 Task: Search one way flight ticket for 1 adult, 1 child, 1 infant in seat in premium economy from Jackson: Jackson-medgar Wiley Evers International Airport to Riverton: Central Wyoming Regional Airport (was Riverton Regional) on 5-4-2023. Choice of flights is Alaska. Number of bags: 2 checked bags. Price is upto 105000. Outbound departure time preference is 9:30.
Action: Mouse moved to (346, 132)
Screenshot: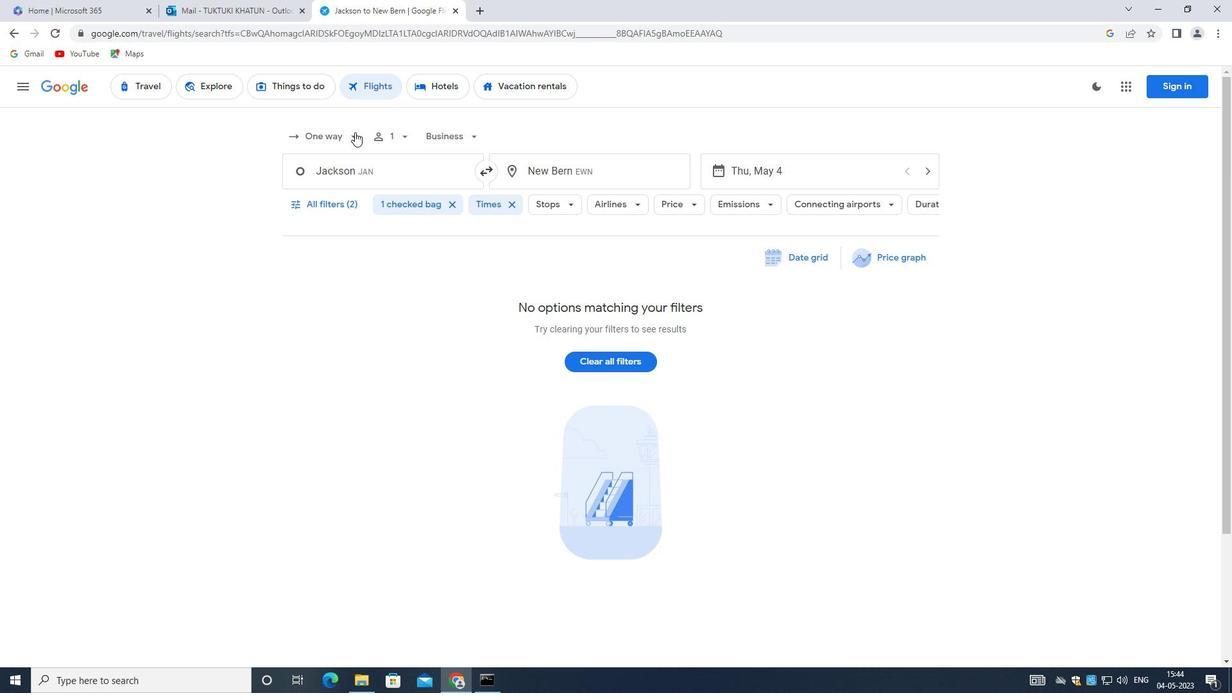 
Action: Mouse pressed left at (346, 132)
Screenshot: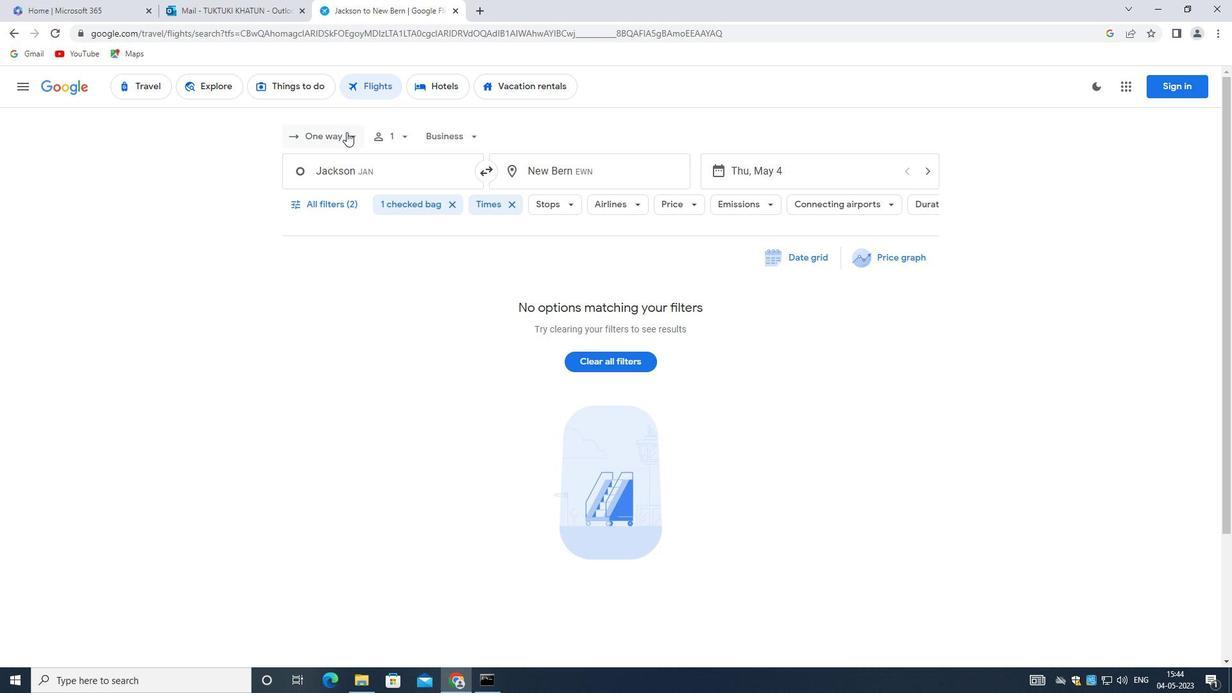 
Action: Mouse moved to (350, 193)
Screenshot: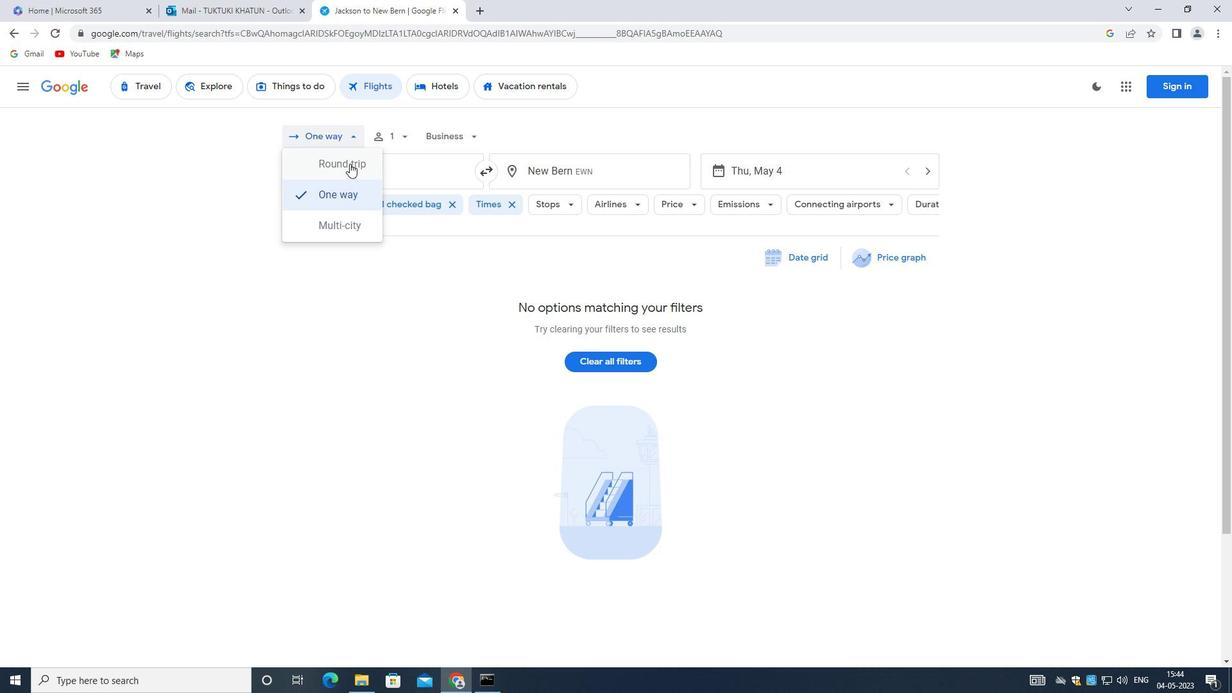 
Action: Mouse pressed left at (350, 193)
Screenshot: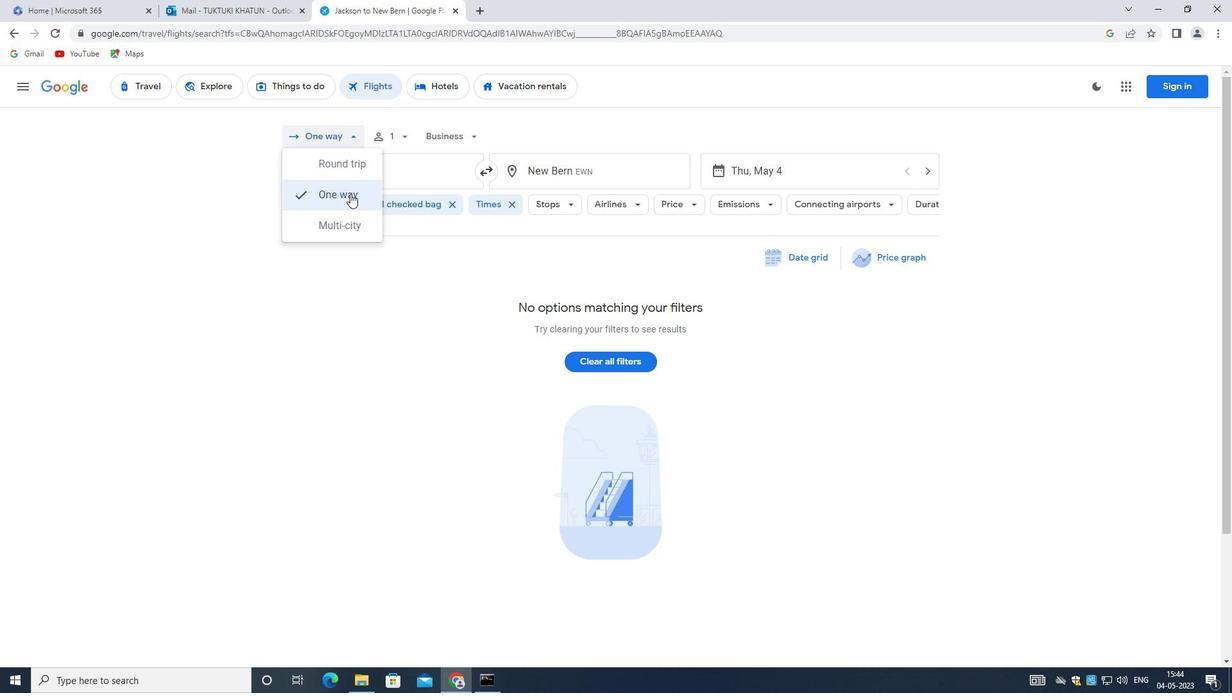 
Action: Mouse moved to (402, 132)
Screenshot: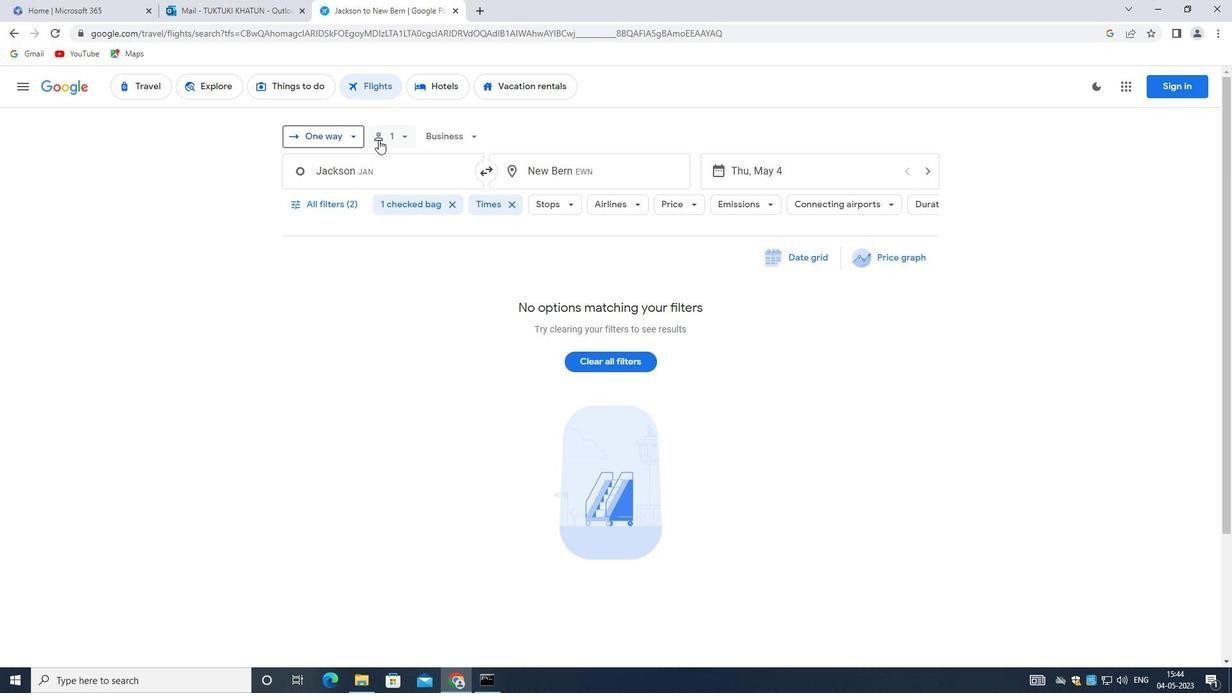 
Action: Mouse pressed left at (402, 132)
Screenshot: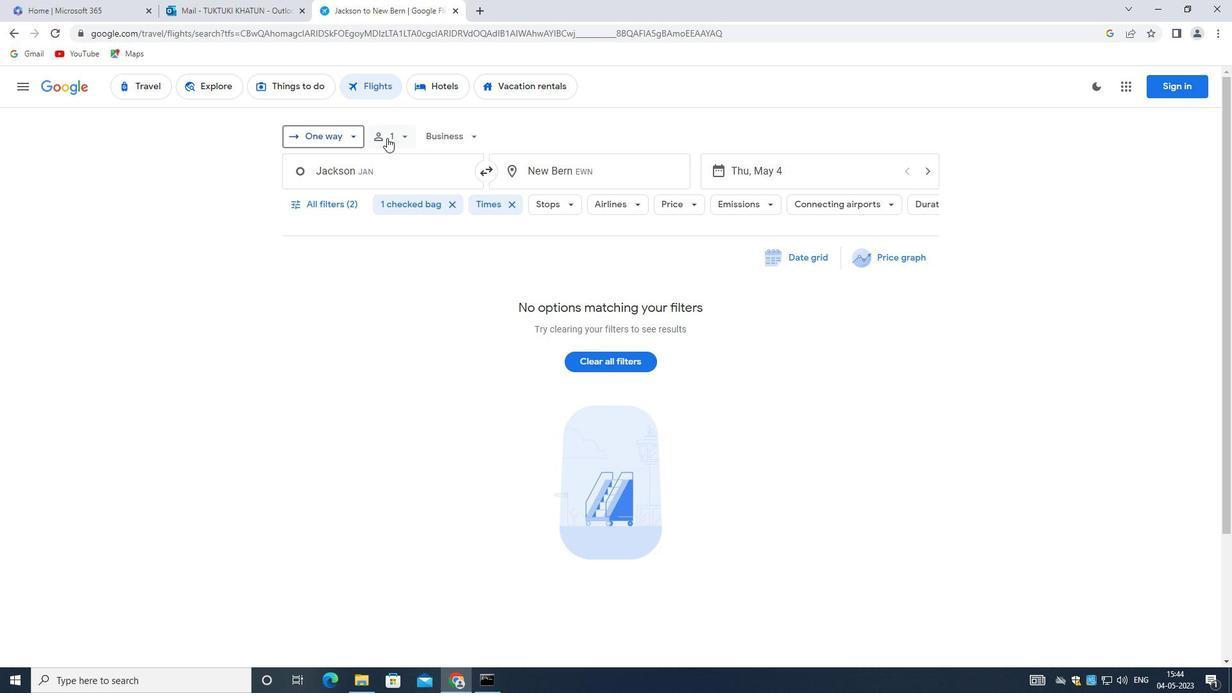 
Action: Mouse moved to (504, 206)
Screenshot: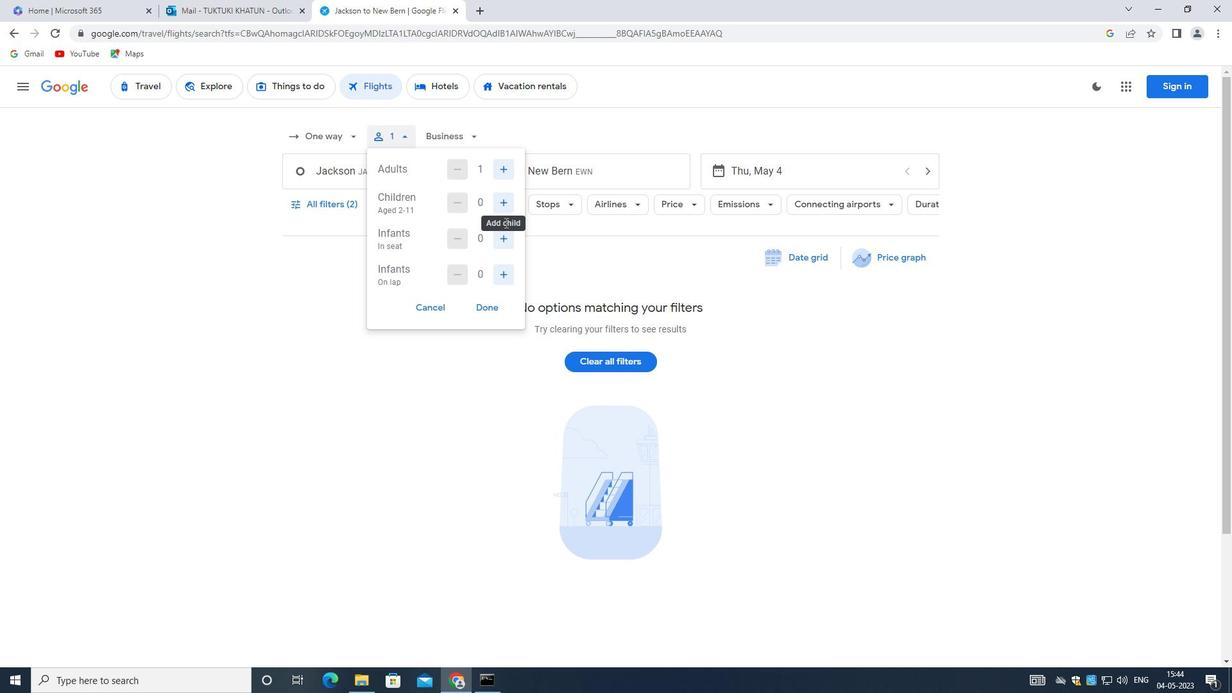 
Action: Mouse pressed left at (504, 206)
Screenshot: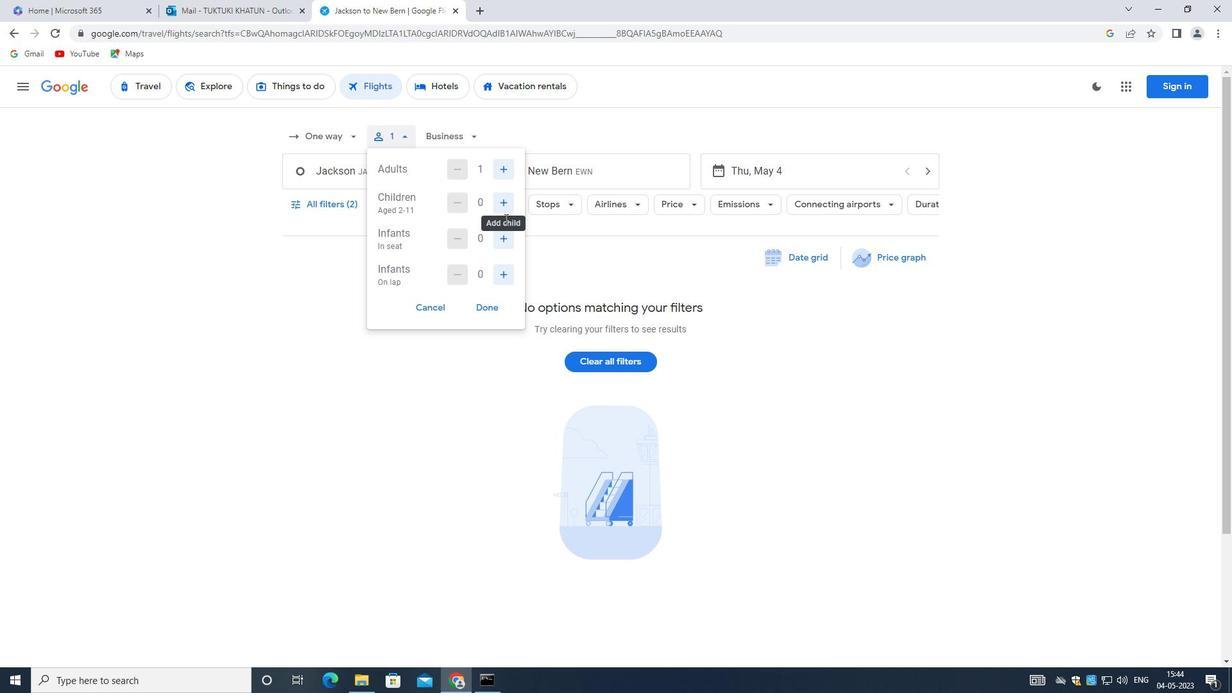 
Action: Mouse moved to (505, 234)
Screenshot: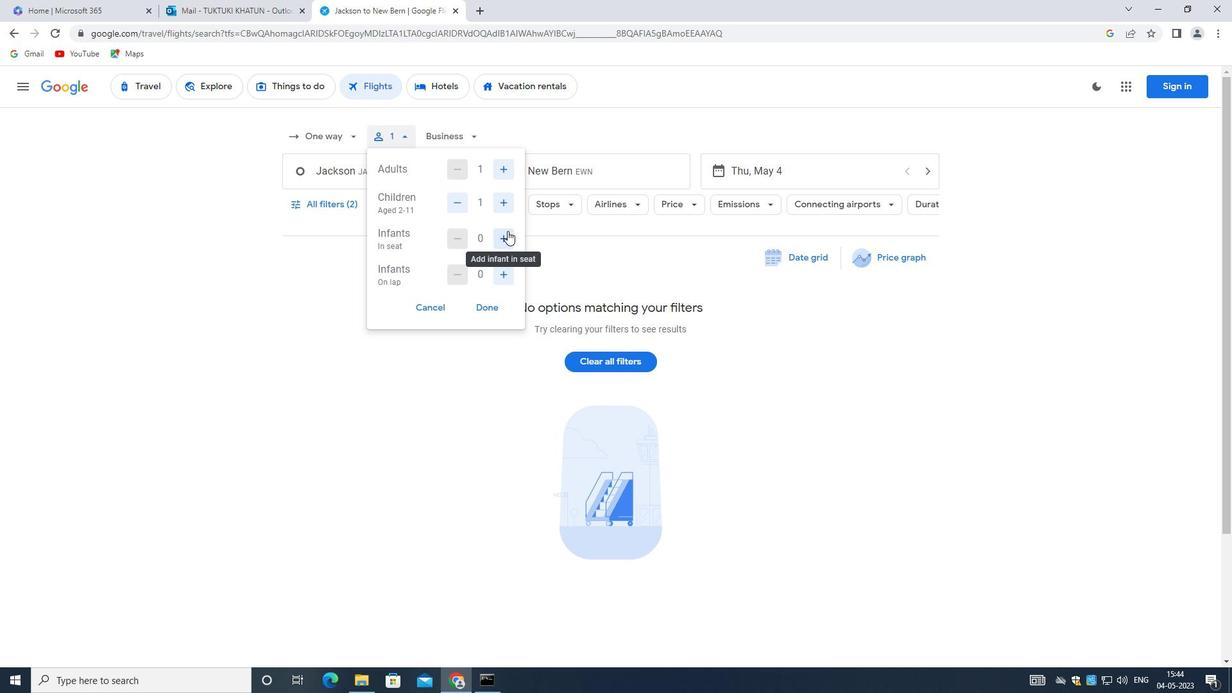 
Action: Mouse pressed left at (505, 234)
Screenshot: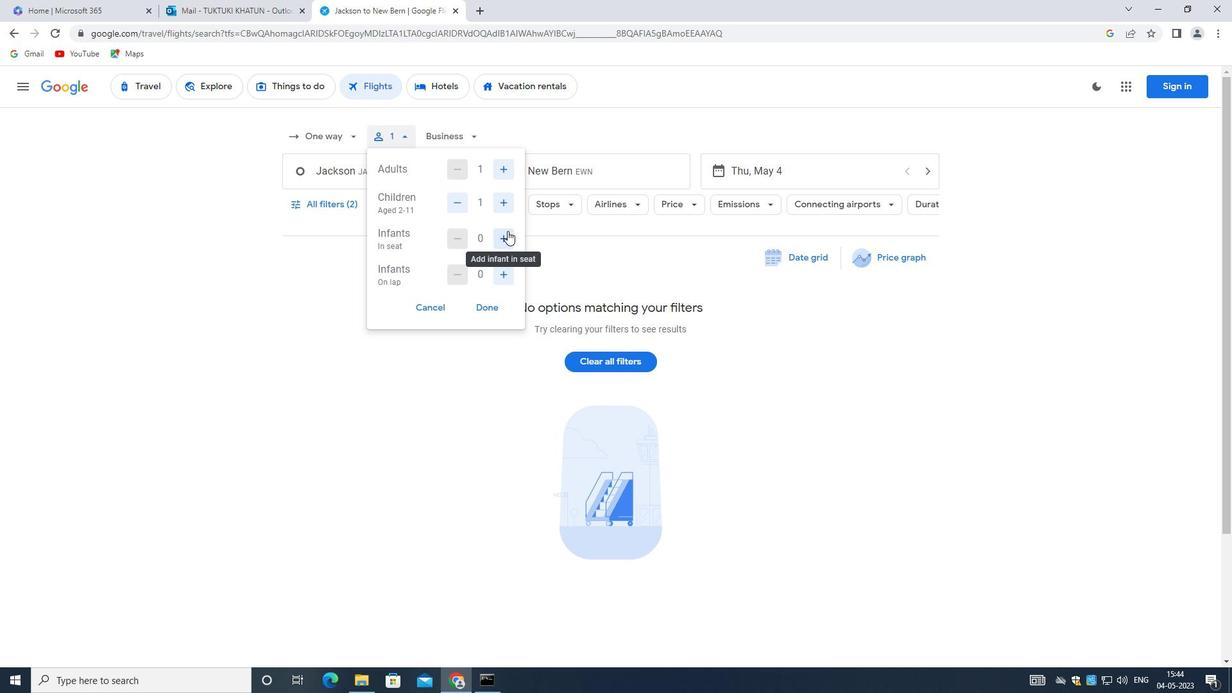 
Action: Mouse moved to (498, 304)
Screenshot: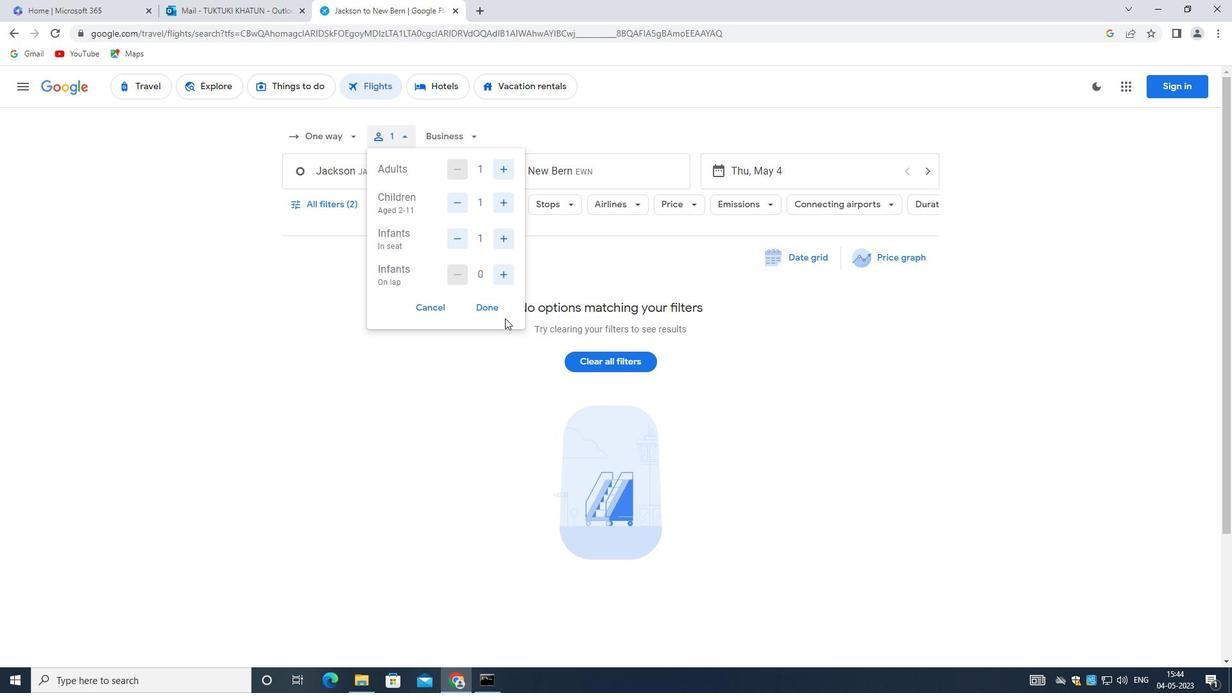 
Action: Mouse pressed left at (498, 304)
Screenshot: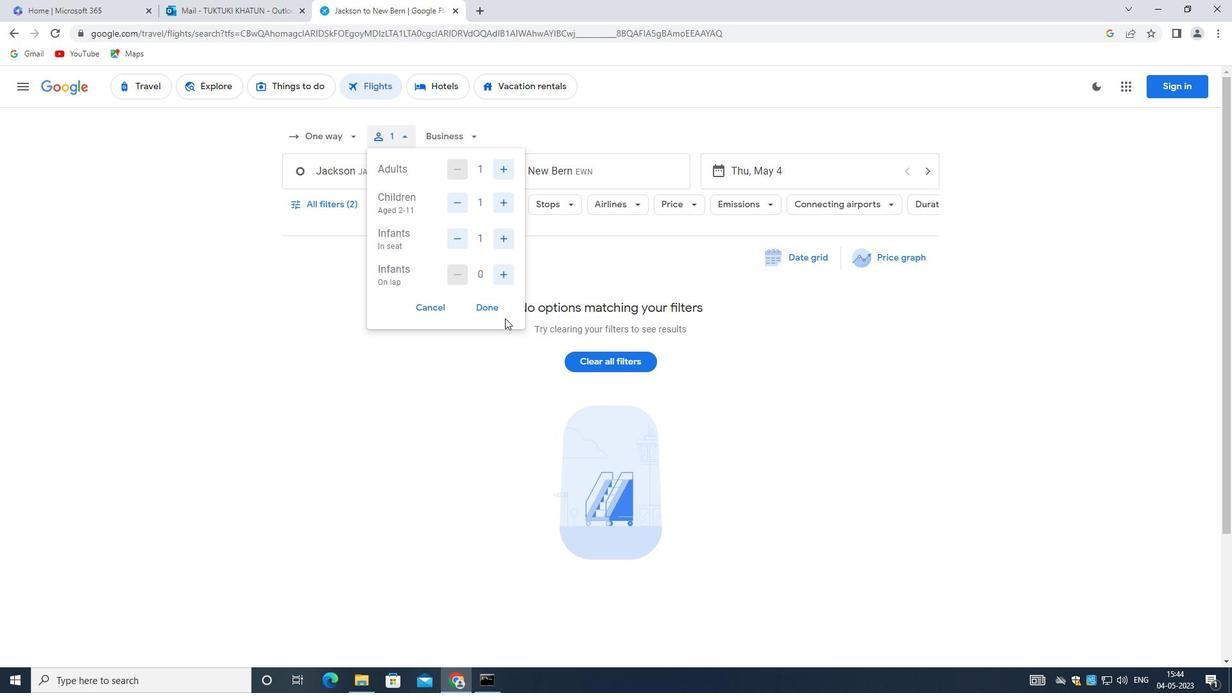 
Action: Mouse moved to (462, 136)
Screenshot: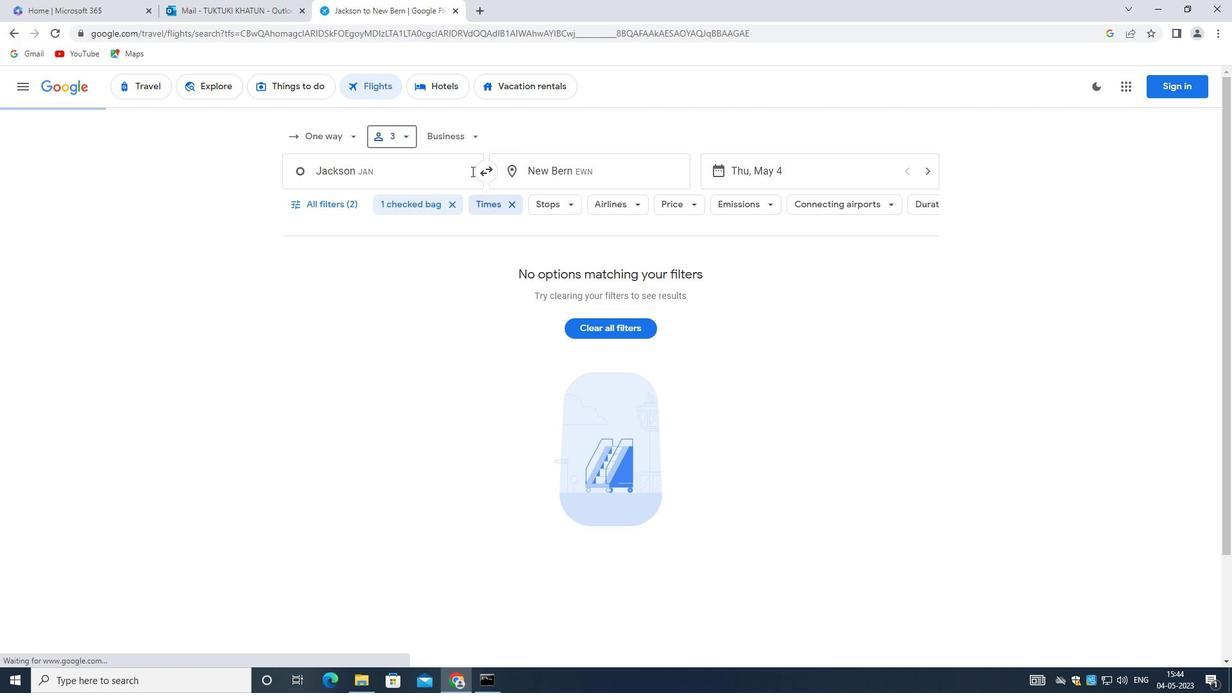 
Action: Mouse pressed left at (462, 136)
Screenshot: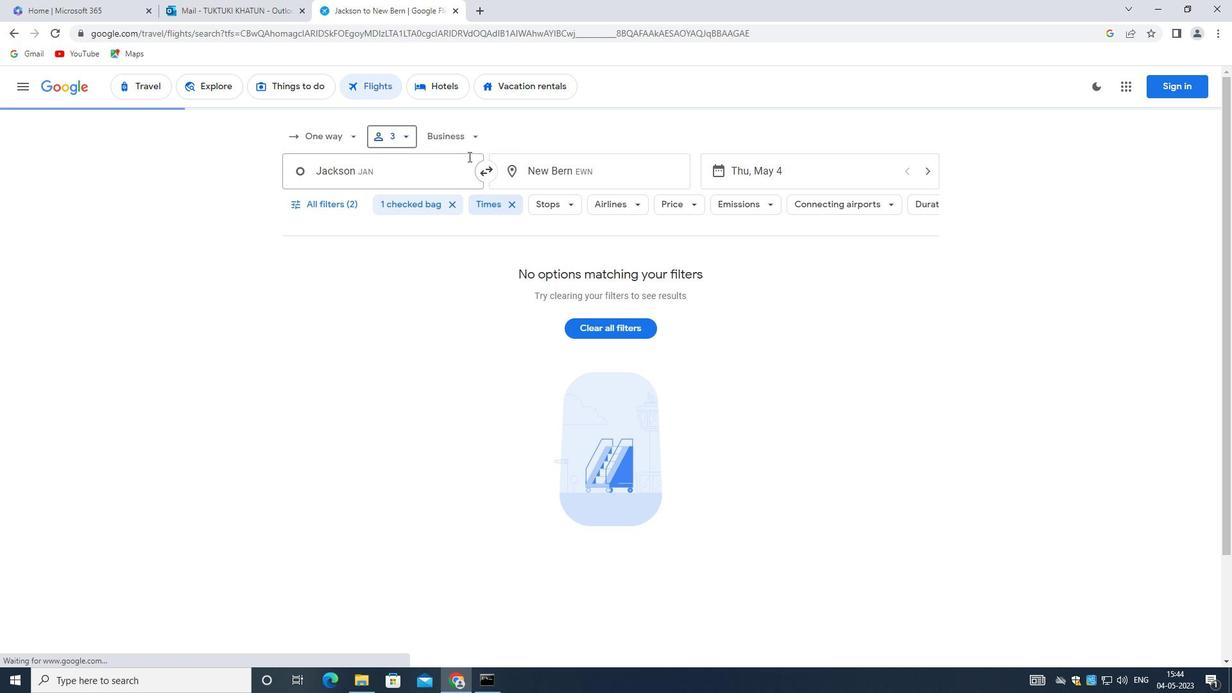 
Action: Mouse moved to (498, 200)
Screenshot: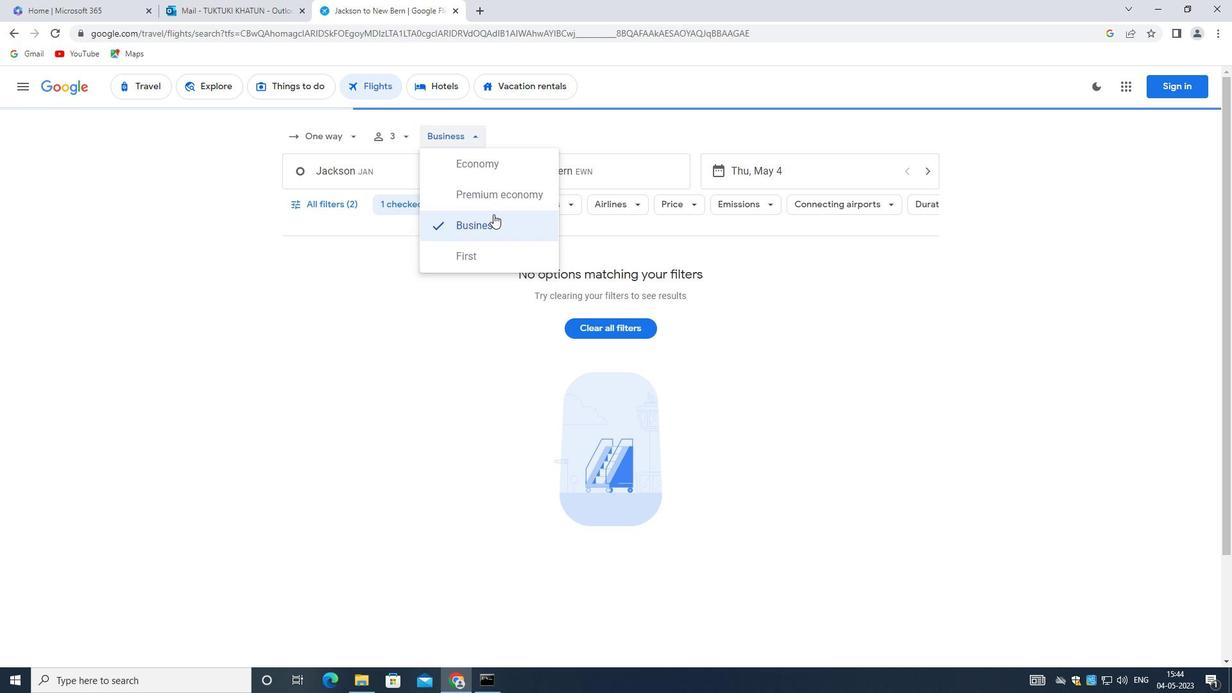 
Action: Mouse pressed left at (498, 200)
Screenshot: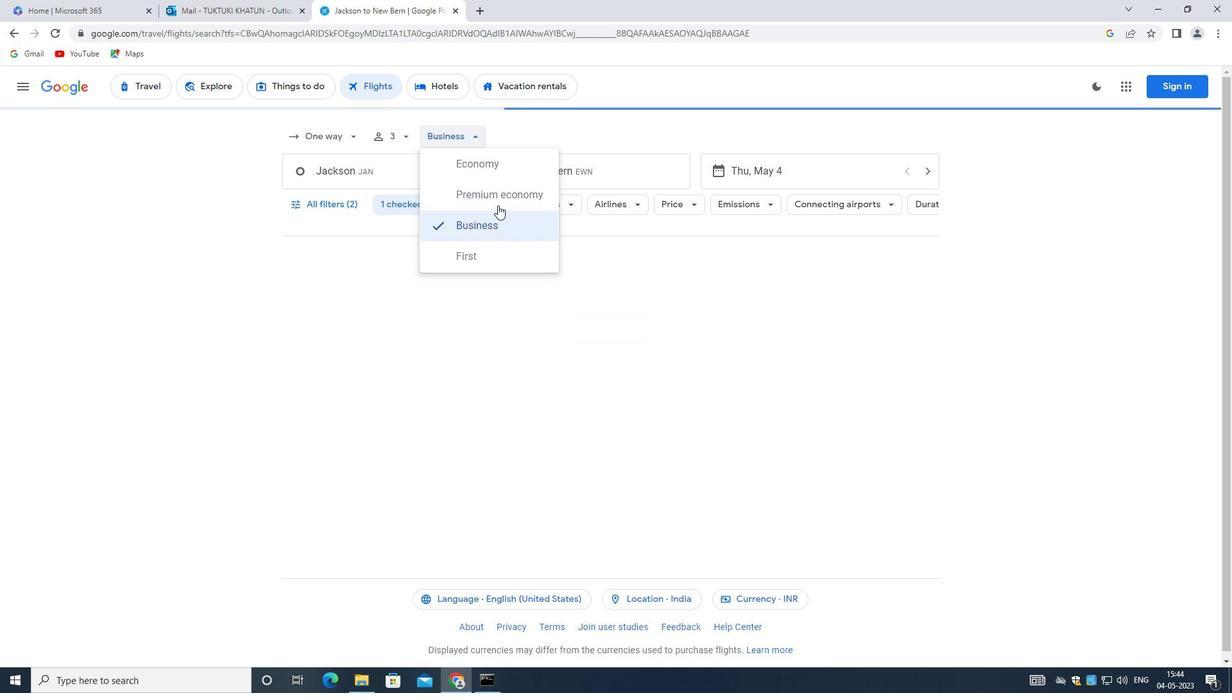 
Action: Mouse moved to (319, 137)
Screenshot: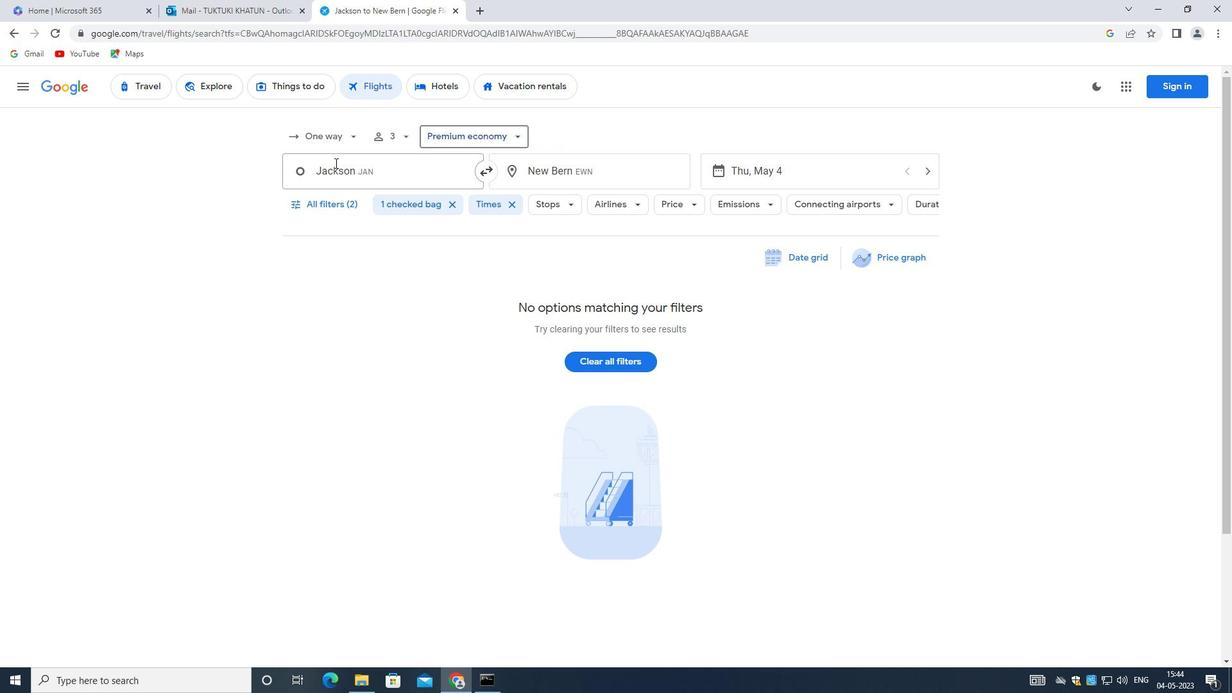 
Action: Mouse pressed left at (319, 137)
Screenshot: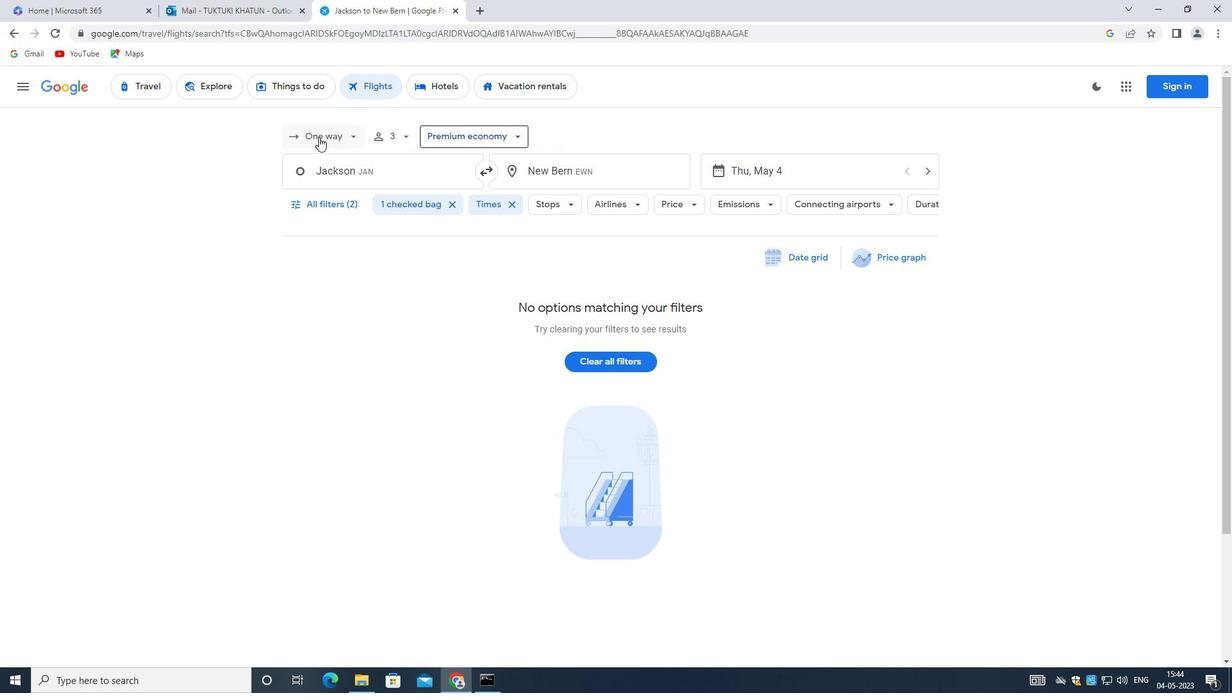 
Action: Mouse moved to (332, 260)
Screenshot: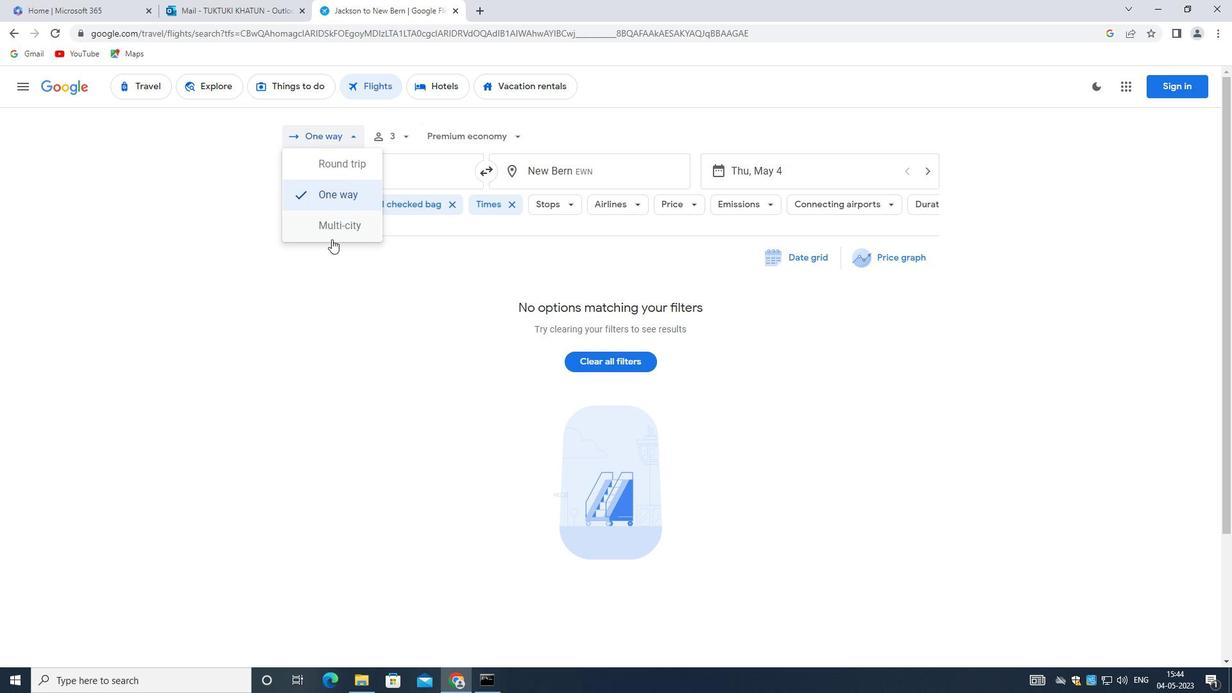 
Action: Mouse pressed left at (332, 260)
Screenshot: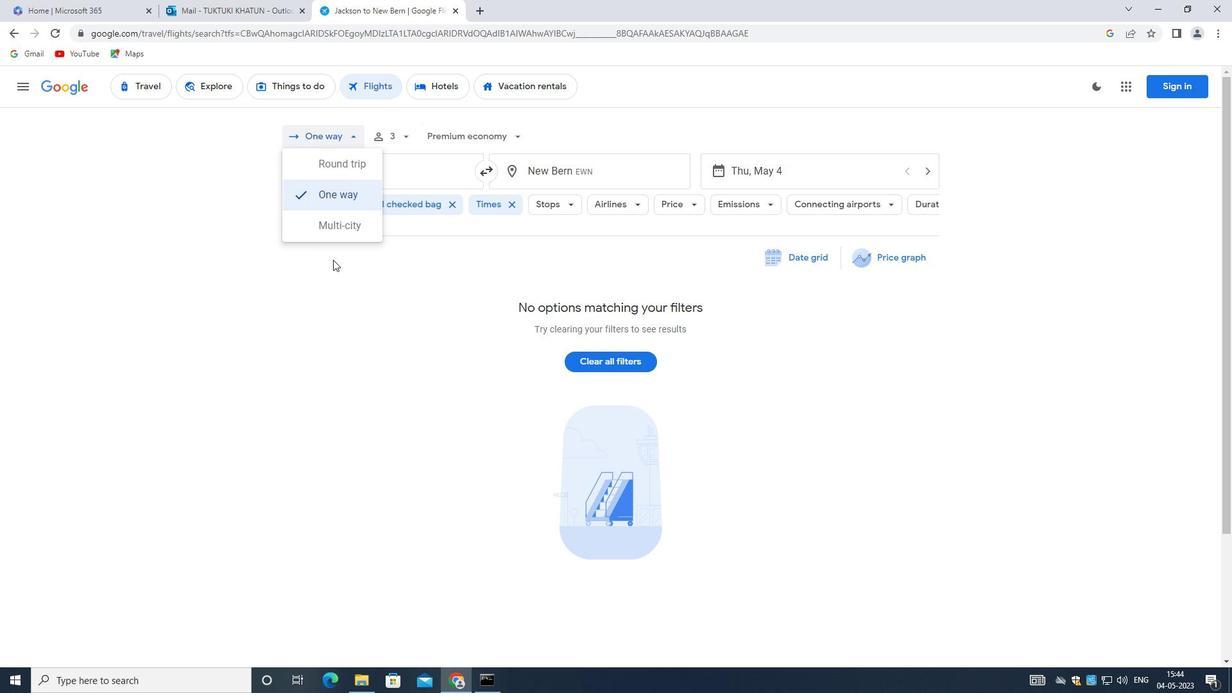 
Action: Mouse moved to (322, 209)
Screenshot: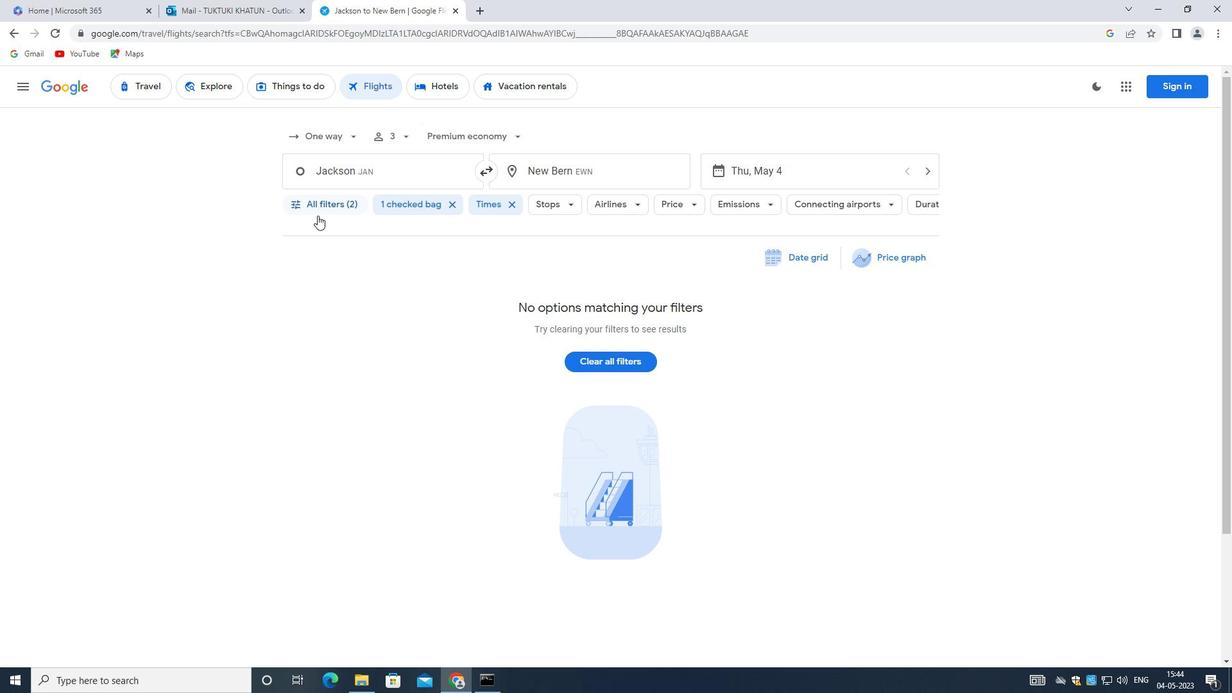 
Action: Mouse pressed left at (322, 209)
Screenshot: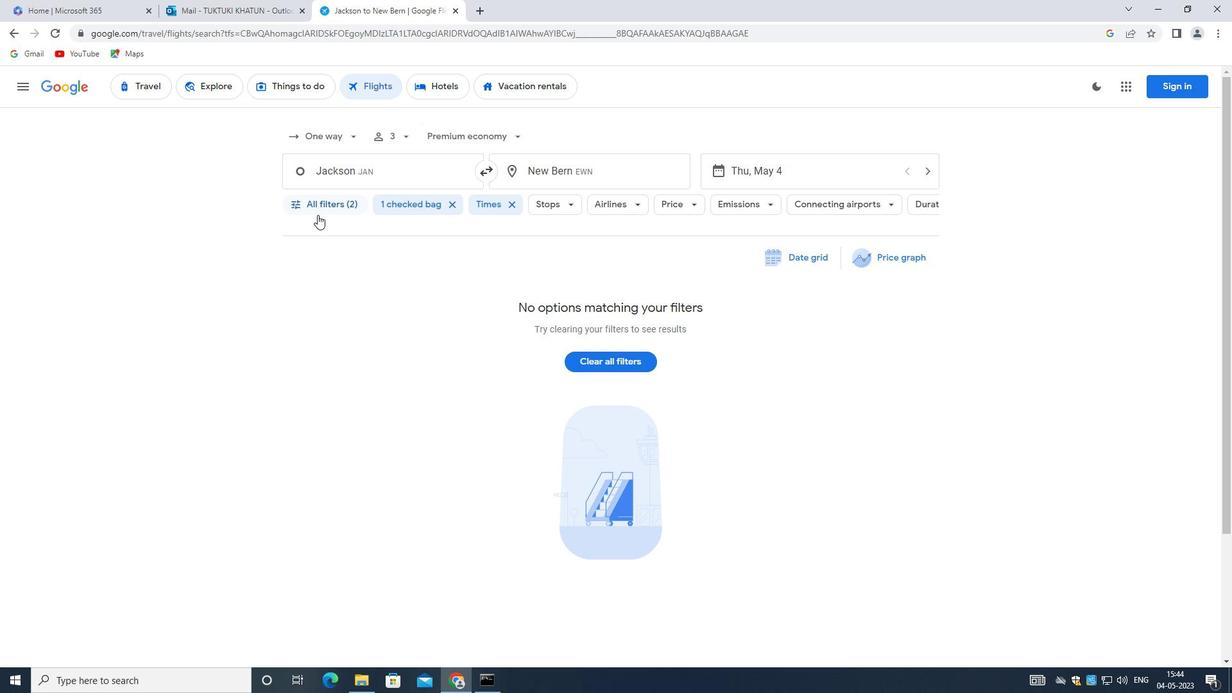 
Action: Mouse moved to (336, 164)
Screenshot: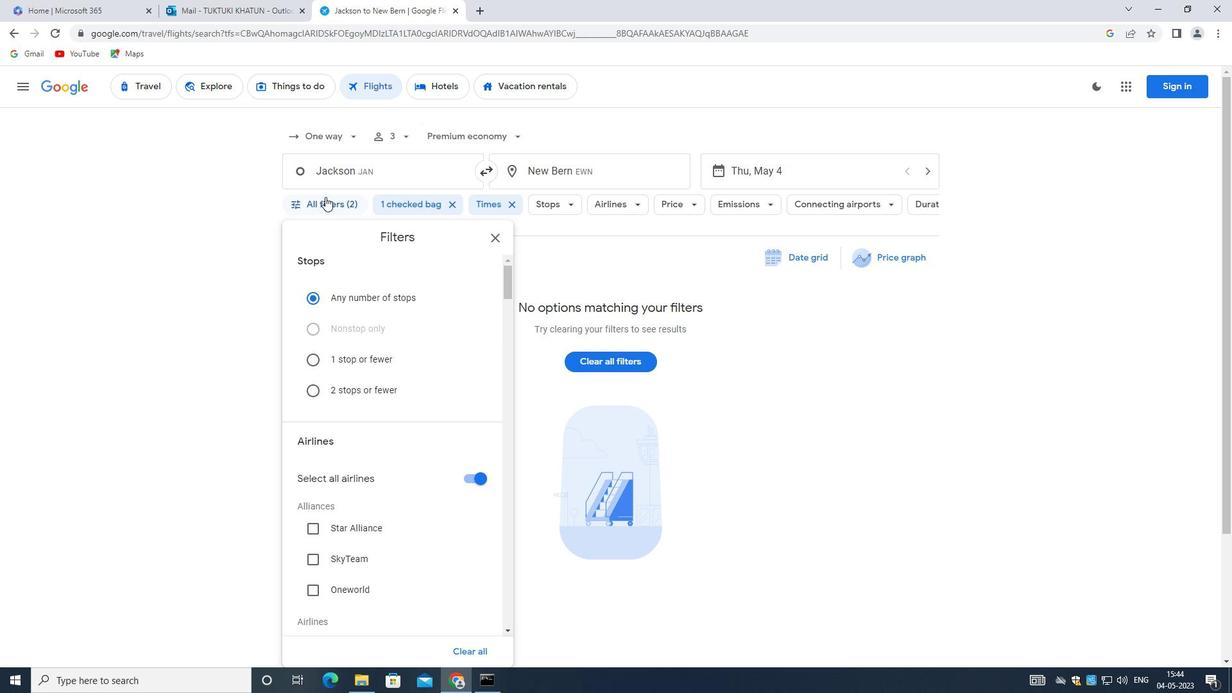 
Action: Mouse pressed left at (336, 164)
Screenshot: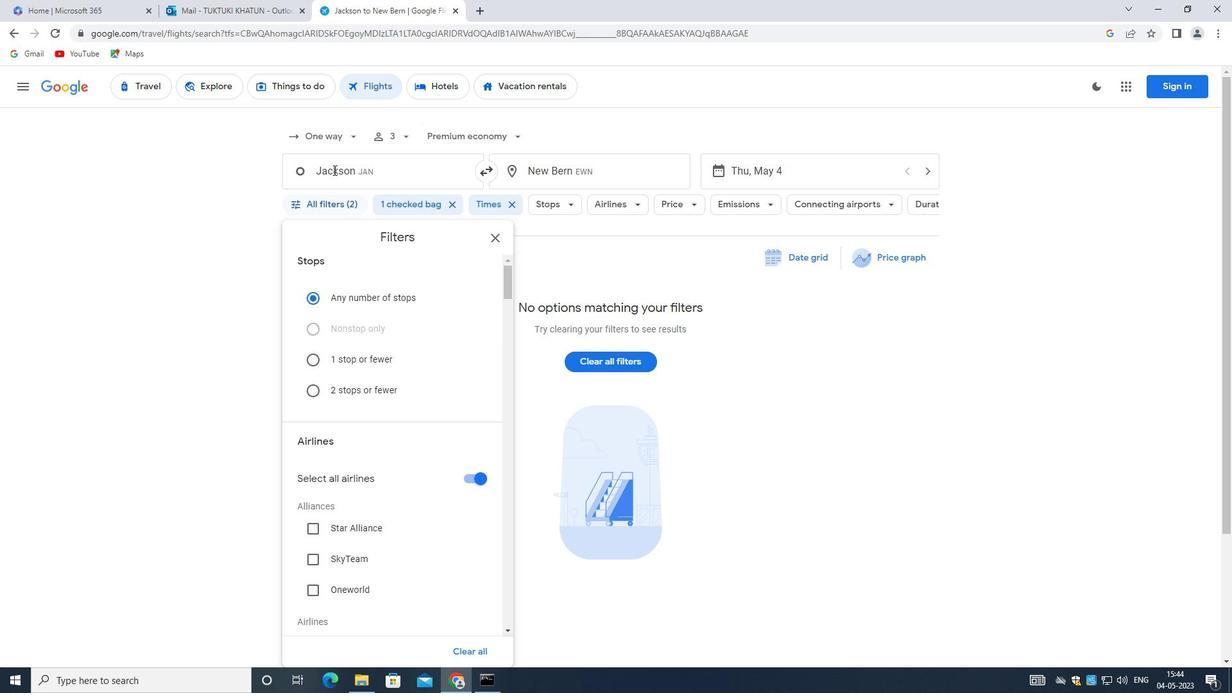 
Action: Mouse moved to (387, 391)
Screenshot: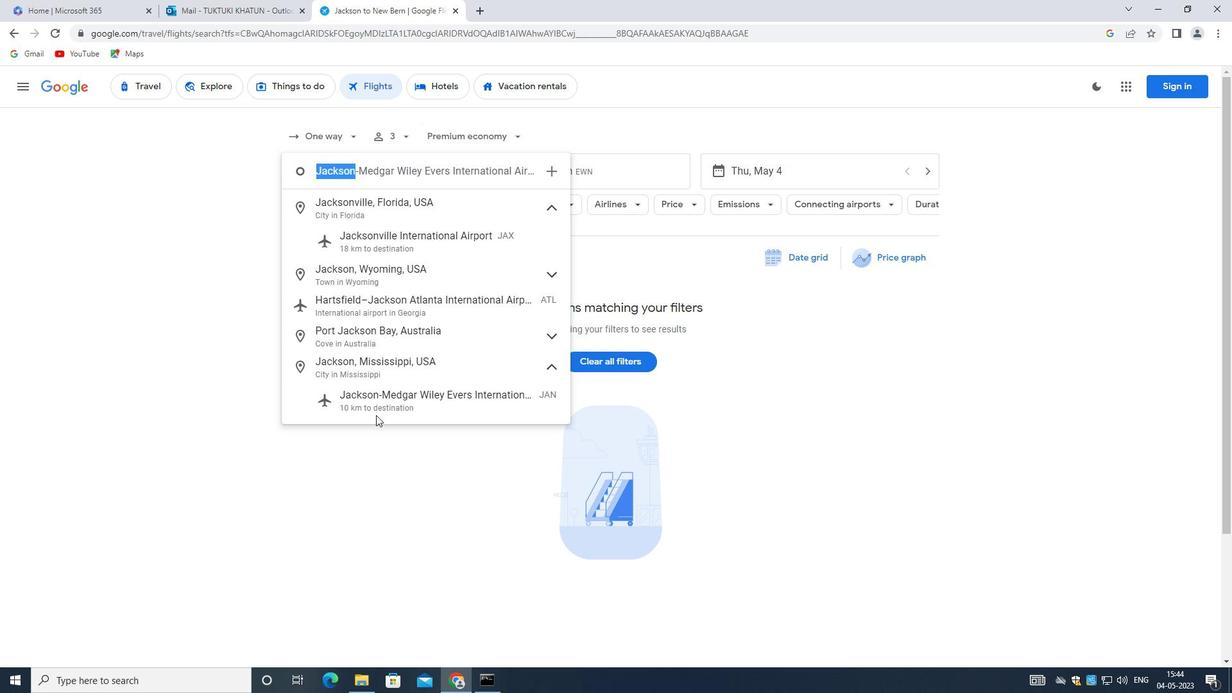 
Action: Mouse pressed left at (387, 391)
Screenshot: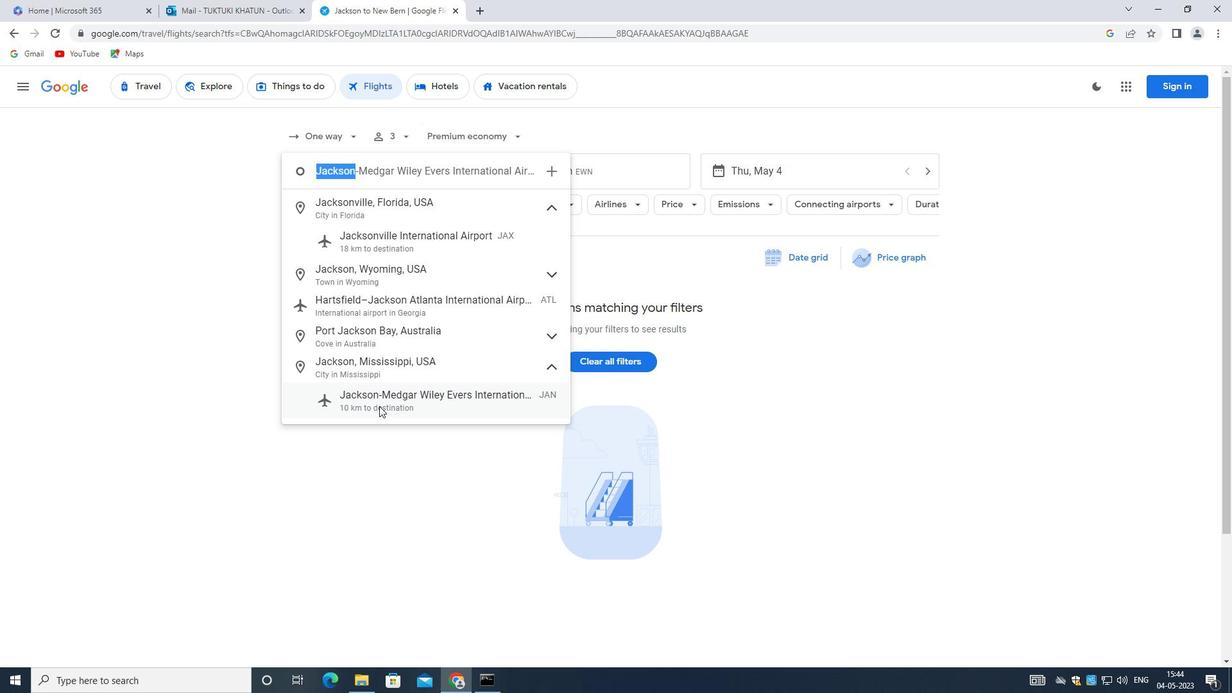 
Action: Mouse moved to (613, 159)
Screenshot: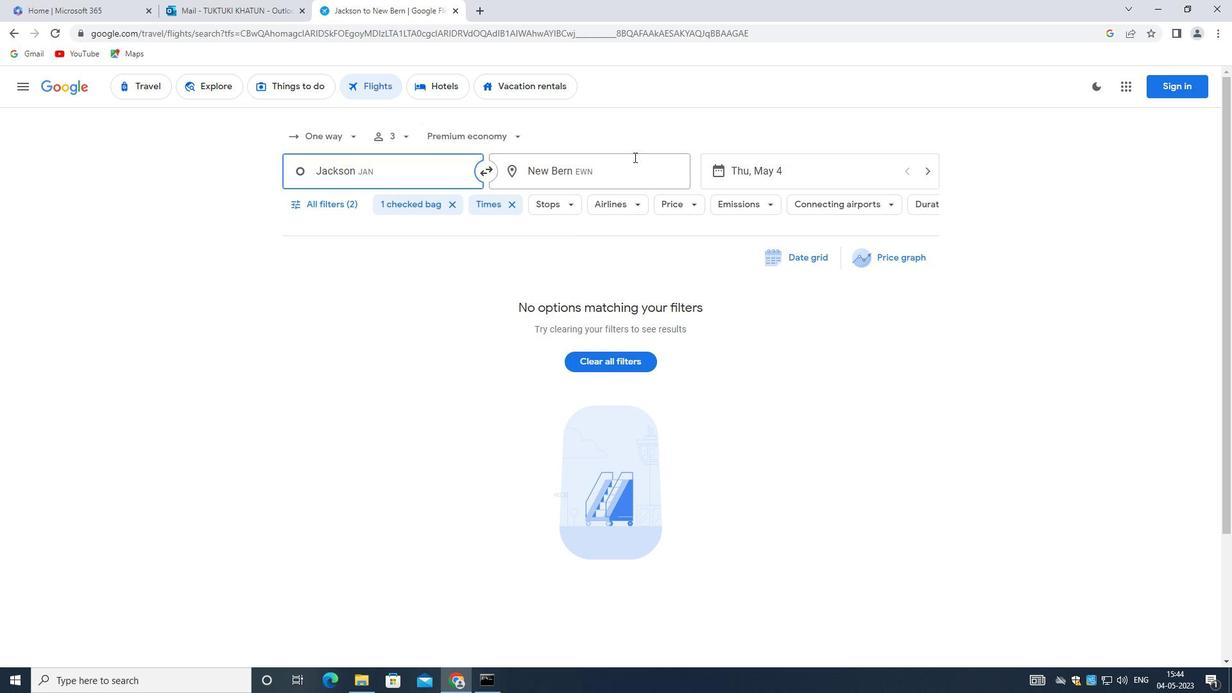 
Action: Mouse pressed left at (613, 159)
Screenshot: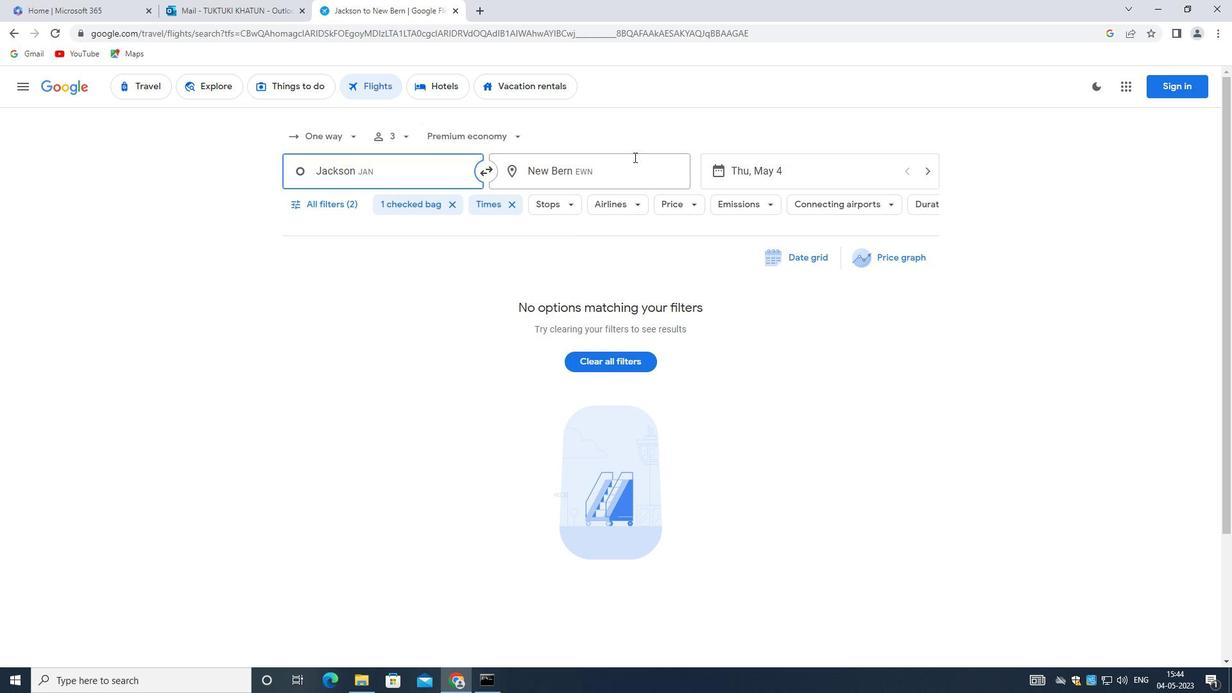 
Action: Key pressed <Key.backspace><Key.shift><Key.shift><Key.shift><Key.shift>CW<Key.backspace>ENTRAL<Key.space><Key.shift>WYOMING
Screenshot: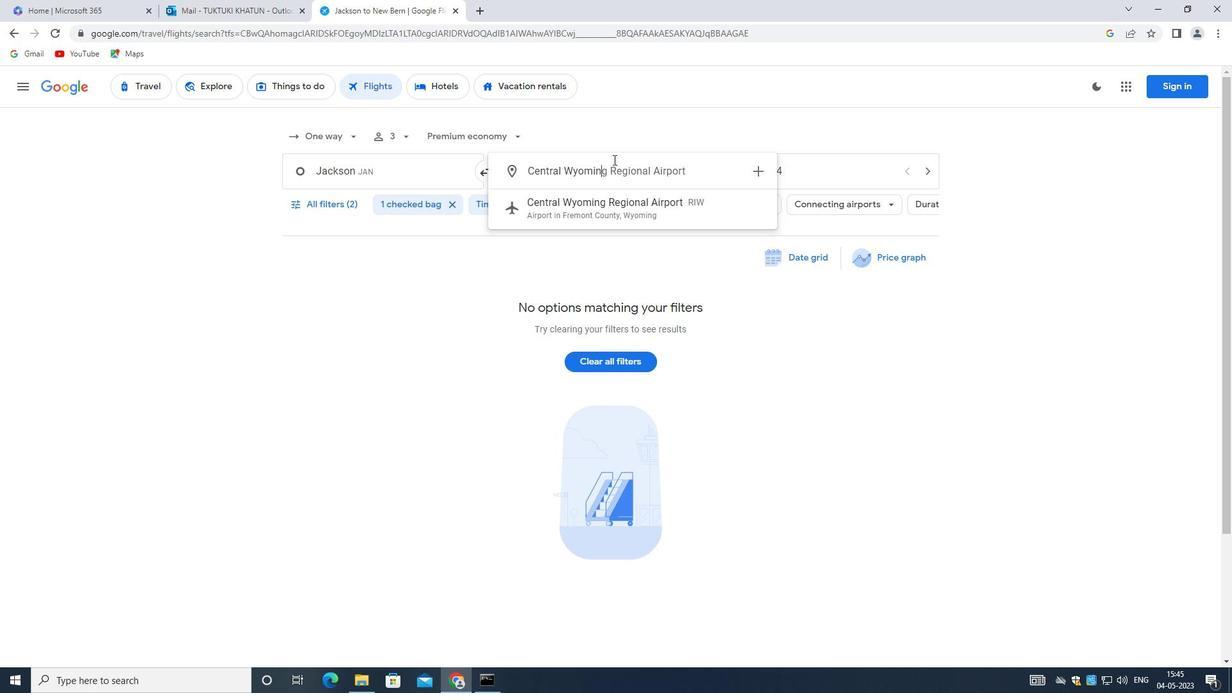 
Action: Mouse moved to (621, 197)
Screenshot: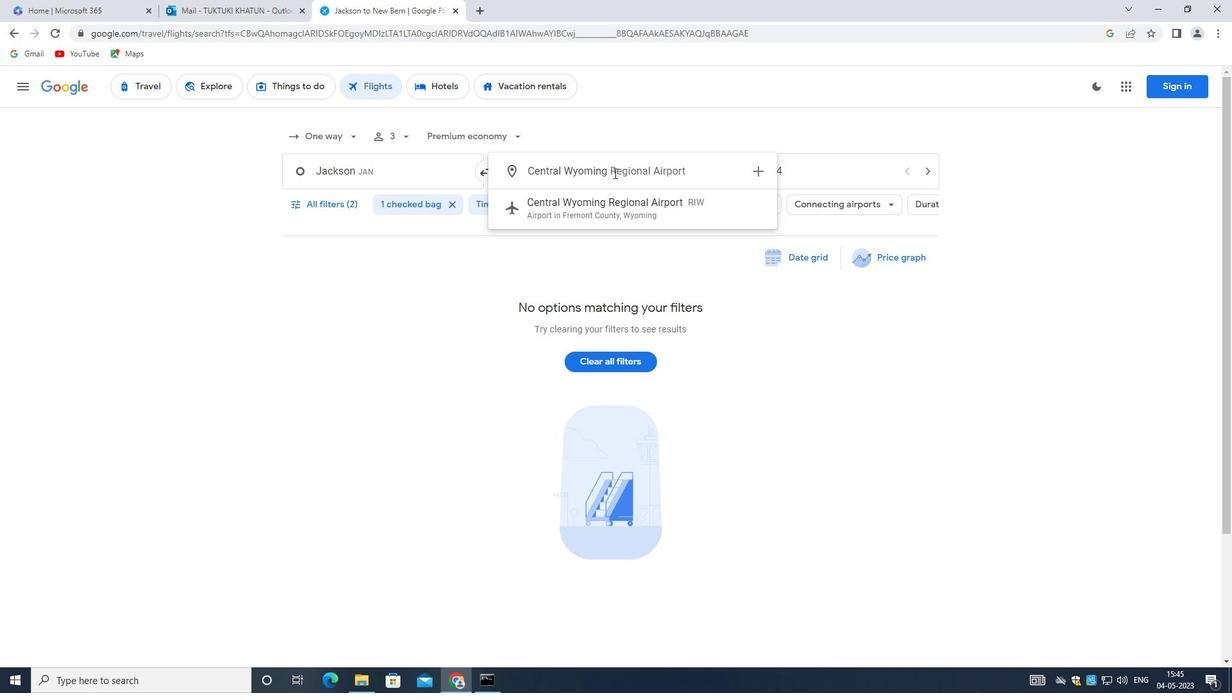 
Action: Mouse pressed left at (621, 197)
Screenshot: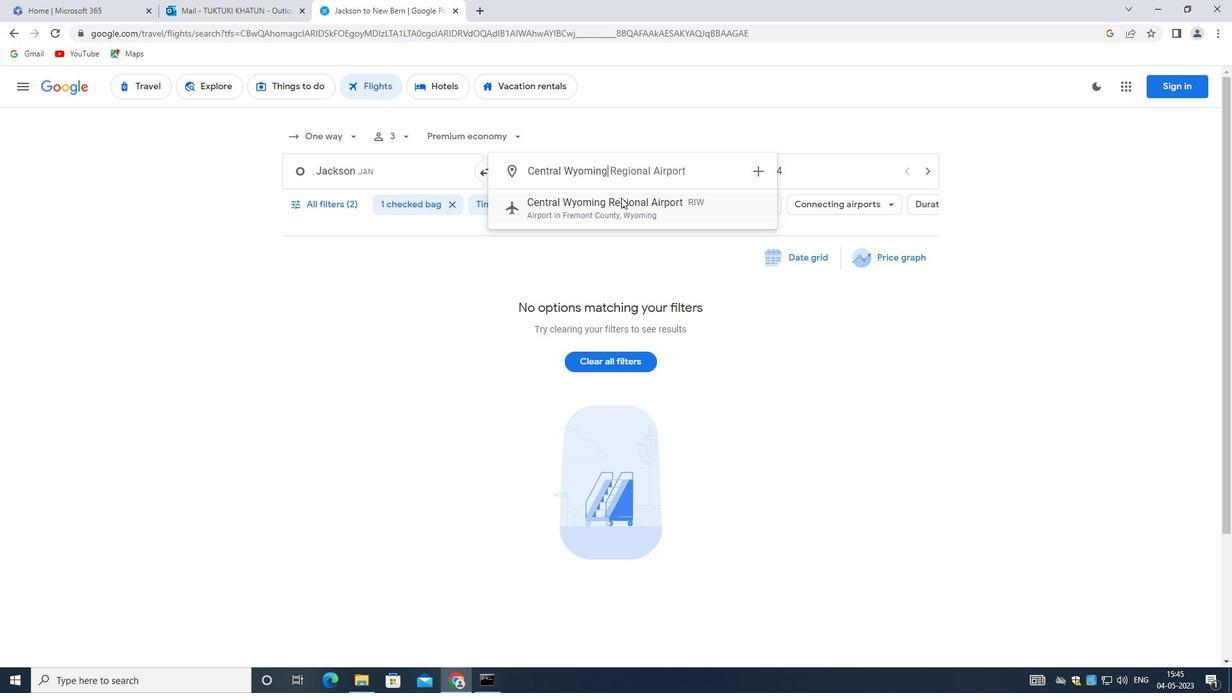 
Action: Mouse moved to (770, 168)
Screenshot: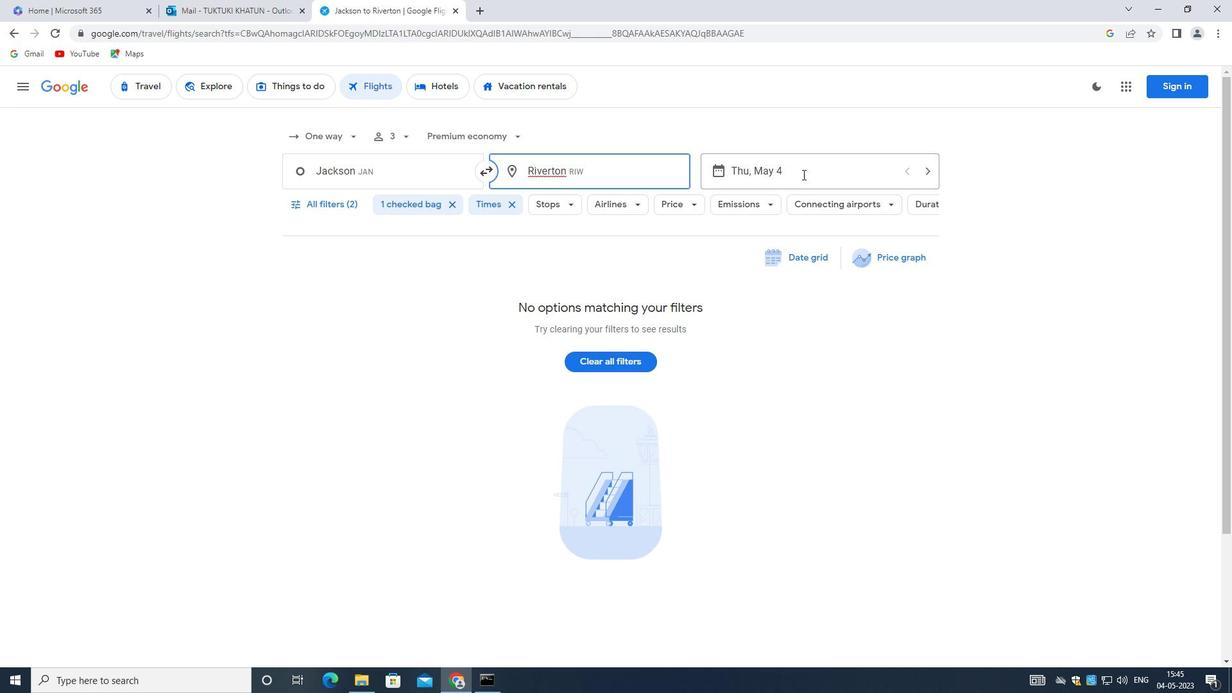 
Action: Mouse pressed left at (770, 168)
Screenshot: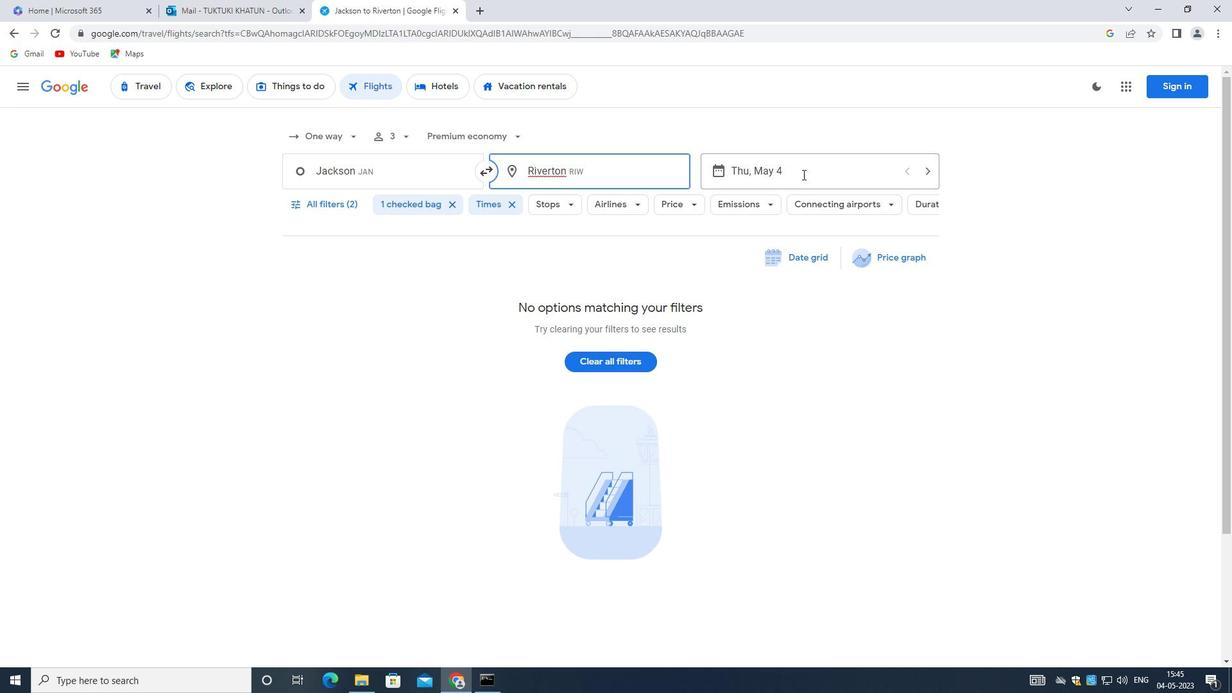 
Action: Mouse moved to (913, 484)
Screenshot: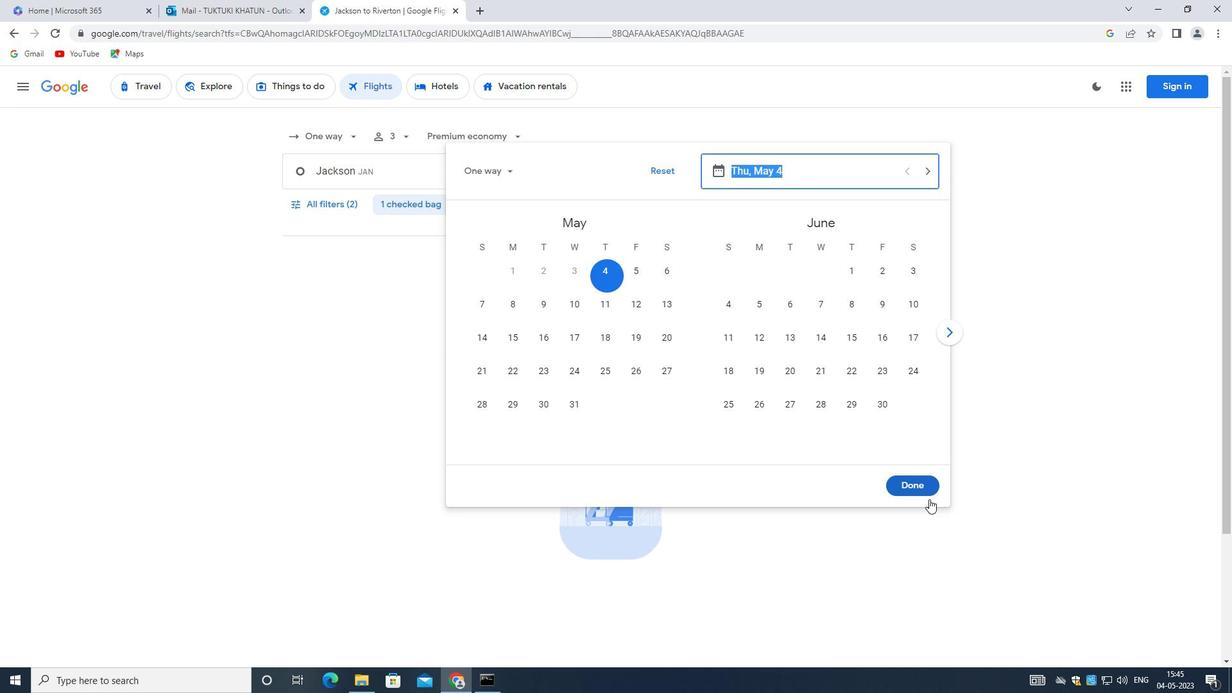 
Action: Mouse pressed left at (913, 484)
Screenshot: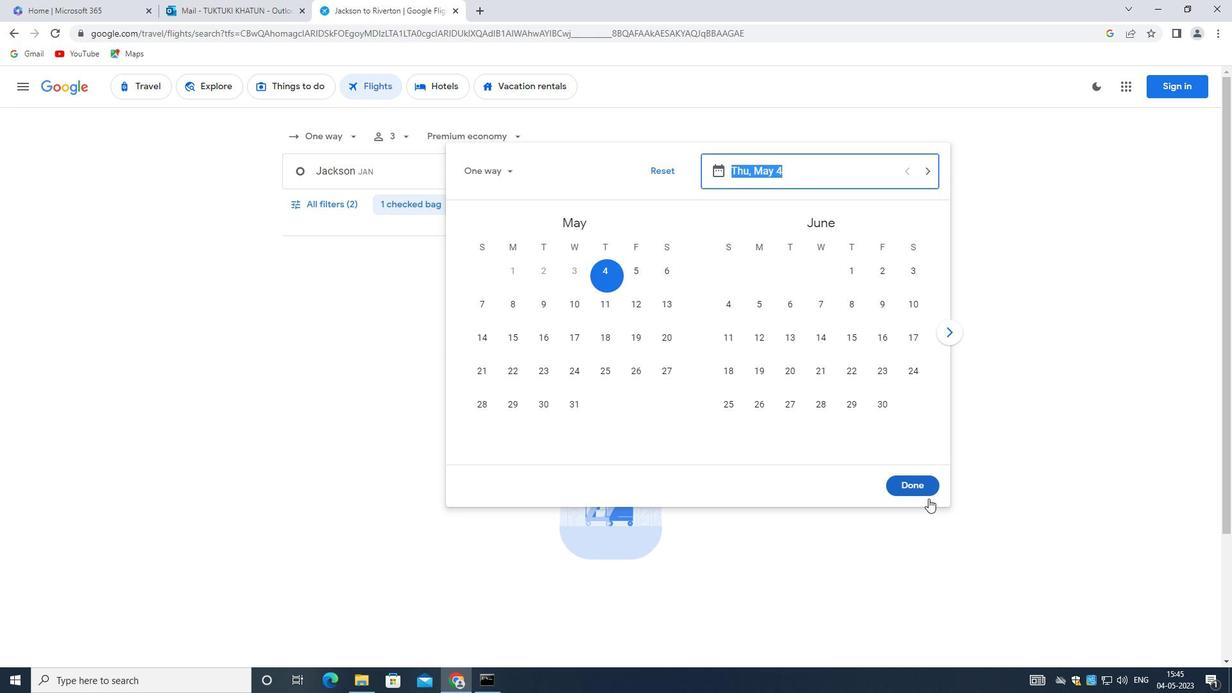 
Action: Mouse moved to (311, 207)
Screenshot: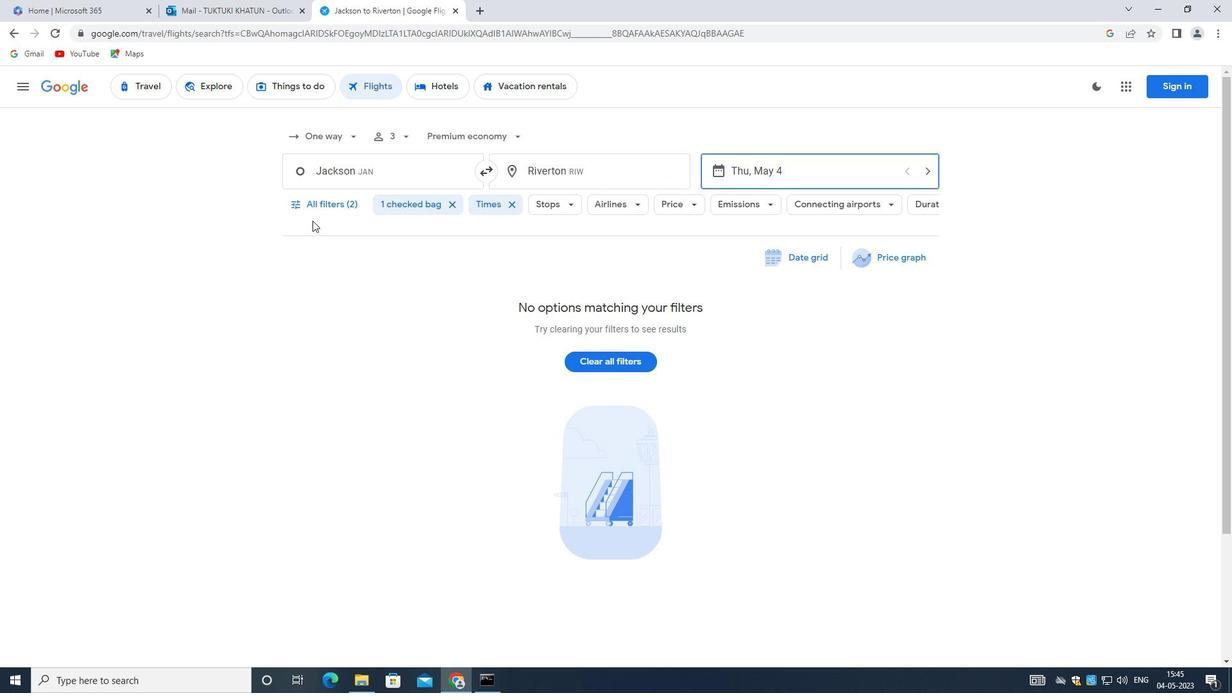 
Action: Mouse pressed left at (311, 207)
Screenshot: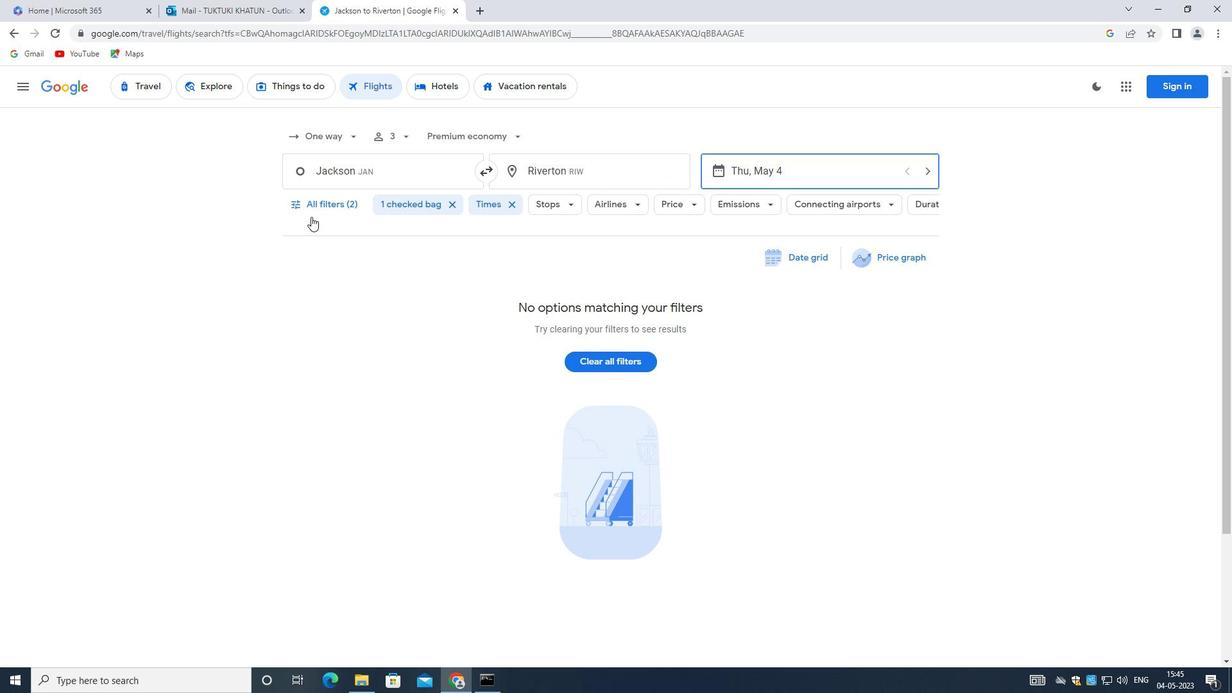 
Action: Mouse moved to (466, 477)
Screenshot: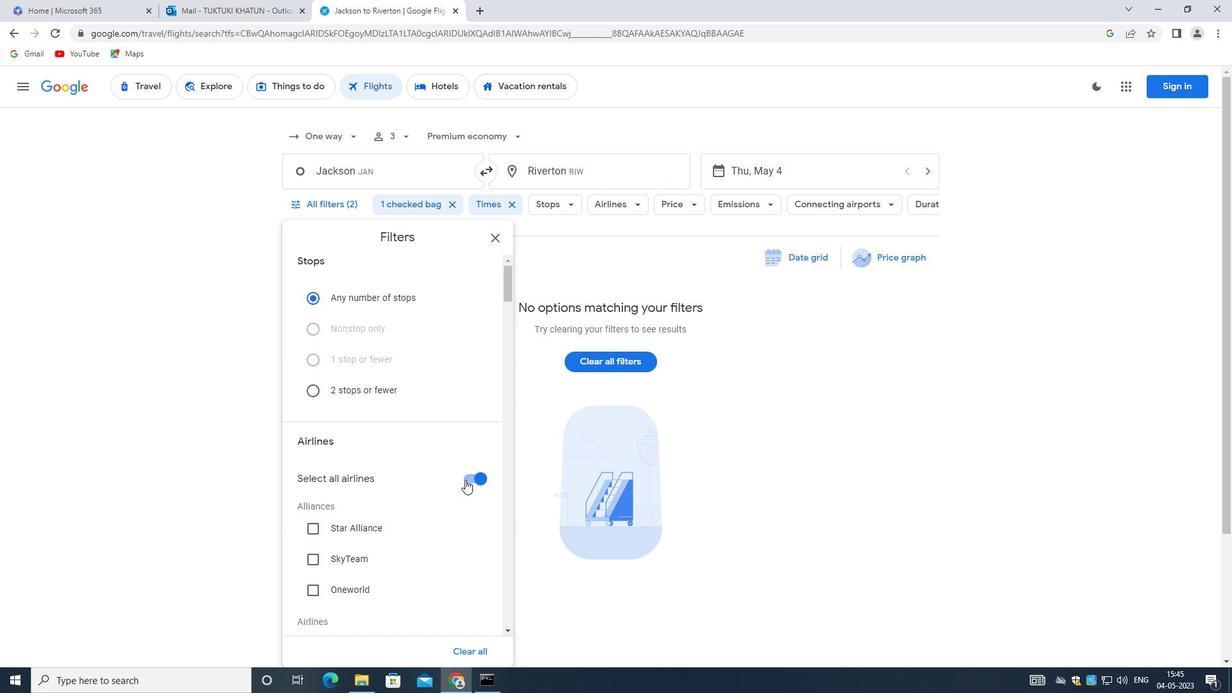 
Action: Mouse pressed left at (466, 477)
Screenshot: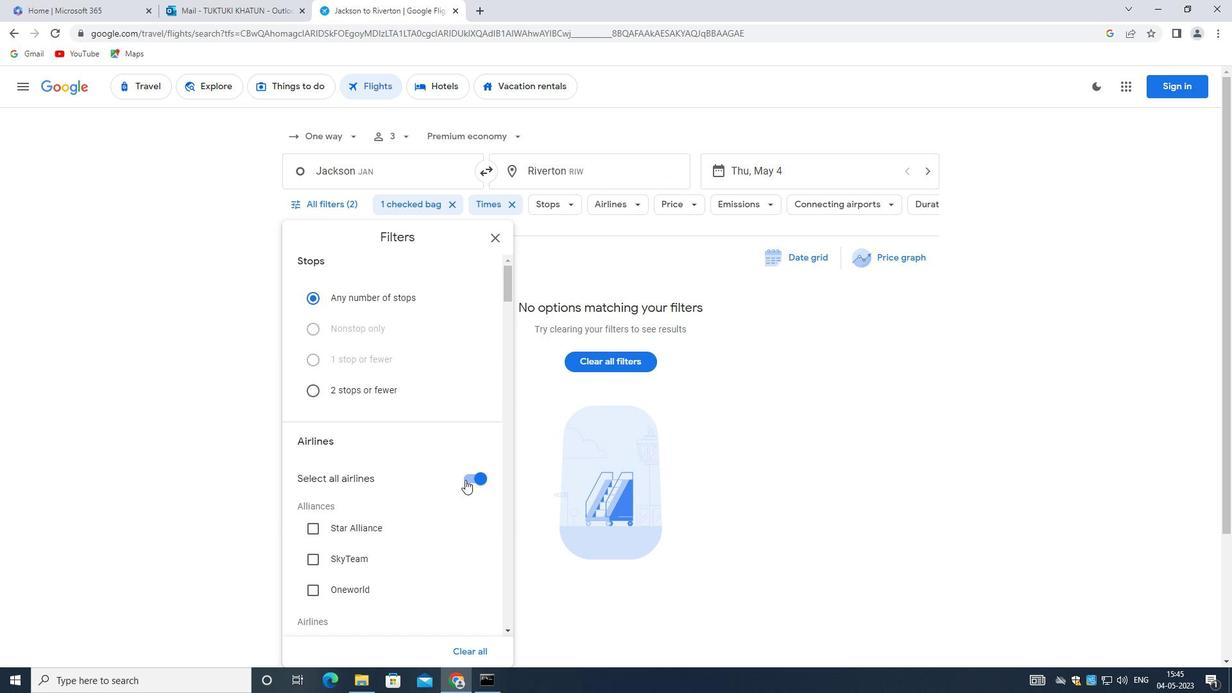 
Action: Mouse moved to (439, 428)
Screenshot: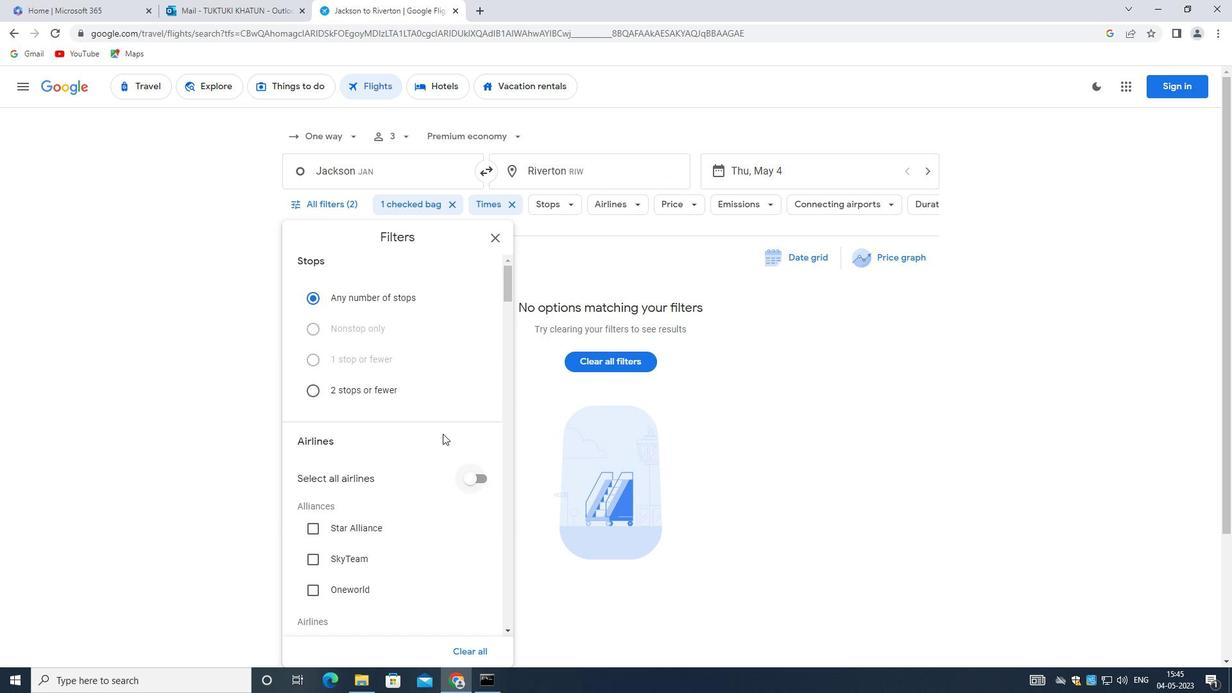 
Action: Mouse scrolled (439, 428) with delta (0, 0)
Screenshot: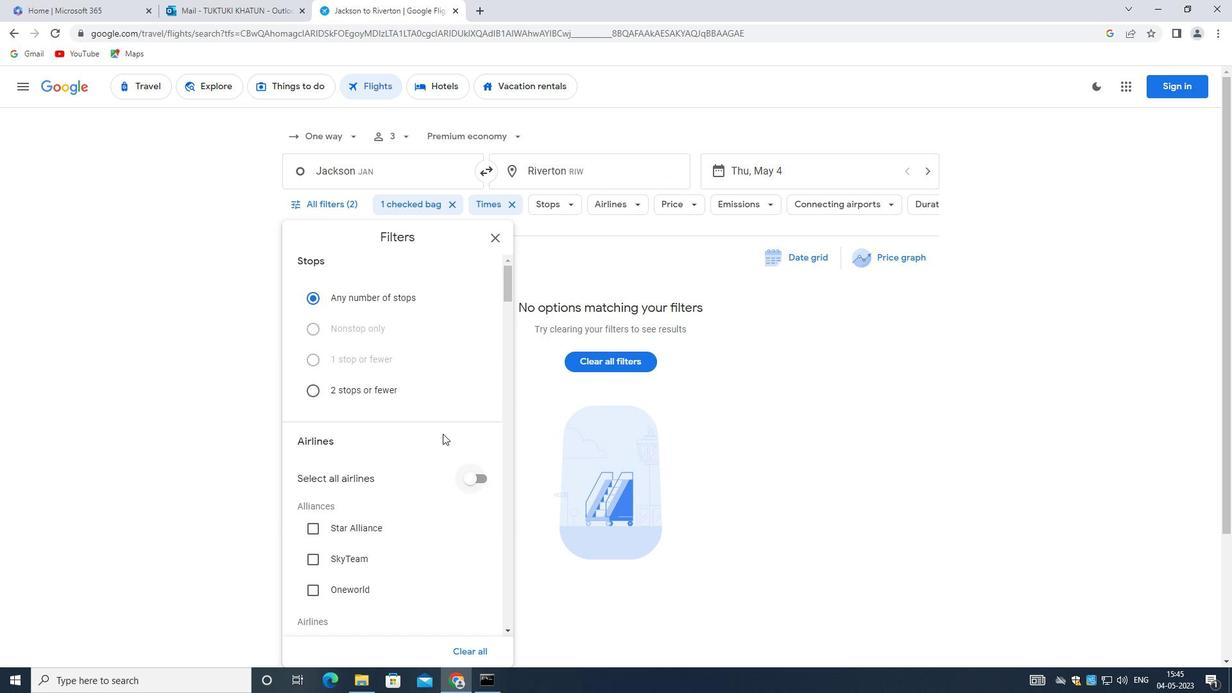 
Action: Mouse scrolled (439, 428) with delta (0, 0)
Screenshot: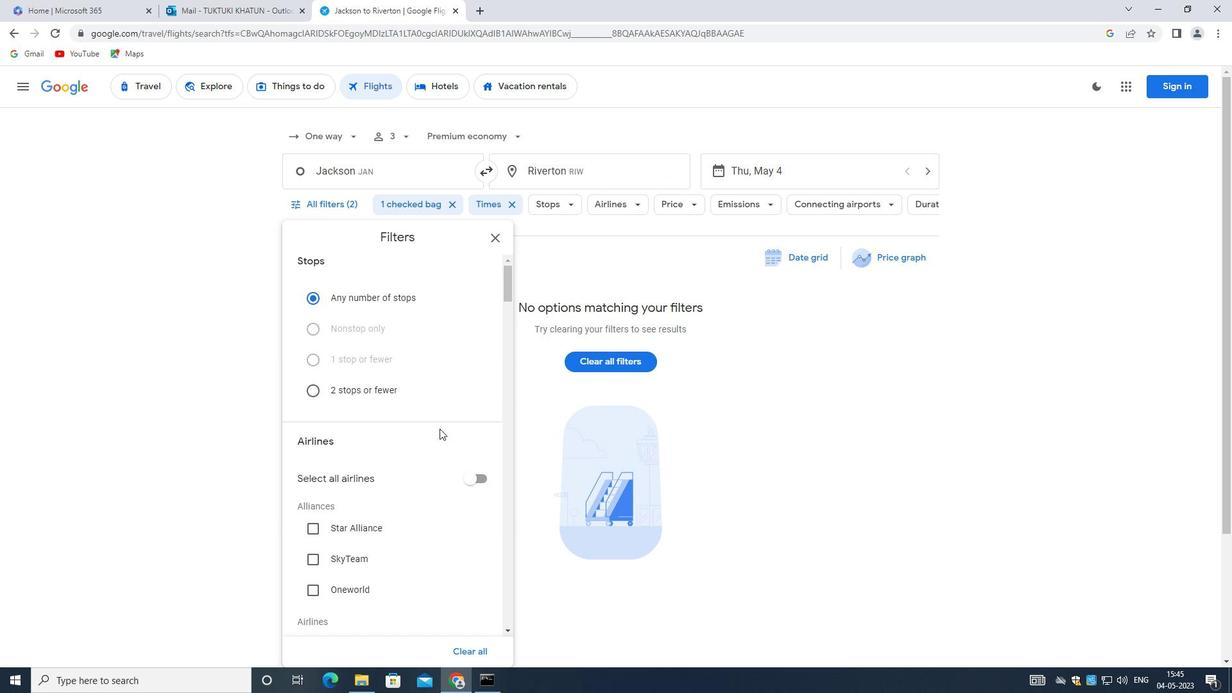 
Action: Mouse scrolled (439, 428) with delta (0, 0)
Screenshot: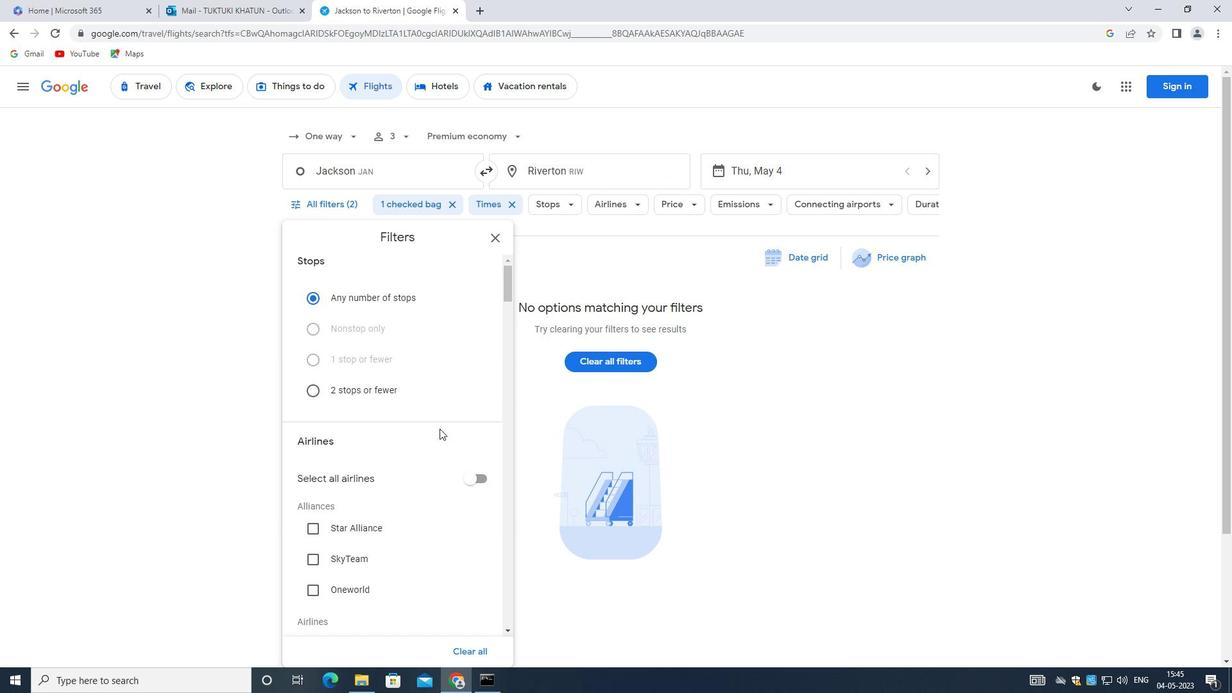 
Action: Mouse scrolled (439, 428) with delta (0, 0)
Screenshot: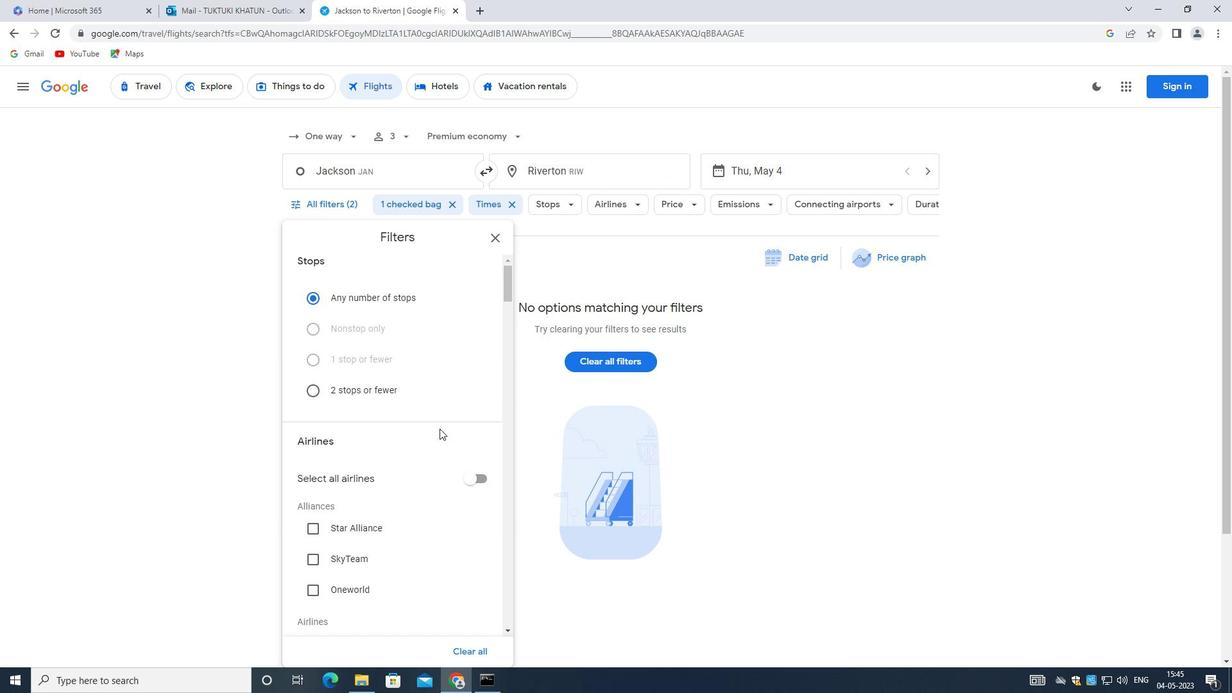 
Action: Mouse moved to (439, 428)
Screenshot: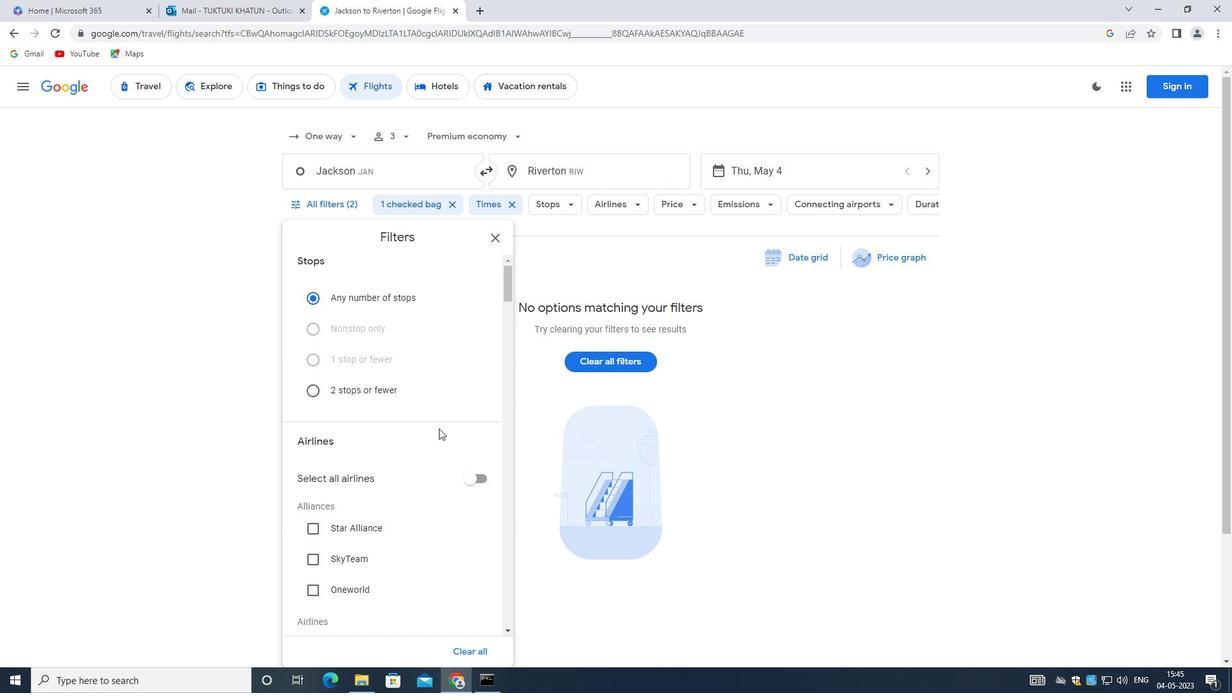 
Action: Mouse scrolled (439, 428) with delta (0, 0)
Screenshot: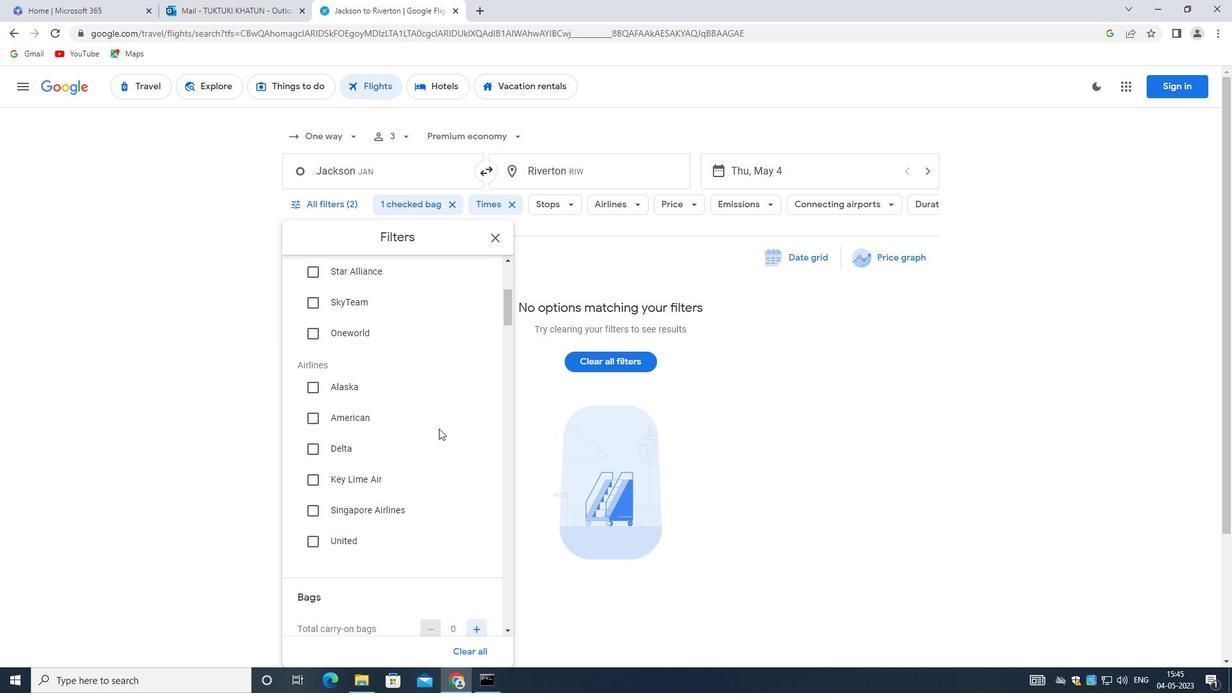 
Action: Mouse scrolled (439, 428) with delta (0, 0)
Screenshot: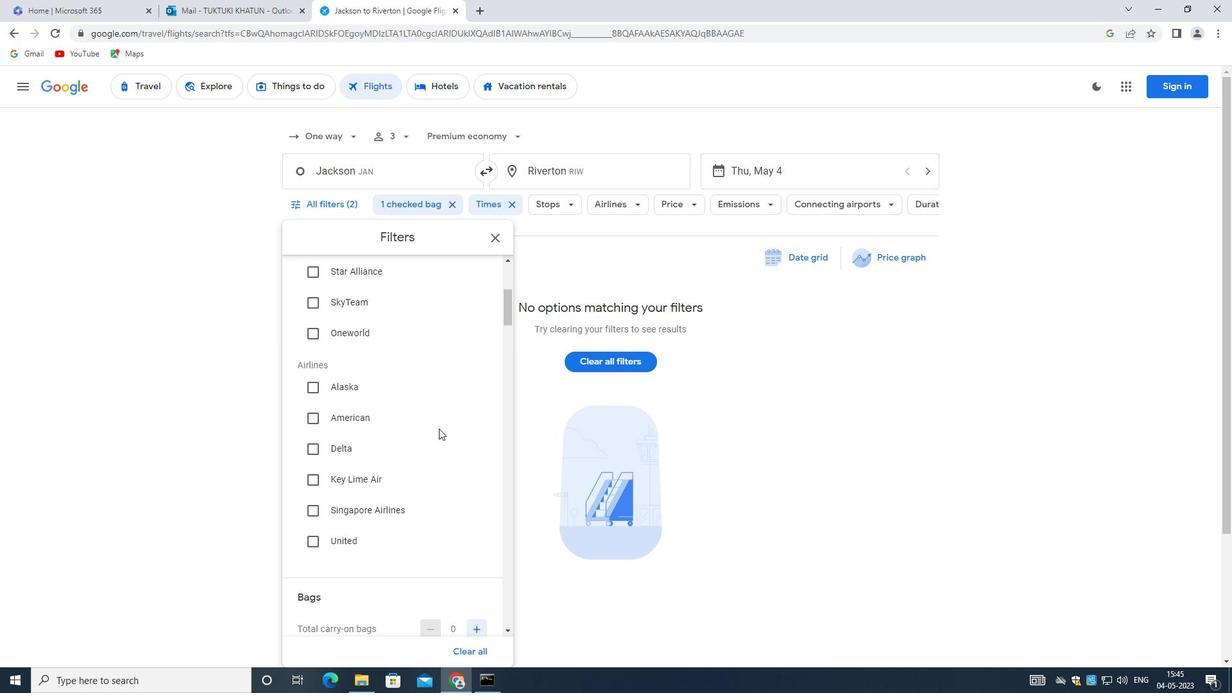 
Action: Mouse scrolled (439, 428) with delta (0, 0)
Screenshot: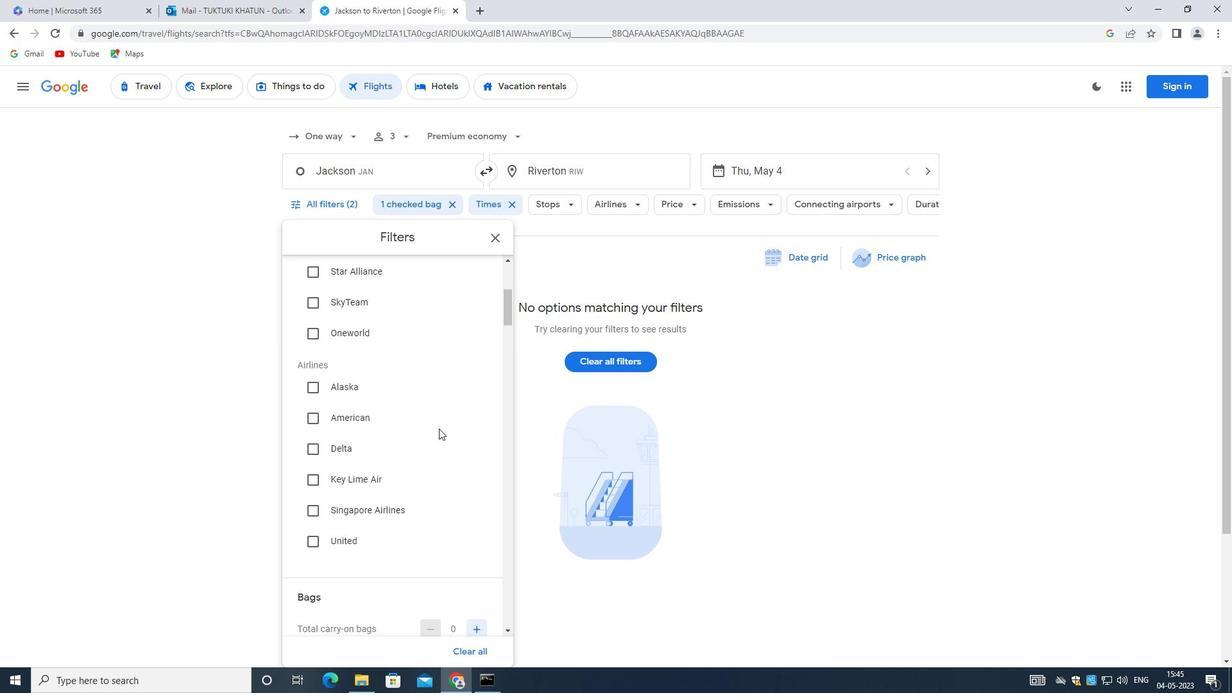 
Action: Mouse moved to (436, 496)
Screenshot: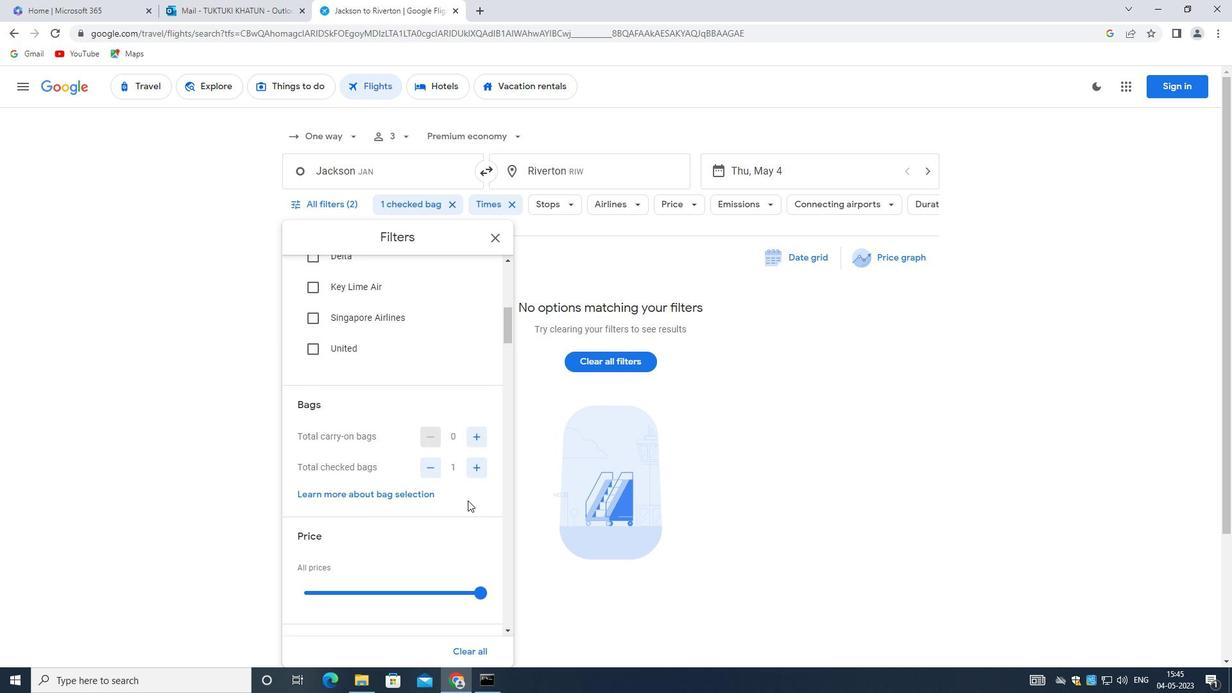 
Action: Mouse scrolled (436, 496) with delta (0, 0)
Screenshot: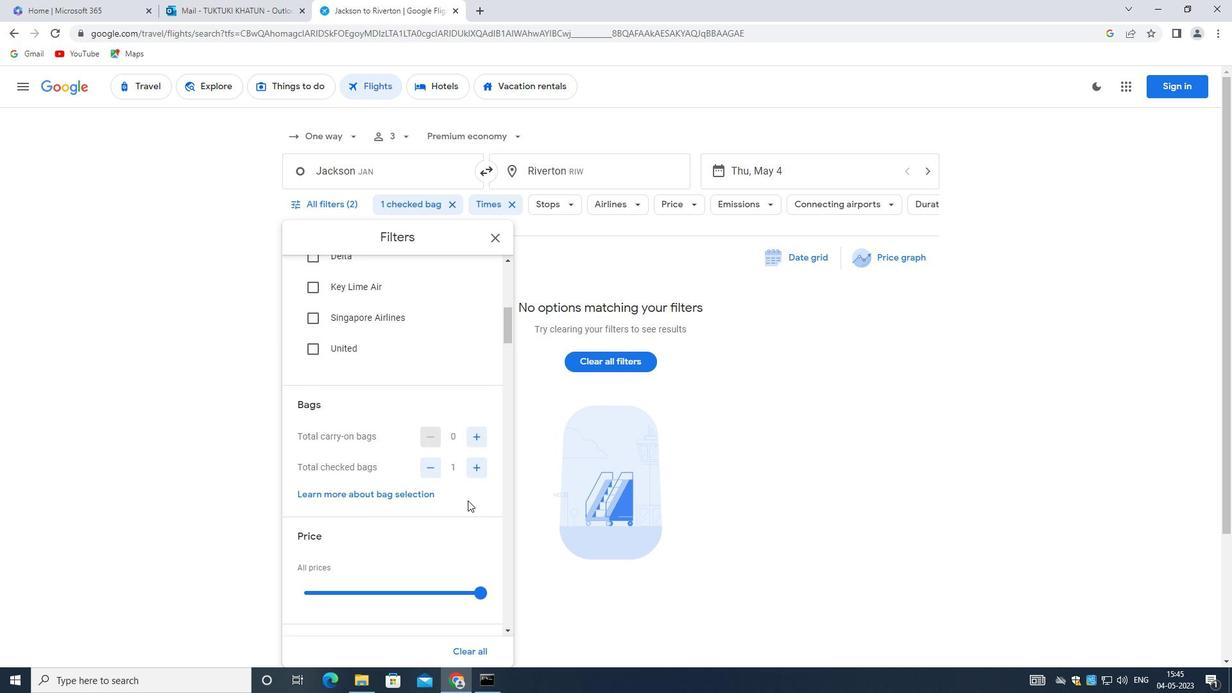 
Action: Mouse moved to (435, 495)
Screenshot: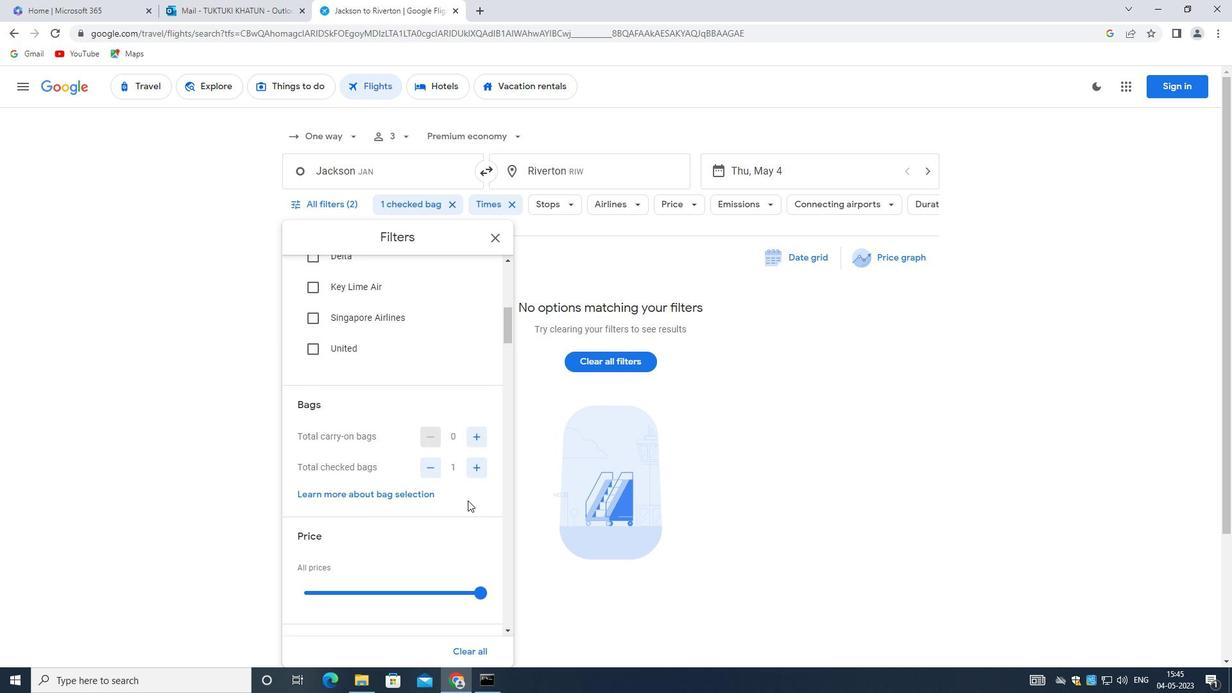 
Action: Mouse scrolled (435, 495) with delta (0, 0)
Screenshot: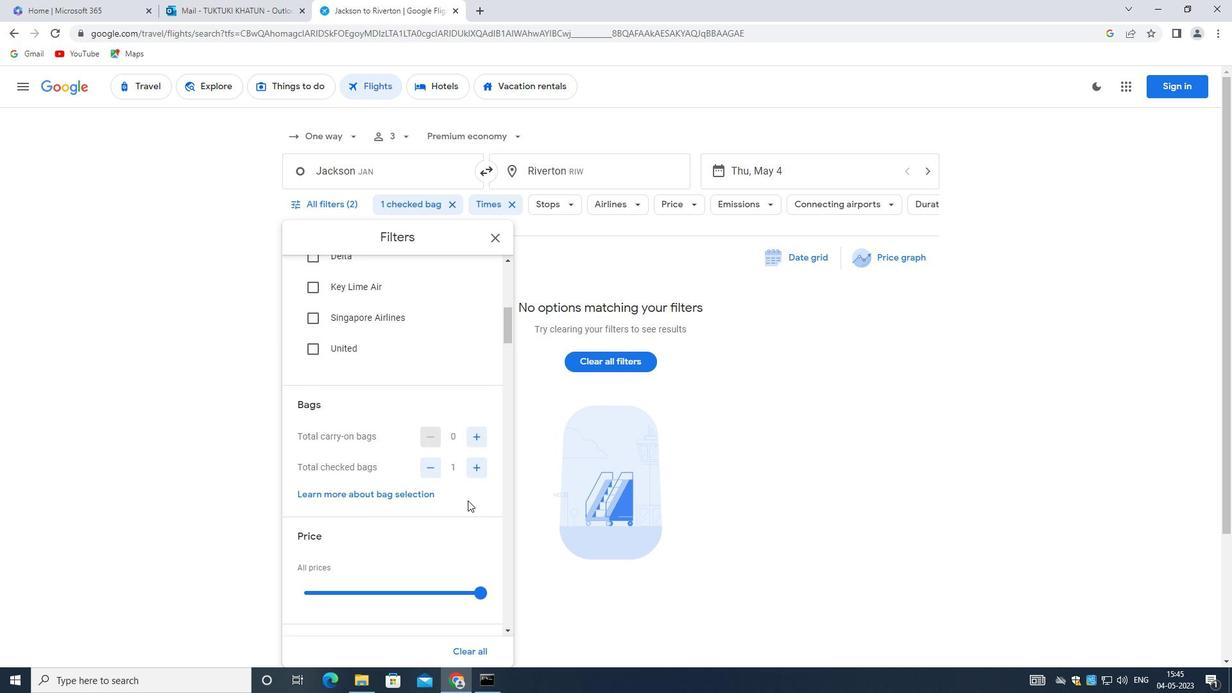 
Action: Mouse scrolled (435, 495) with delta (0, 0)
Screenshot: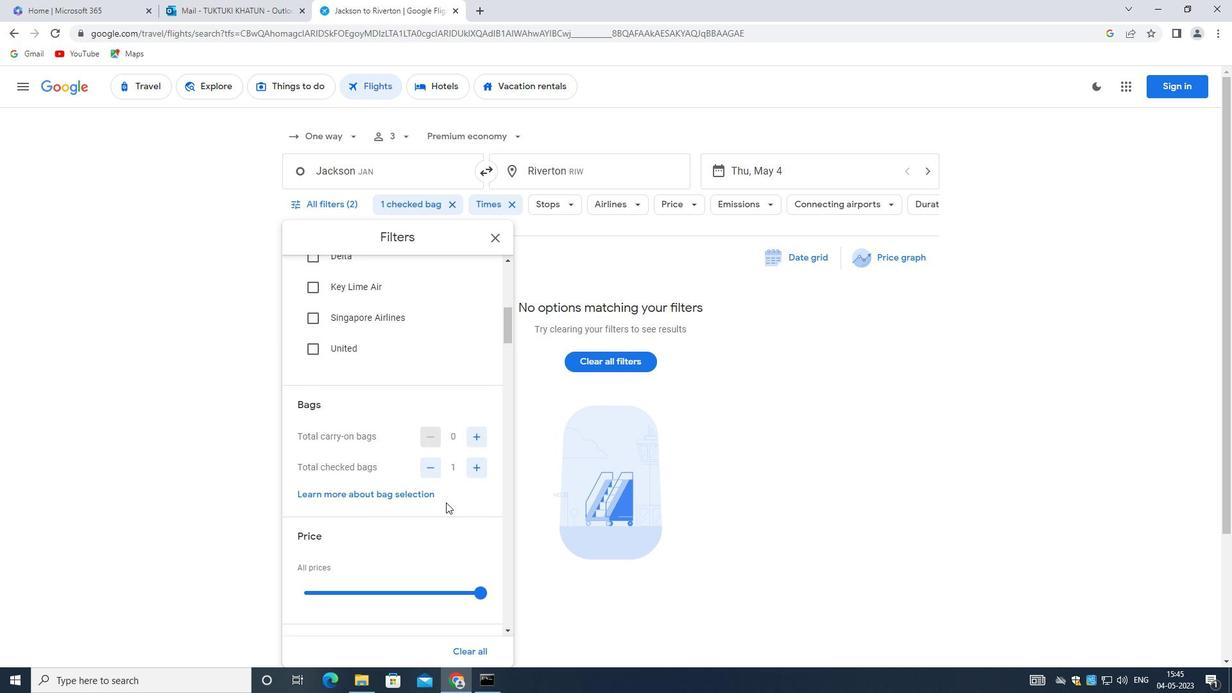 
Action: Mouse moved to (435, 493)
Screenshot: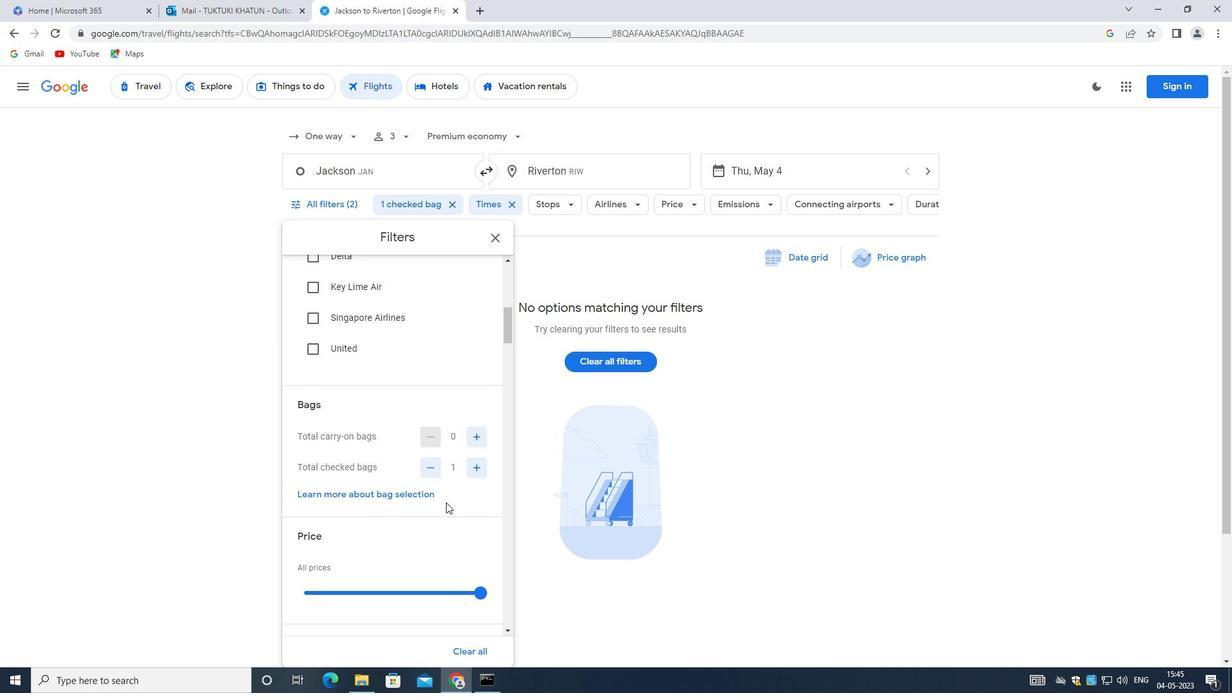 
Action: Mouse scrolled (435, 494) with delta (0, 0)
Screenshot: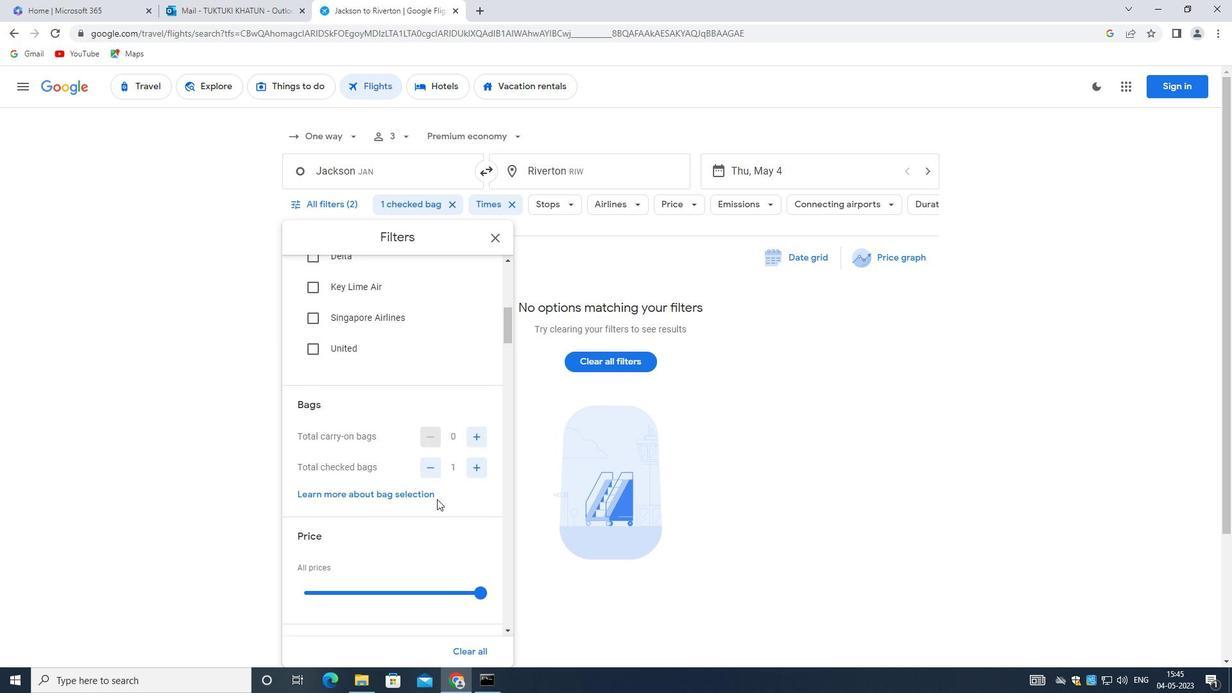 
Action: Mouse moved to (464, 457)
Screenshot: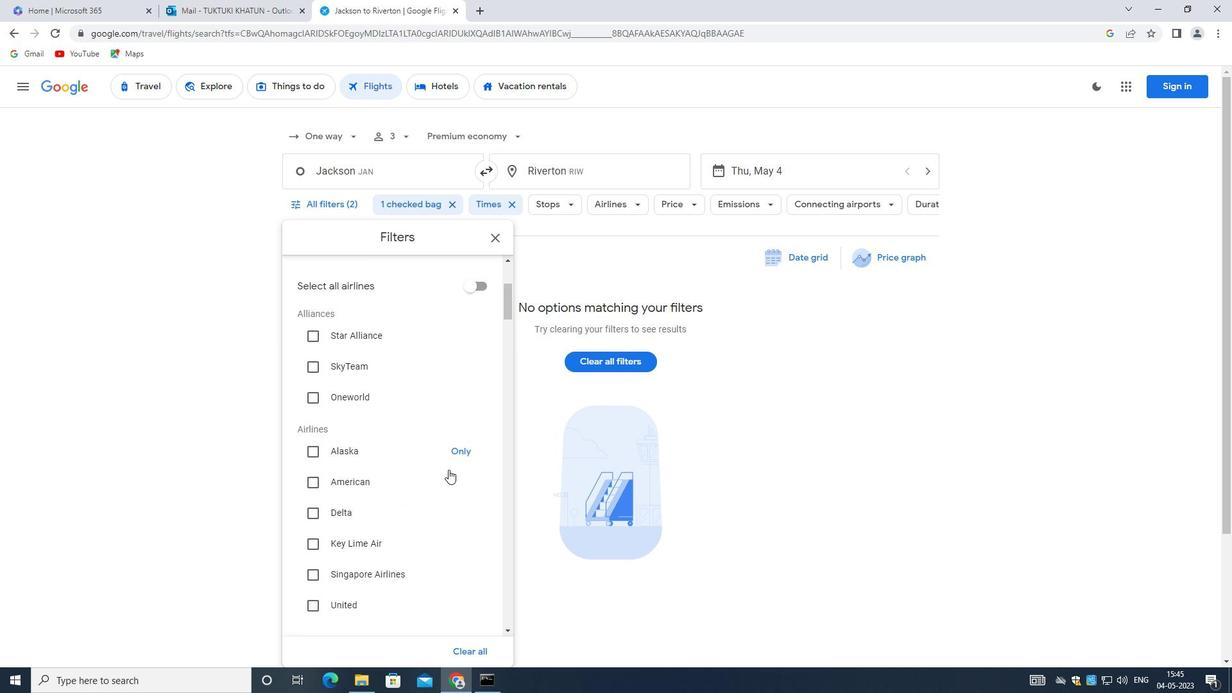 
Action: Mouse pressed left at (464, 457)
Screenshot: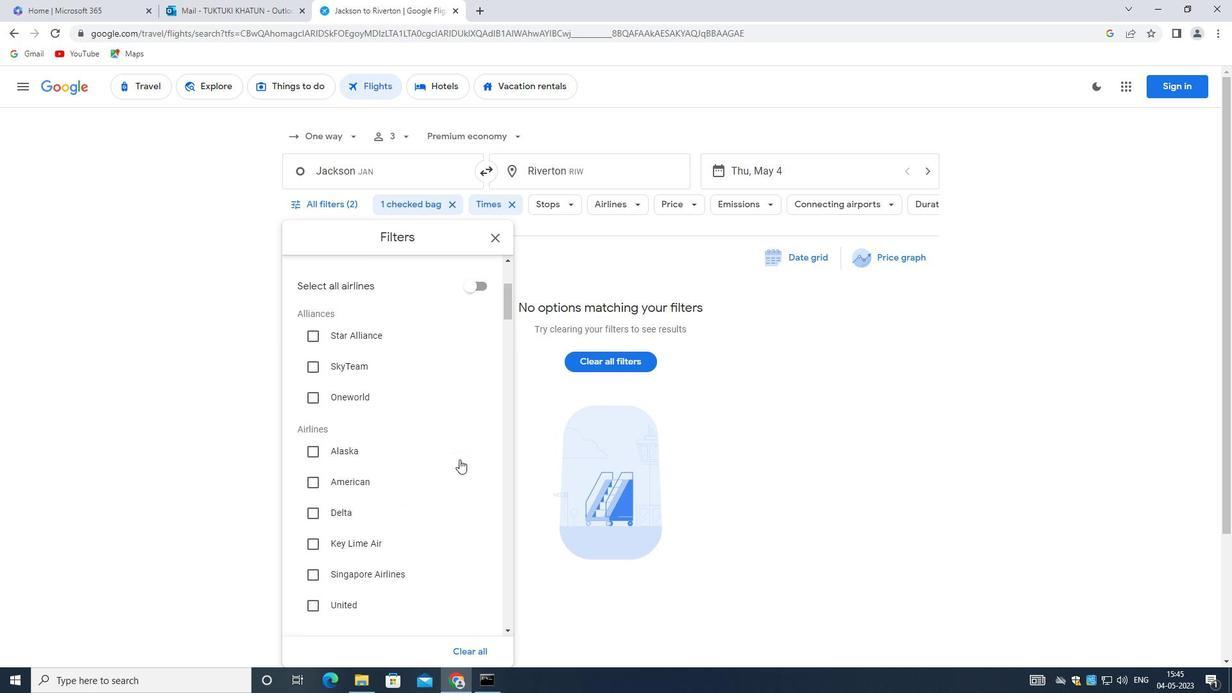 
Action: Mouse moved to (462, 457)
Screenshot: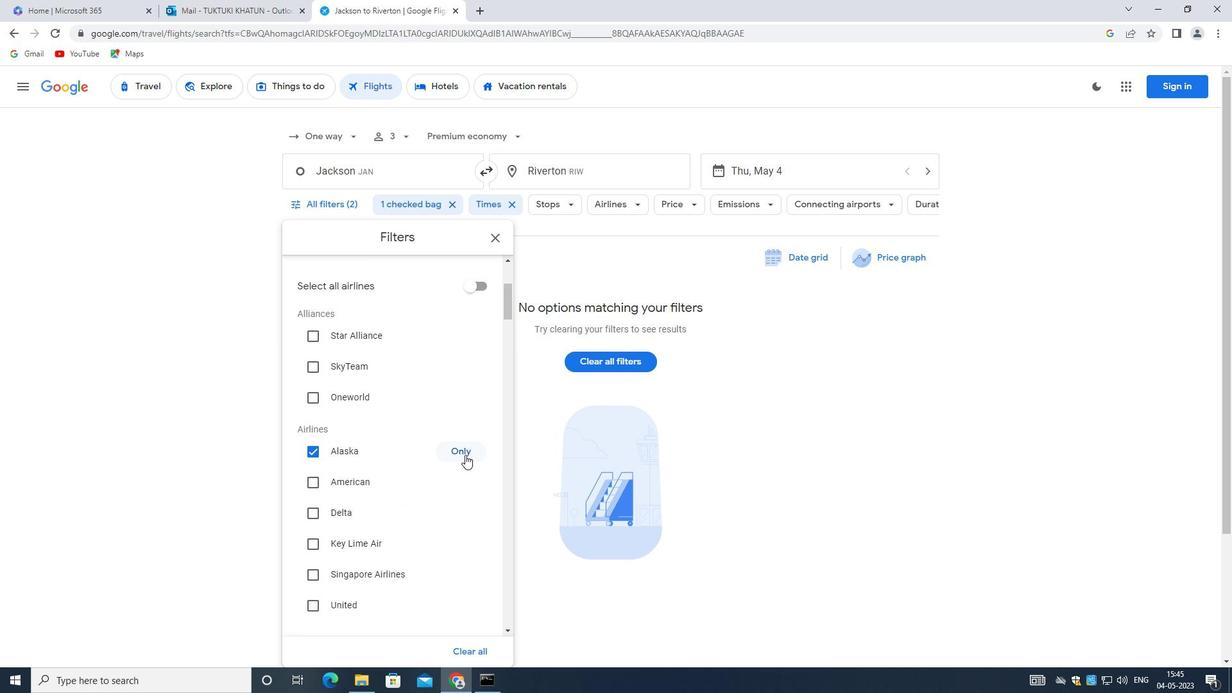 
Action: Mouse scrolled (462, 457) with delta (0, 0)
Screenshot: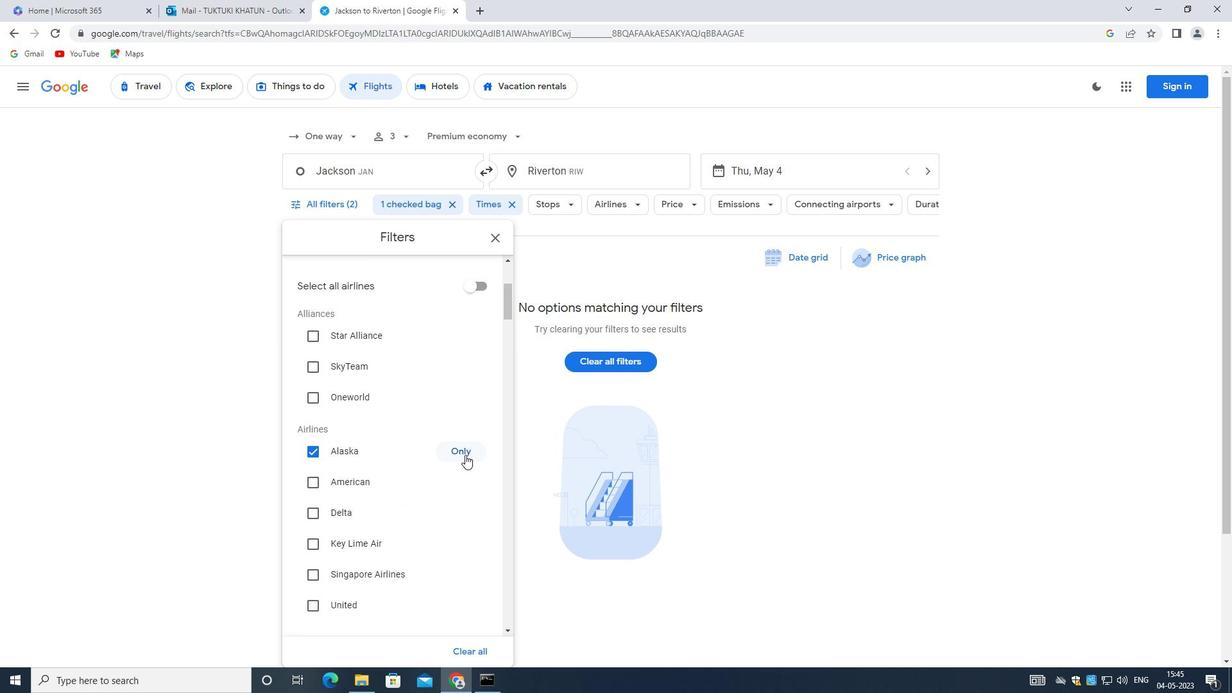 
Action: Mouse moved to (462, 459)
Screenshot: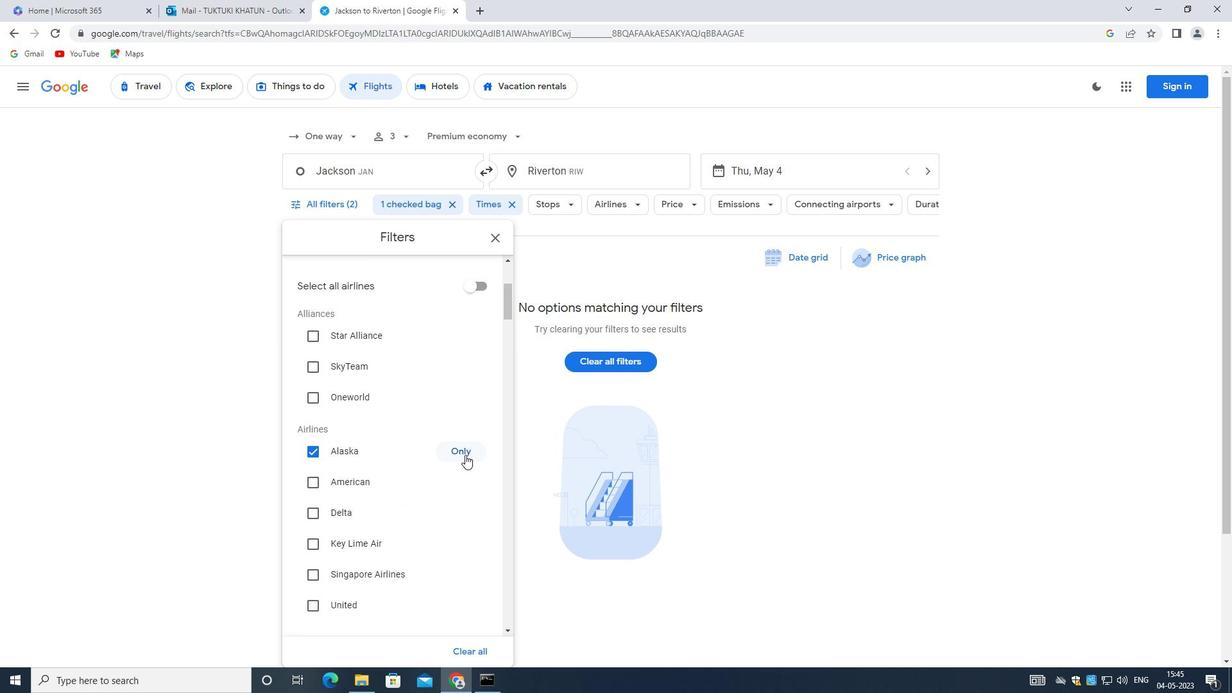
Action: Mouse scrolled (462, 458) with delta (0, 0)
Screenshot: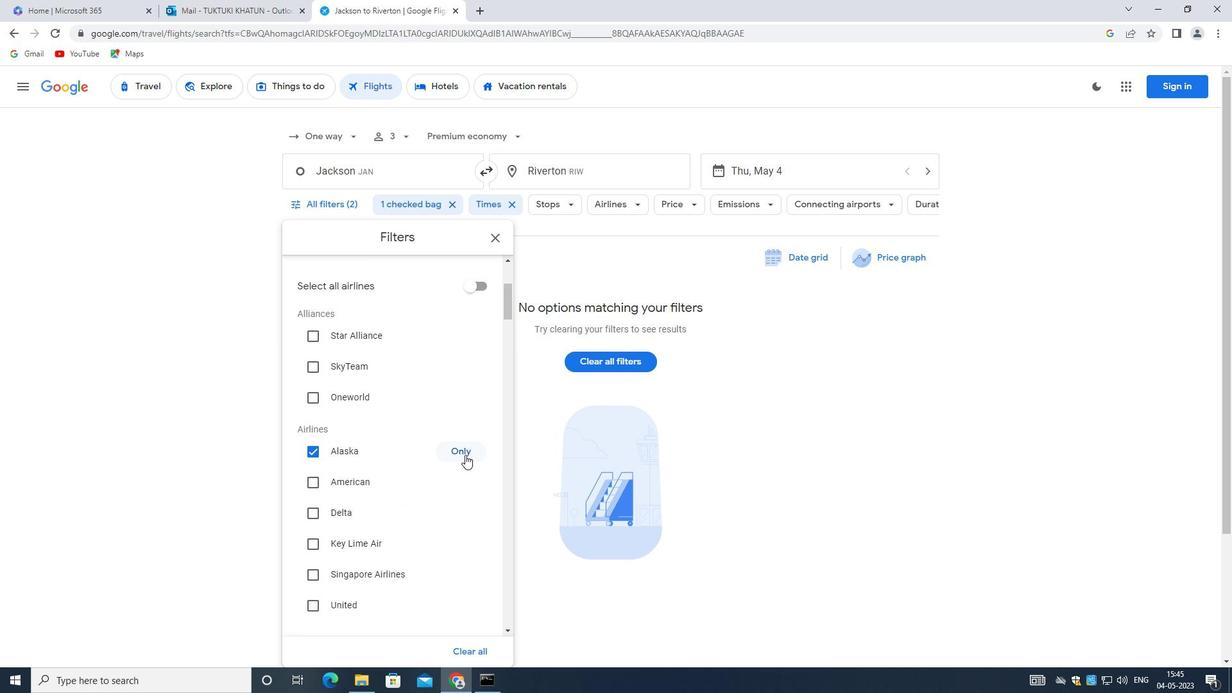 
Action: Mouse scrolled (462, 458) with delta (0, 0)
Screenshot: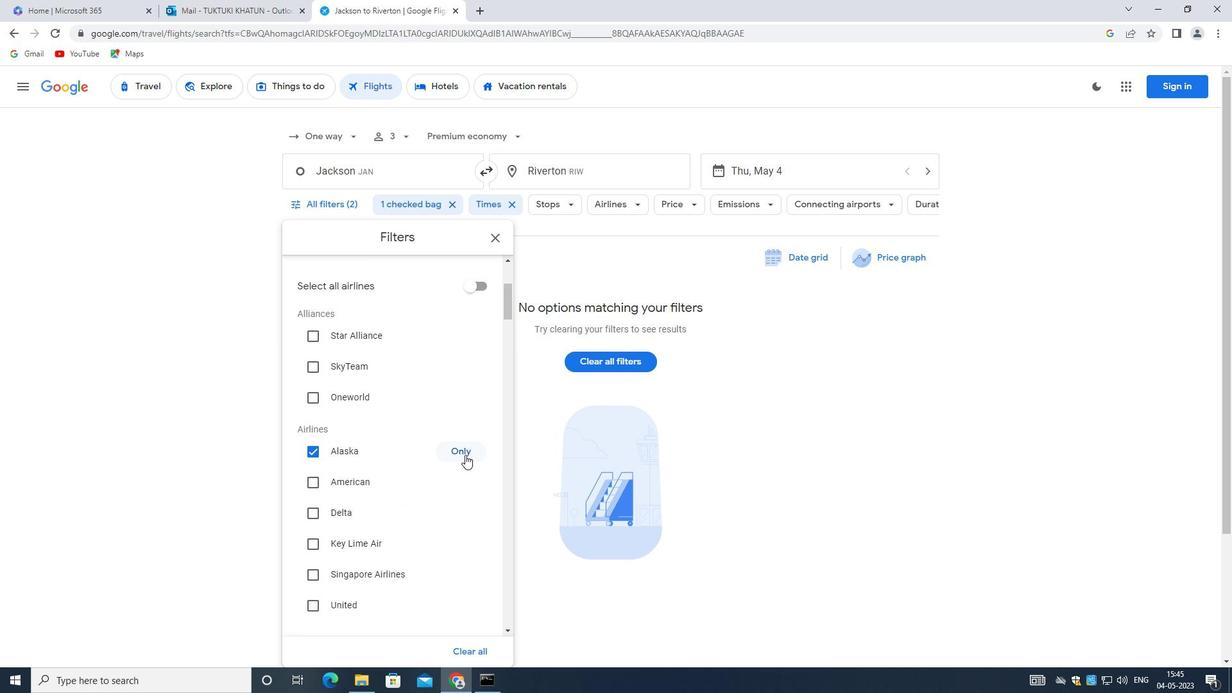 
Action: Mouse scrolled (462, 458) with delta (0, 0)
Screenshot: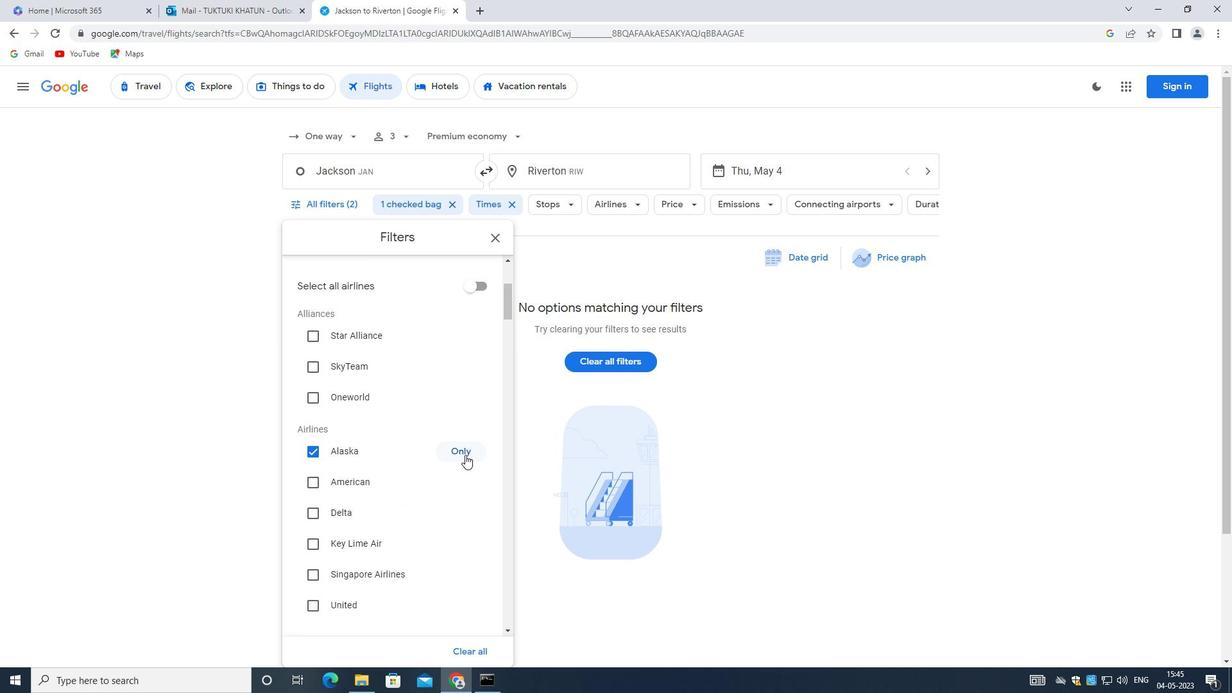 
Action: Mouse scrolled (462, 458) with delta (0, 0)
Screenshot: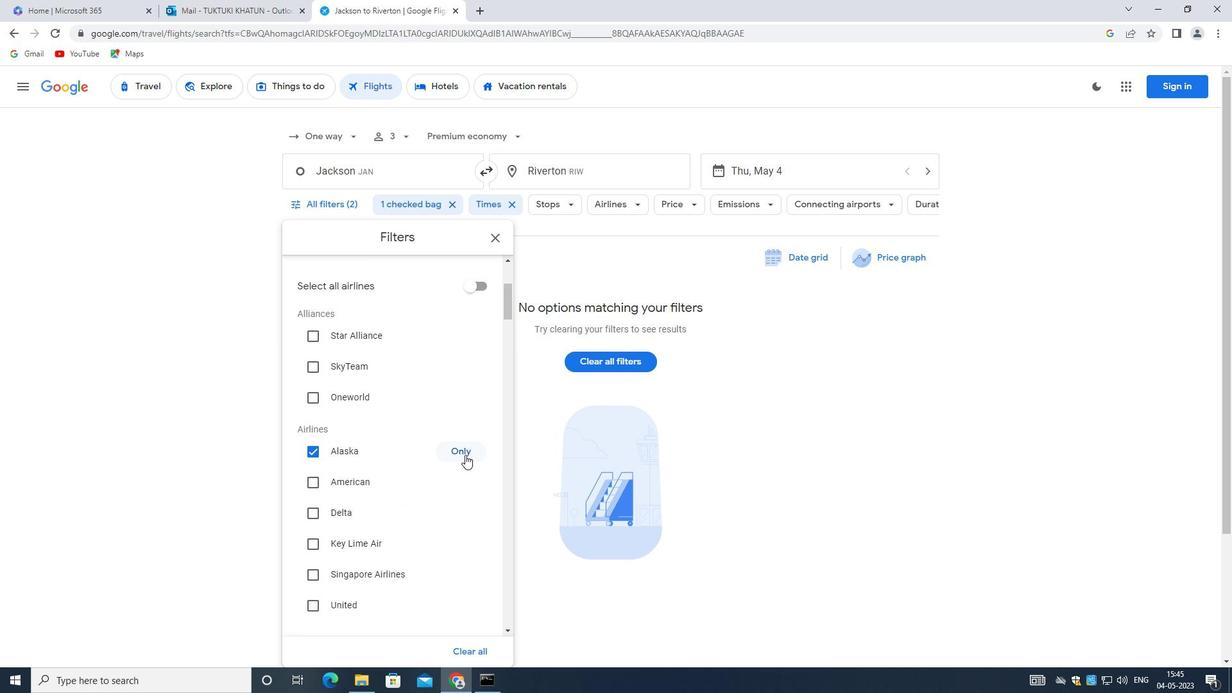
Action: Mouse scrolled (462, 458) with delta (0, 0)
Screenshot: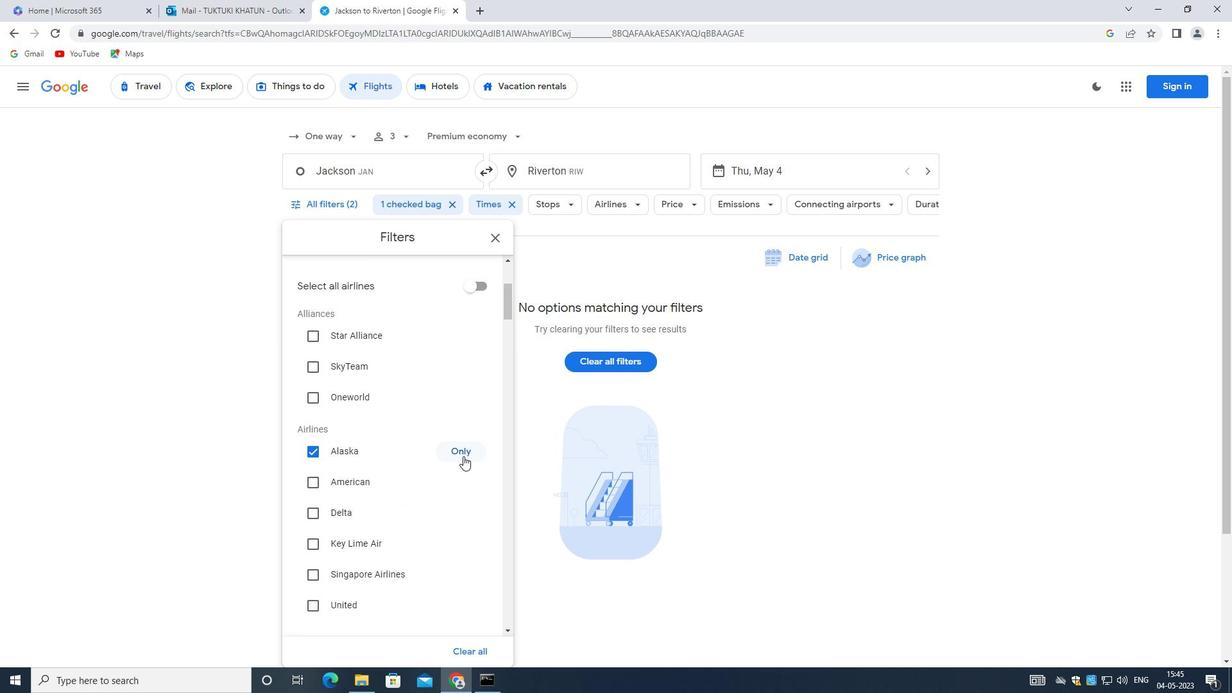 
Action: Mouse moved to (470, 339)
Screenshot: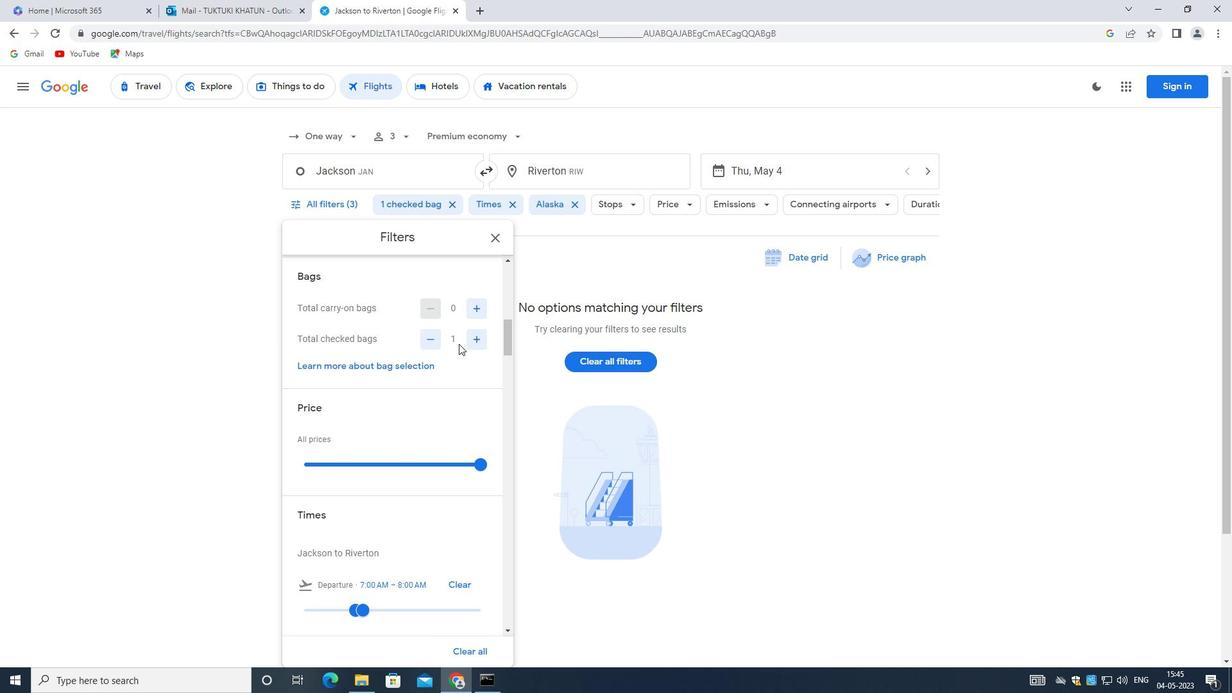 
Action: Mouse pressed left at (470, 339)
Screenshot: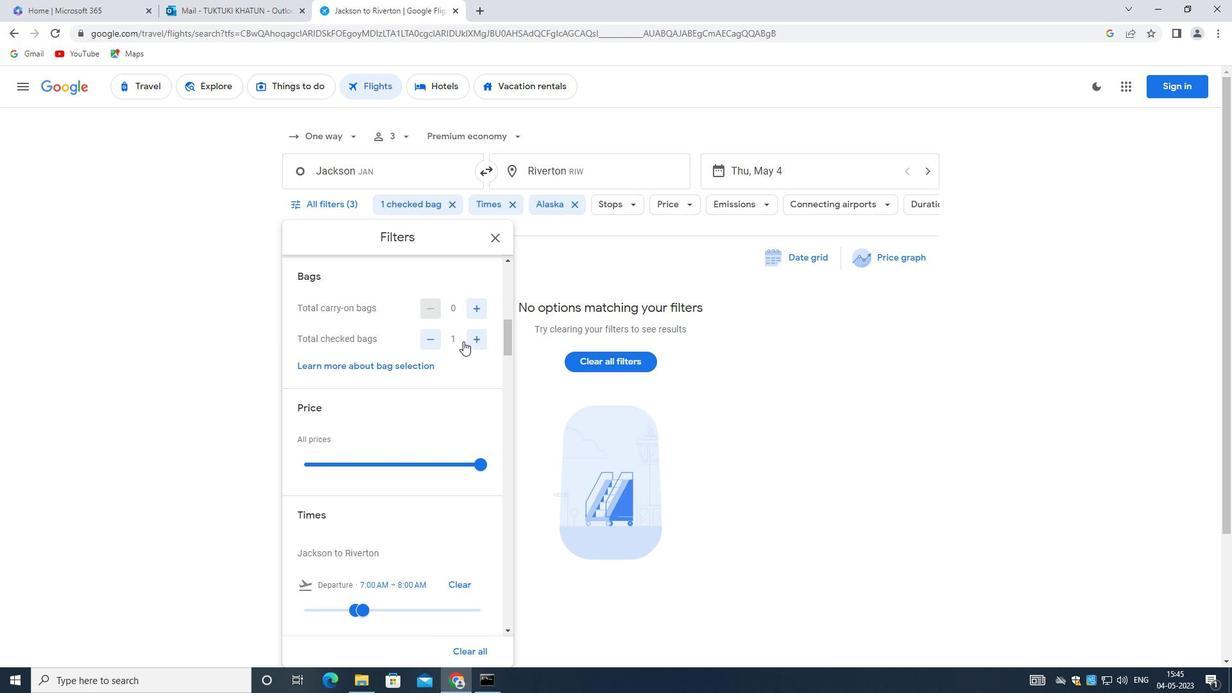 
Action: Mouse moved to (453, 369)
Screenshot: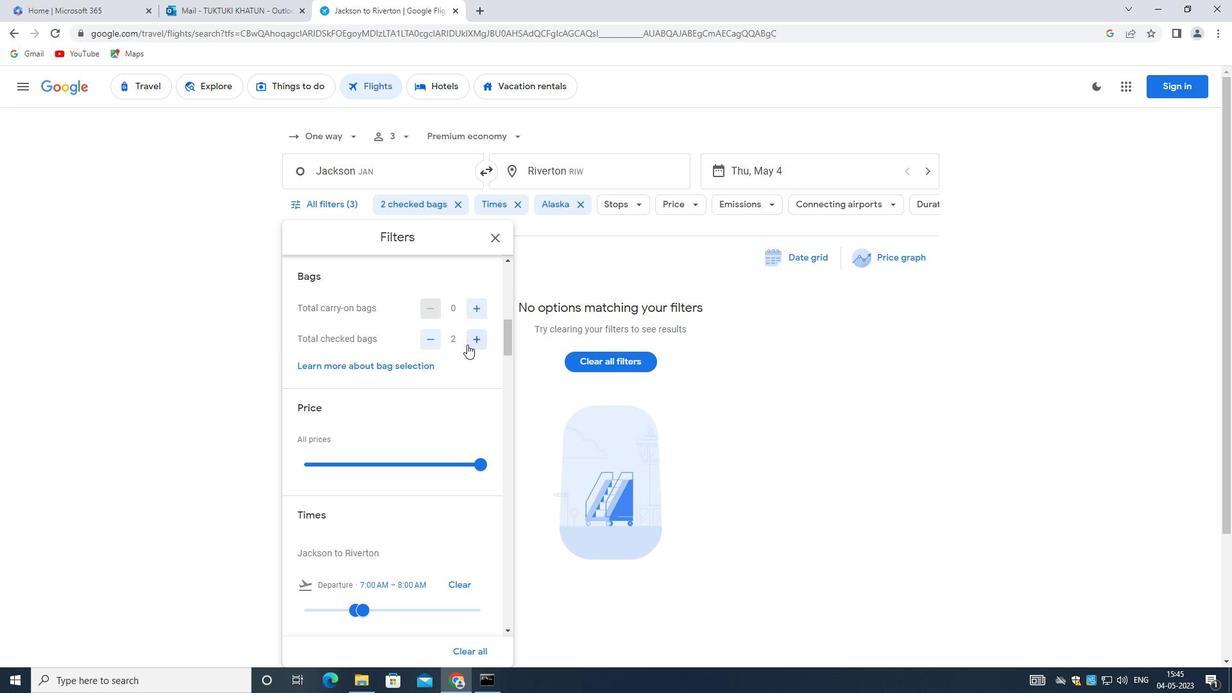 
Action: Mouse scrolled (453, 368) with delta (0, 0)
Screenshot: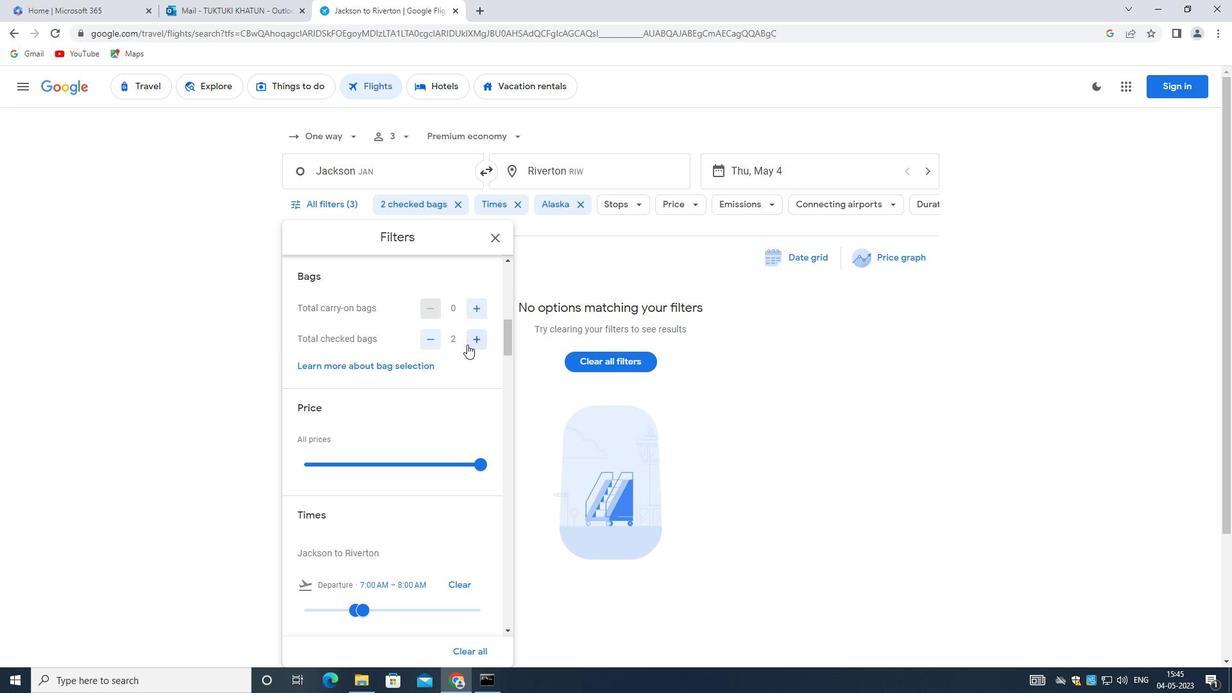 
Action: Mouse moved to (437, 405)
Screenshot: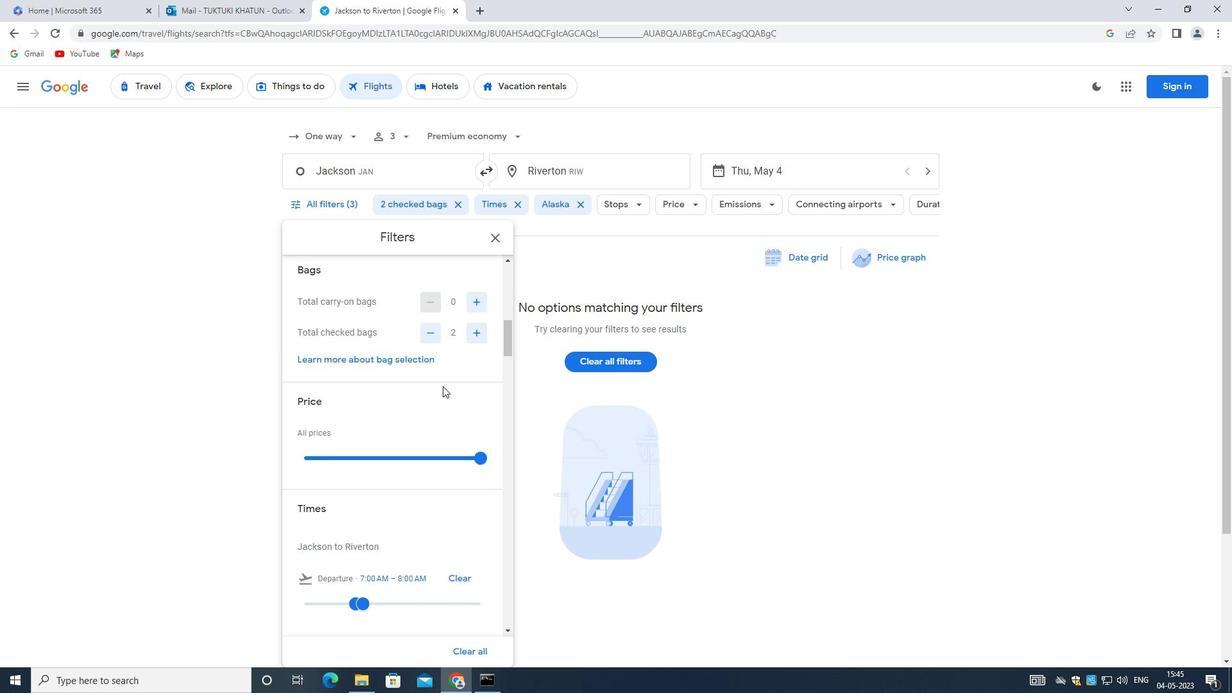 
Action: Mouse scrolled (437, 405) with delta (0, 0)
Screenshot: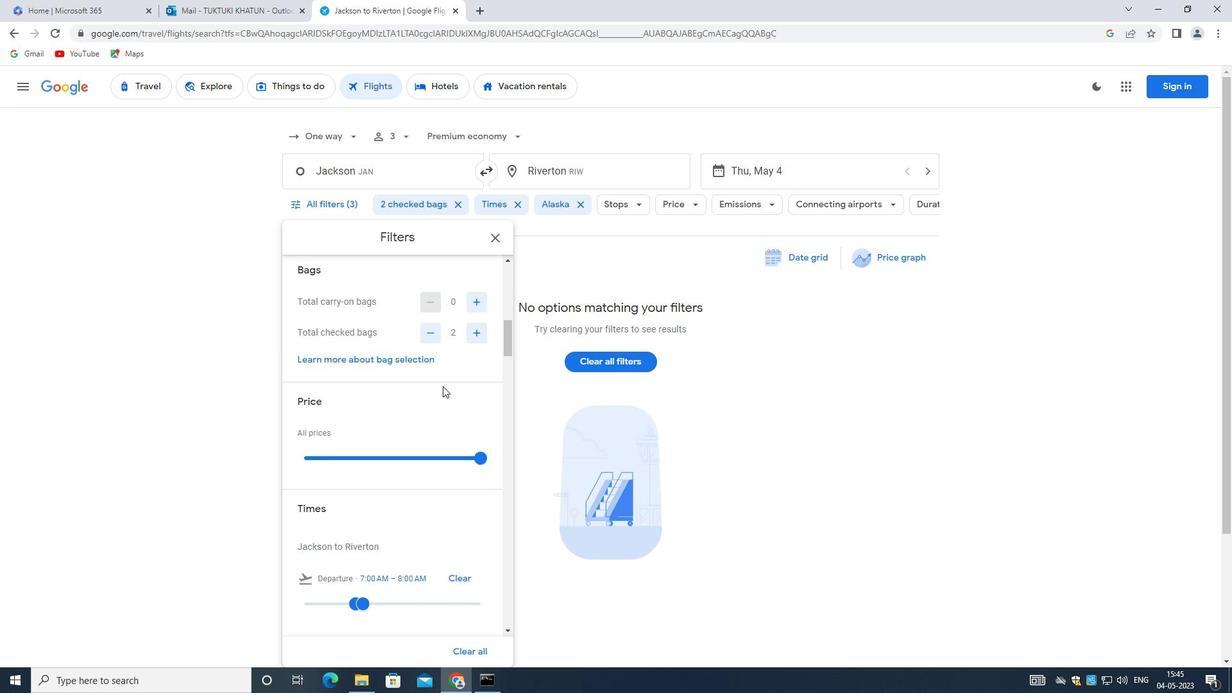
Action: Mouse moved to (382, 476)
Screenshot: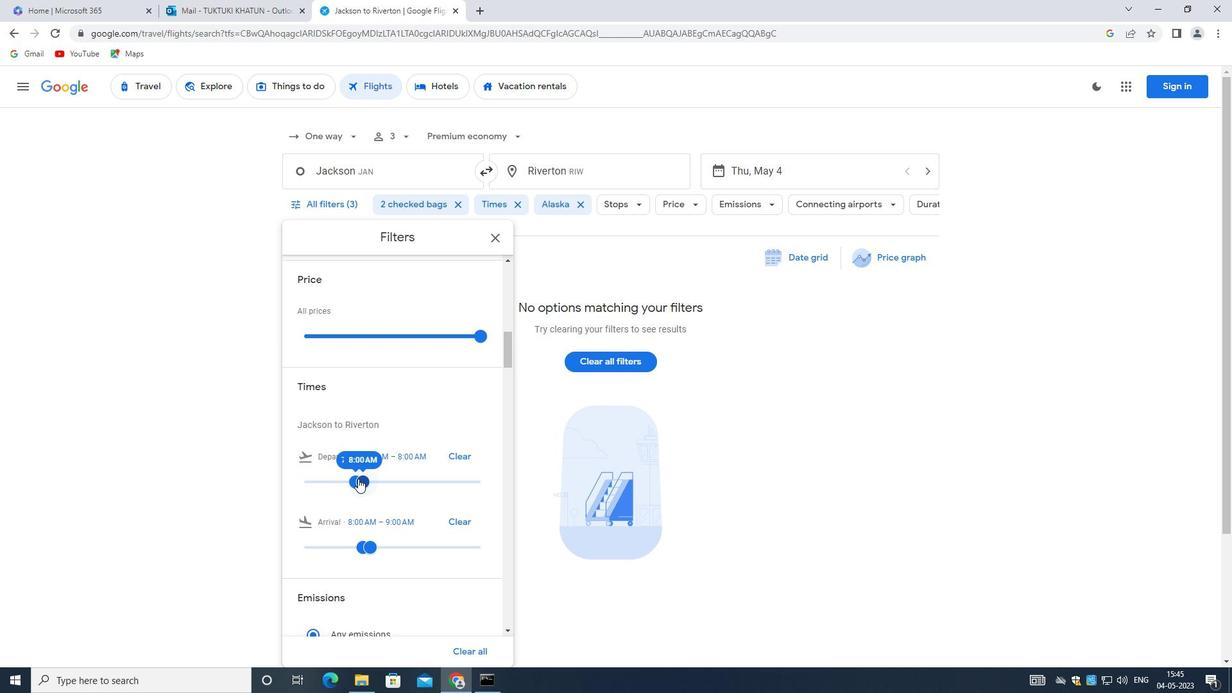 
Action: Mouse pressed left at (382, 476)
Screenshot: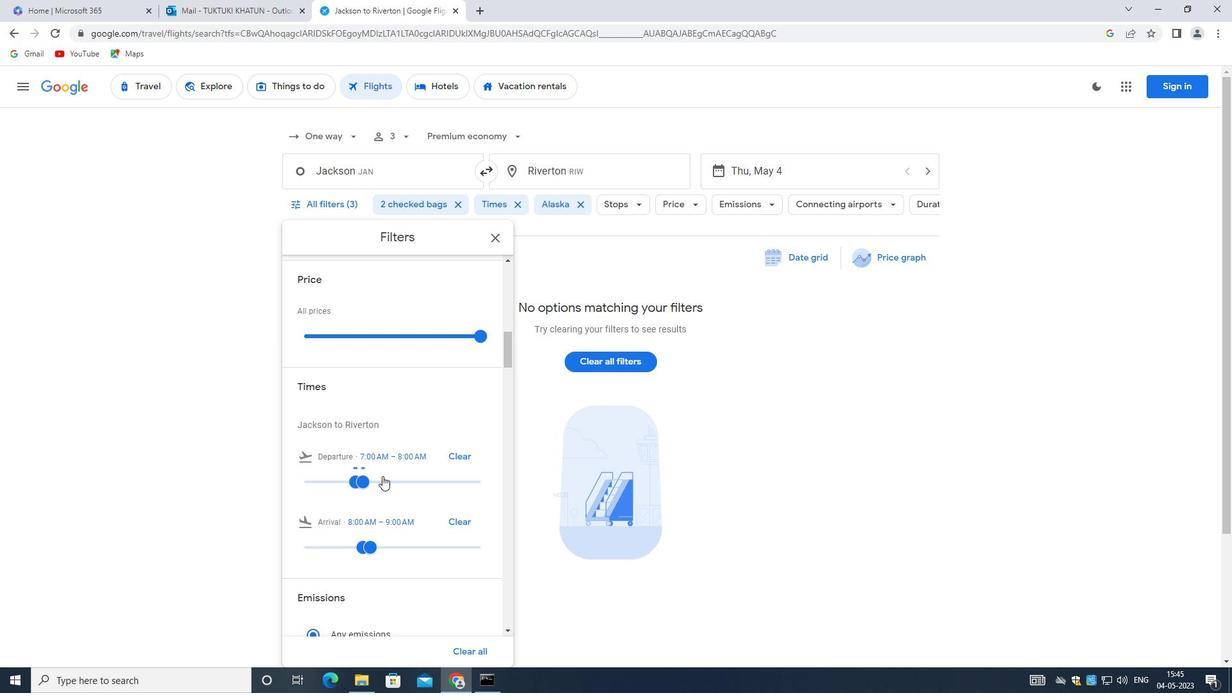 
Action: Mouse moved to (365, 480)
Screenshot: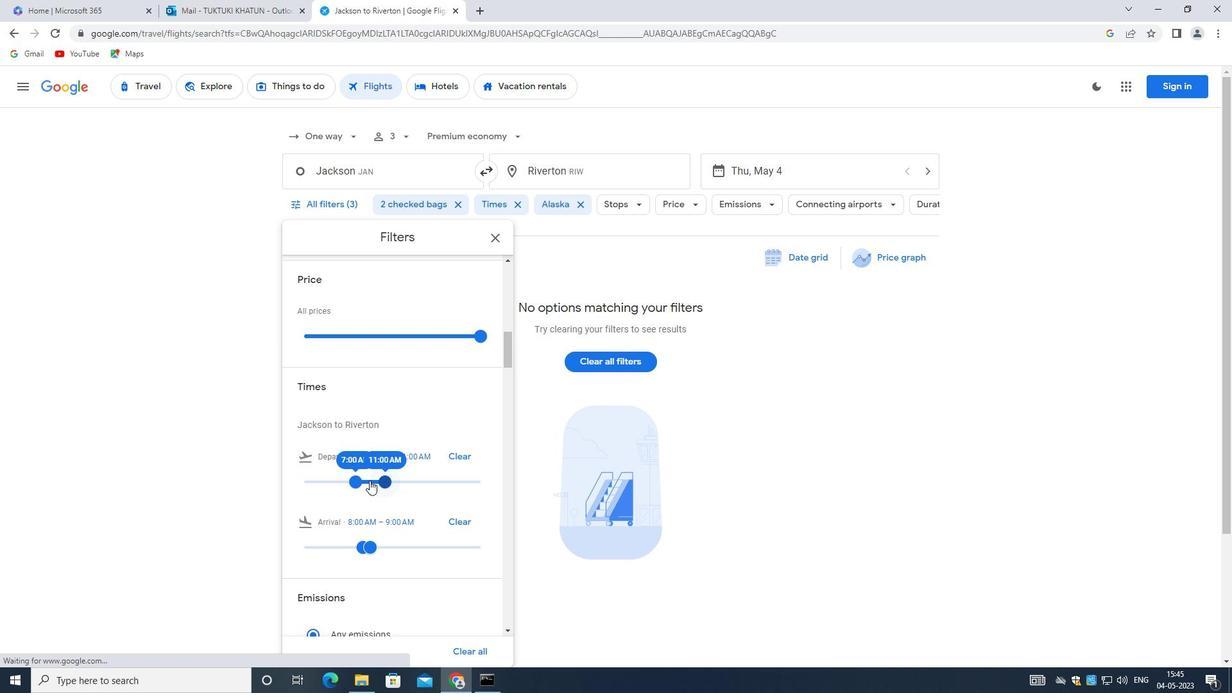 
Action: Mouse pressed left at (365, 480)
Screenshot: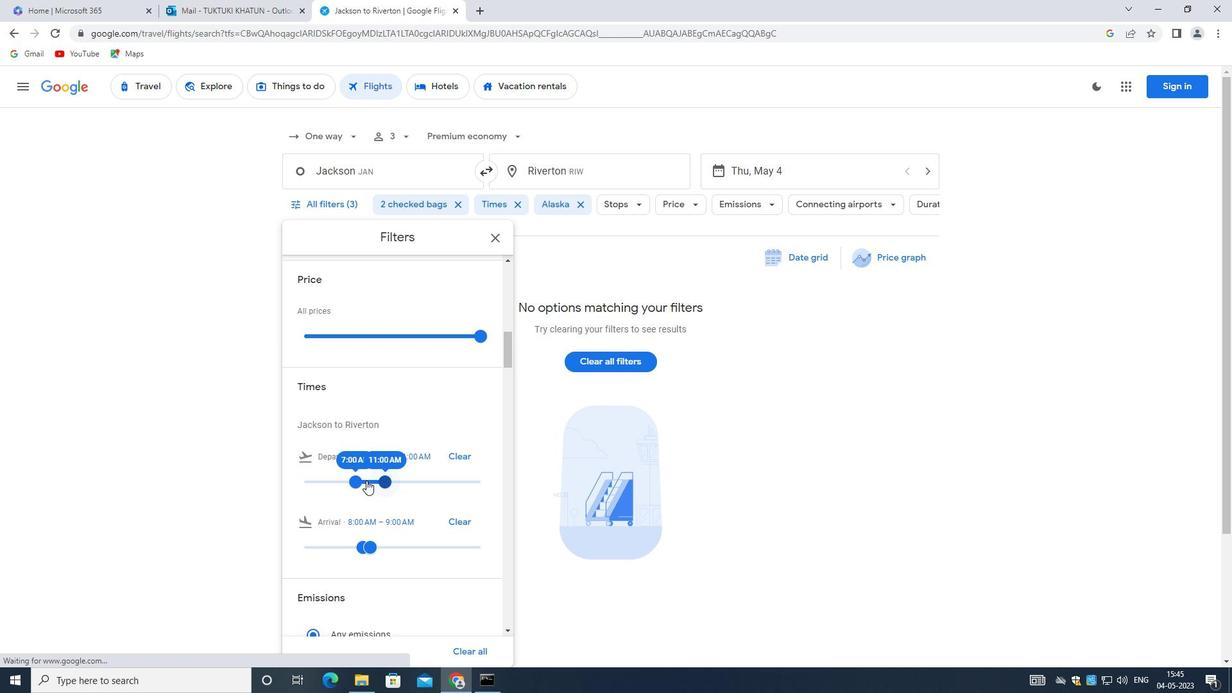 
Action: Mouse moved to (371, 482)
Screenshot: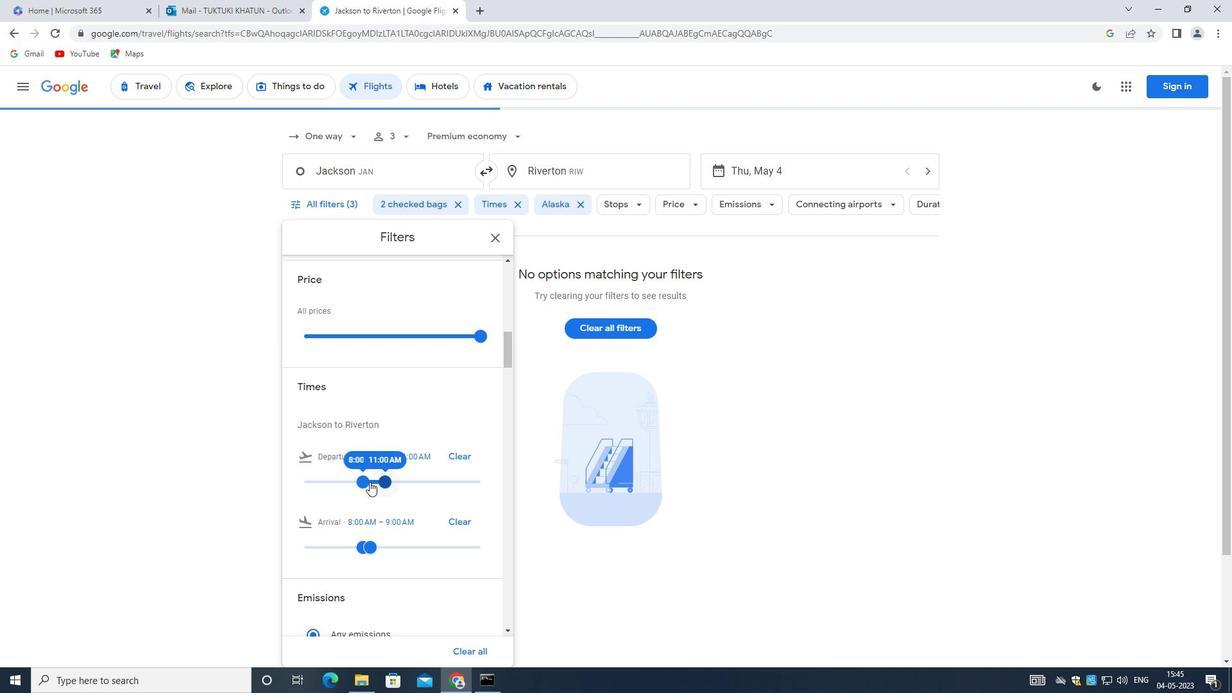 
Action: Mouse pressed left at (371, 482)
Screenshot: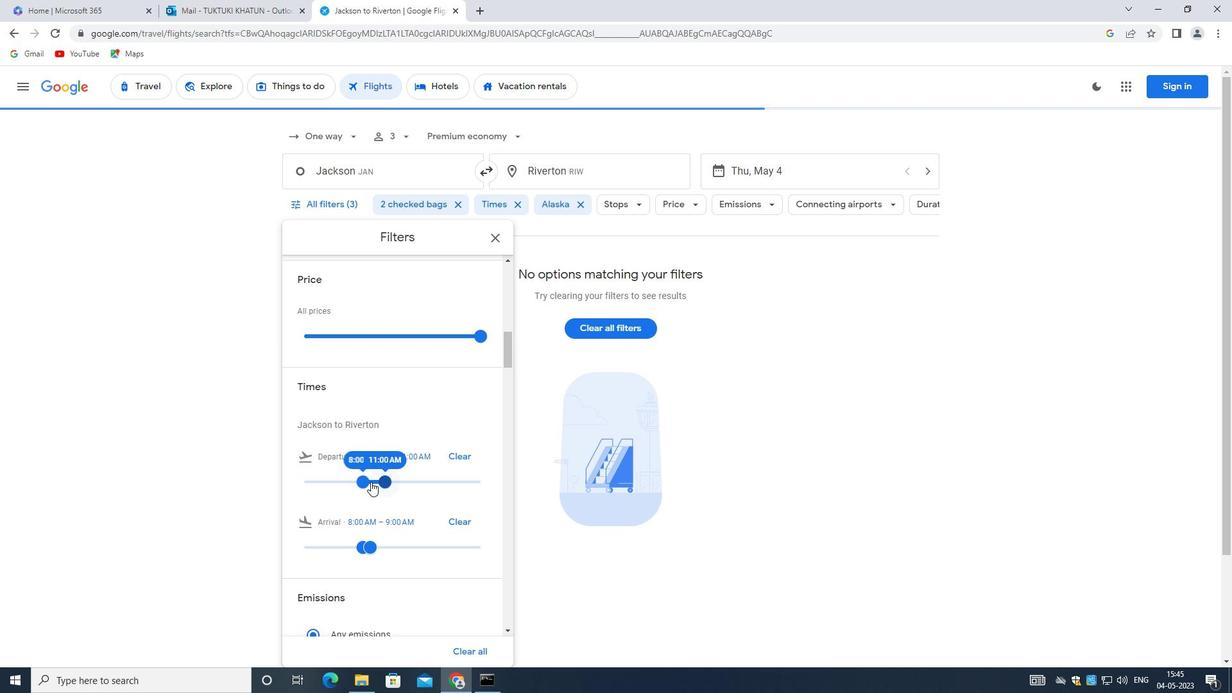 
Action: Mouse moved to (373, 482)
Screenshot: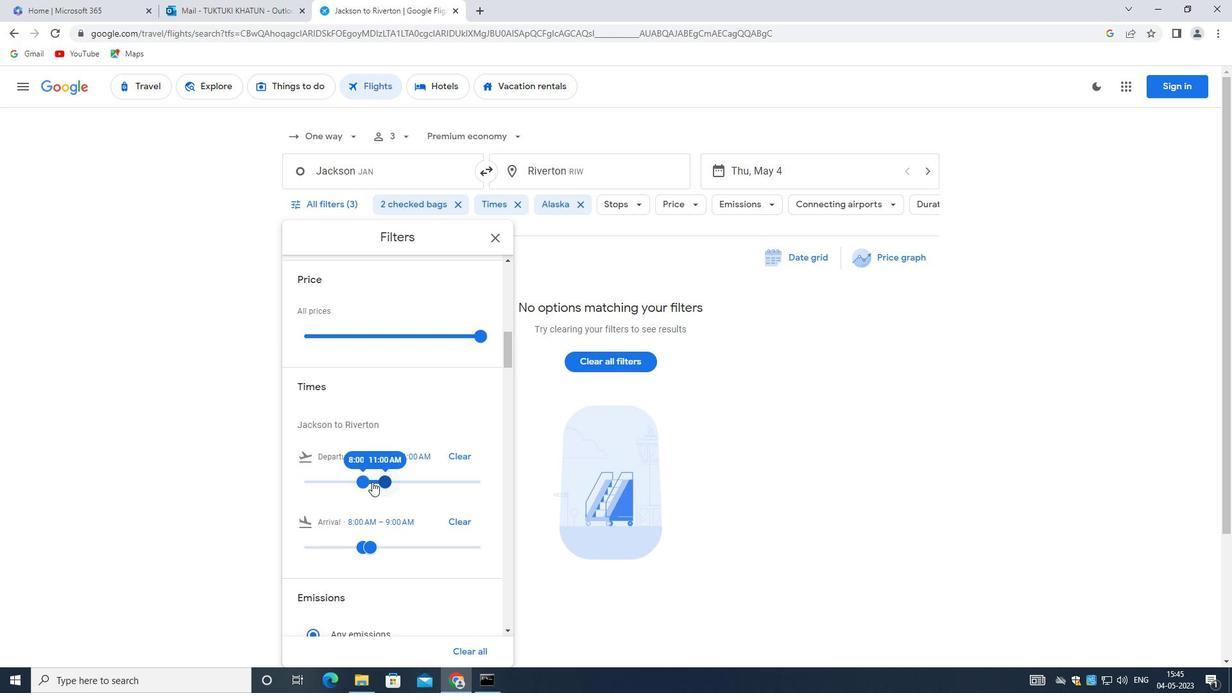 
Action: Mouse pressed left at (373, 482)
Screenshot: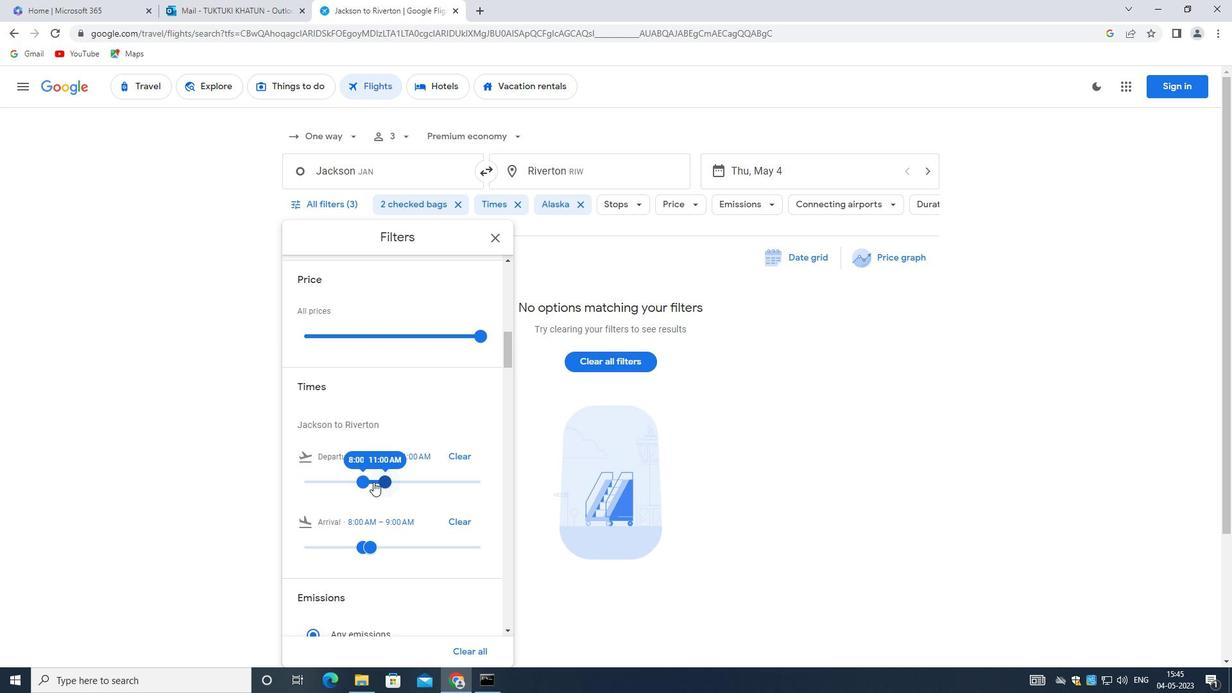 
Action: Mouse moved to (383, 476)
Screenshot: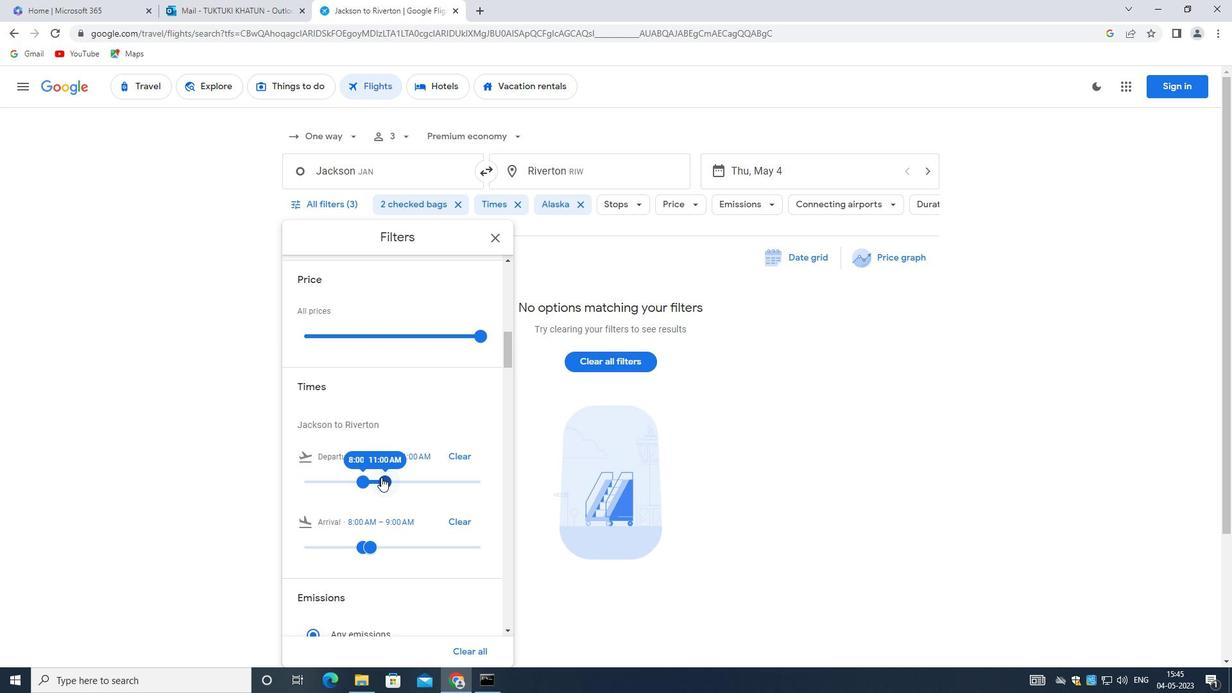 
Action: Mouse pressed left at (383, 476)
Screenshot: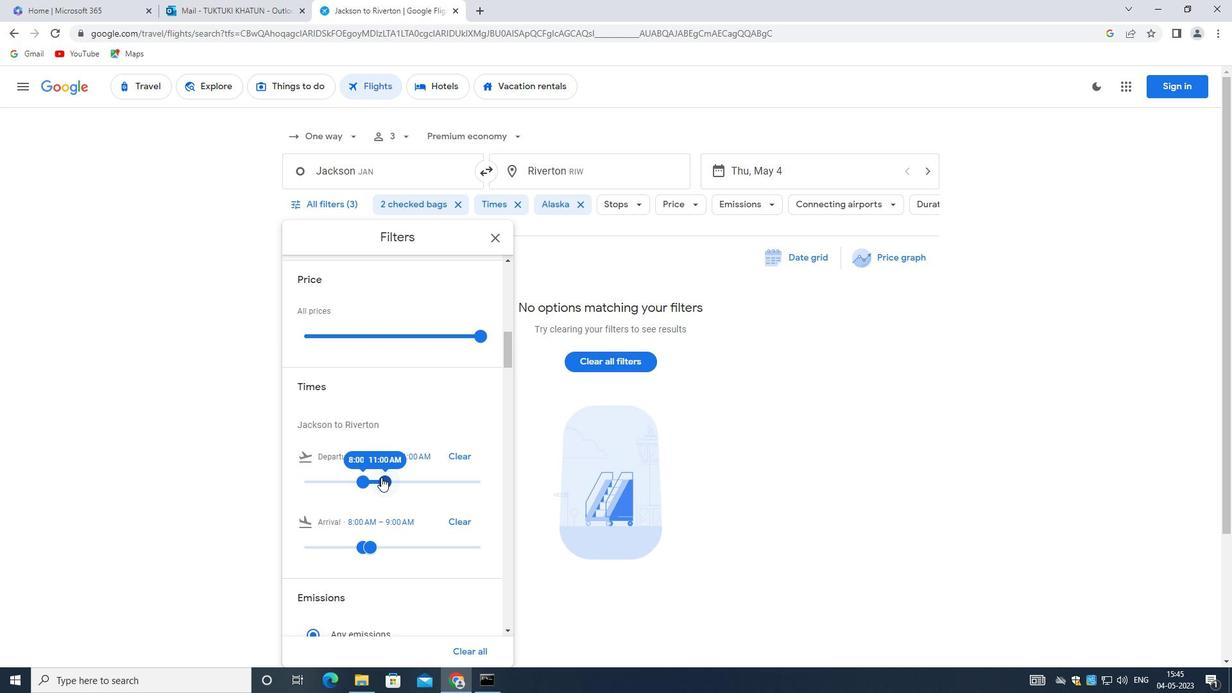 
Action: Mouse moved to (371, 482)
Screenshot: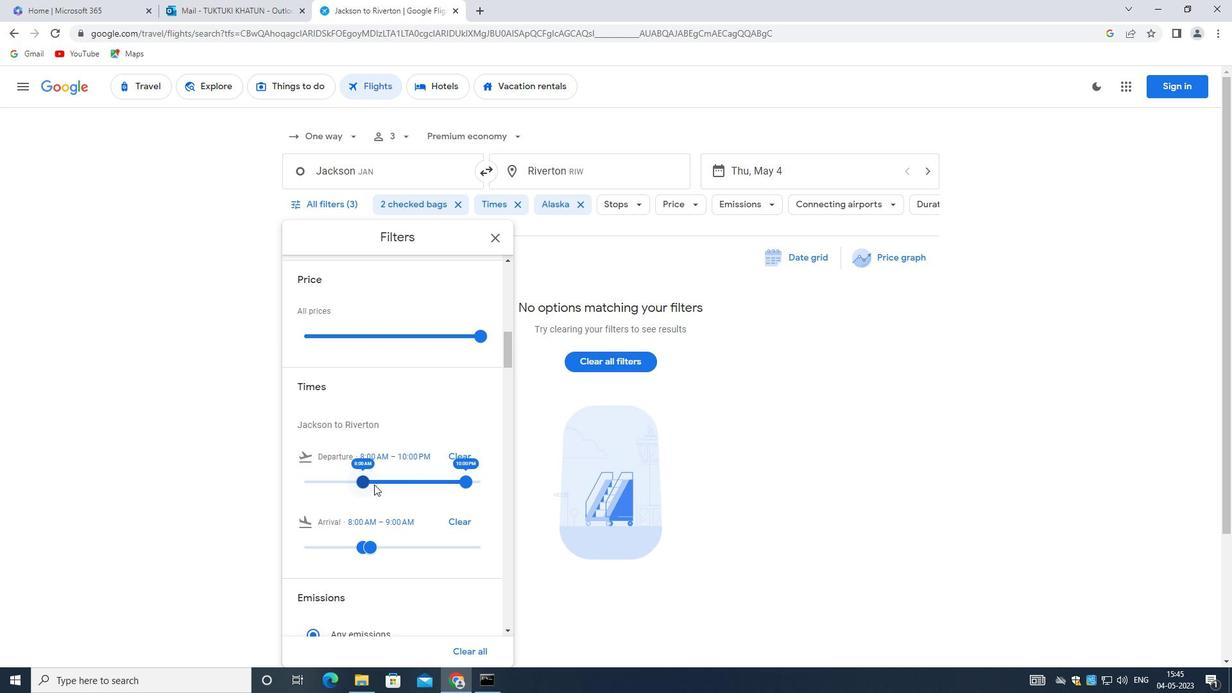 
Action: Mouse pressed left at (371, 482)
Screenshot: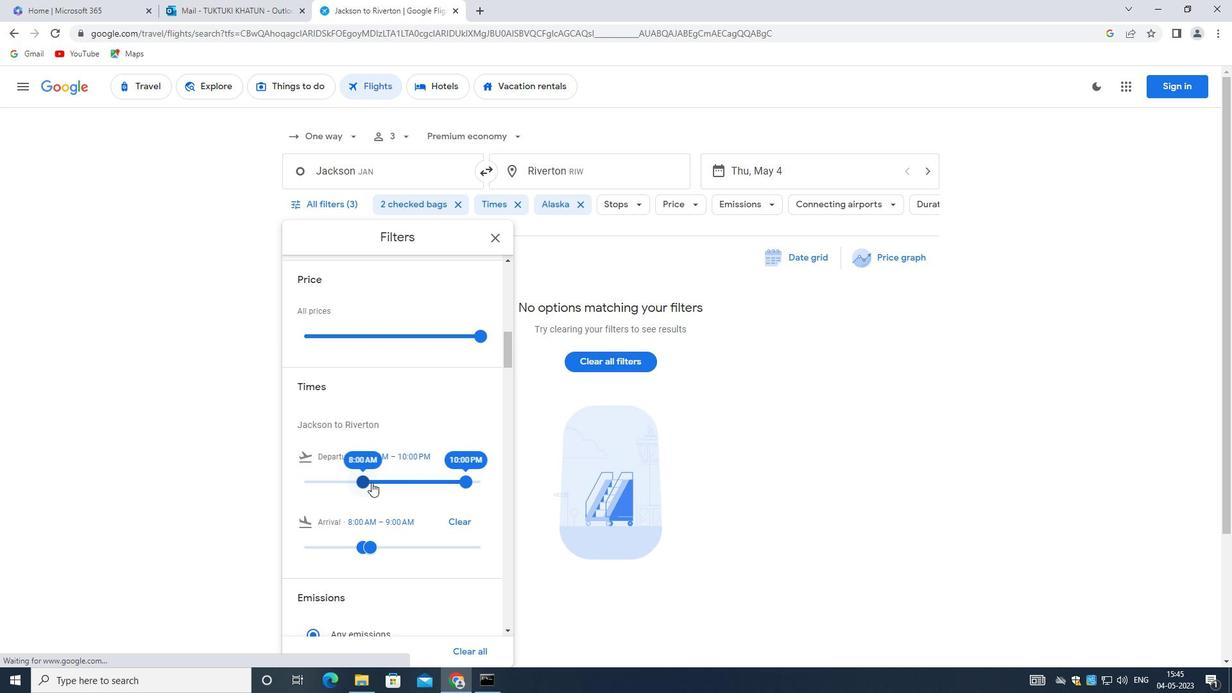 
Action: Mouse moved to (470, 480)
Screenshot: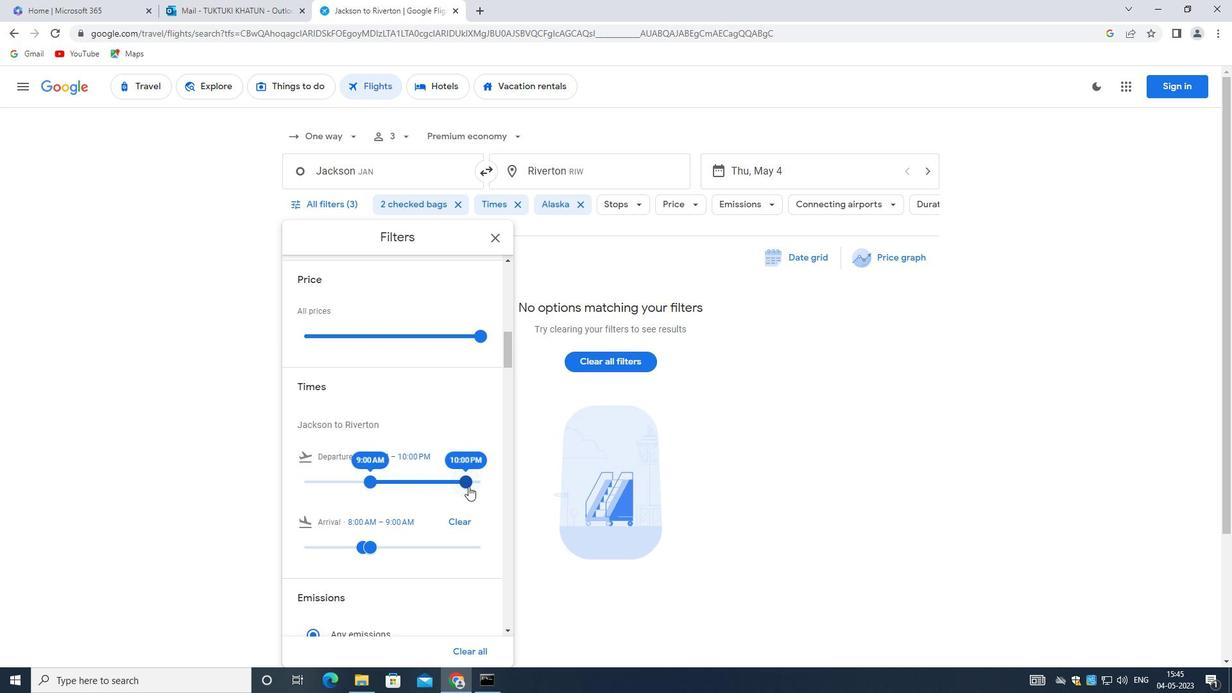 
Action: Mouse pressed left at (470, 480)
Screenshot: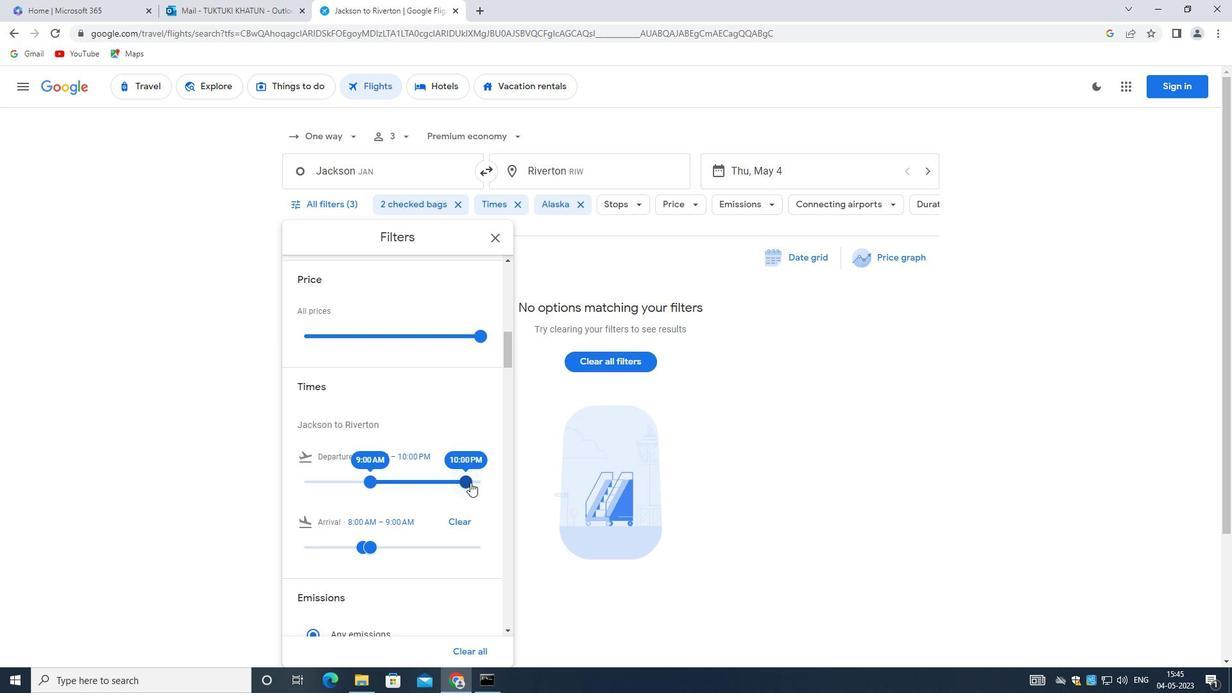 
Action: Mouse moved to (389, 487)
Screenshot: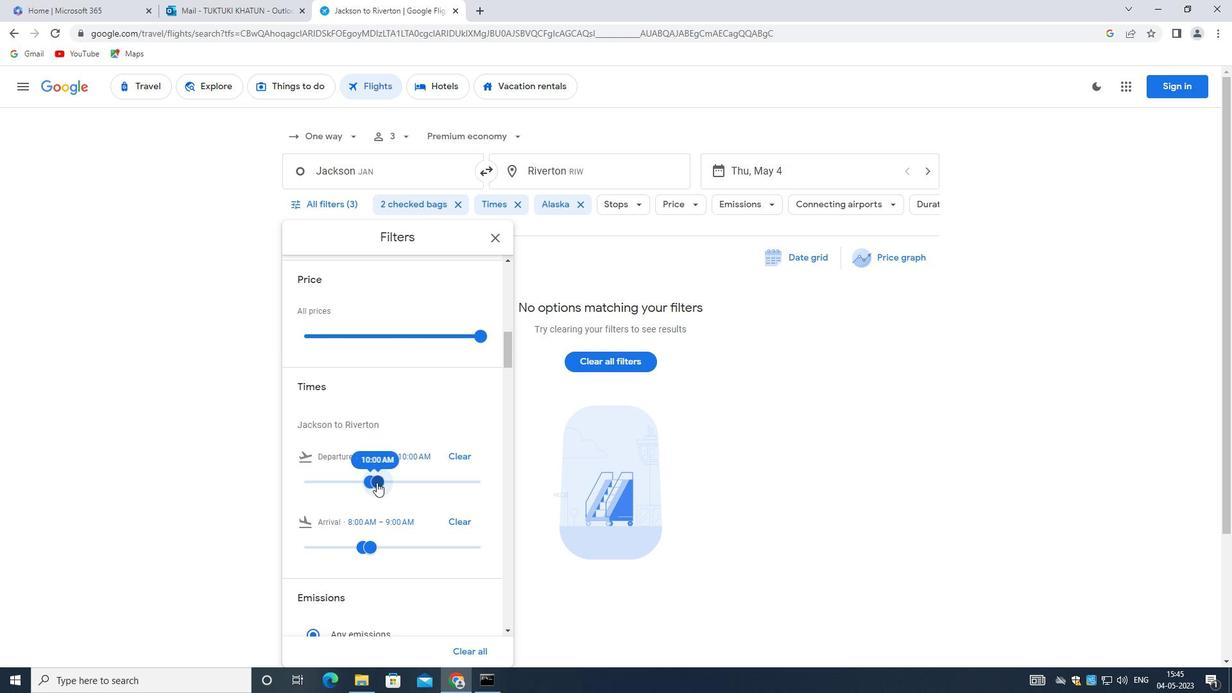 
Action: Mouse scrolled (389, 486) with delta (0, 0)
Screenshot: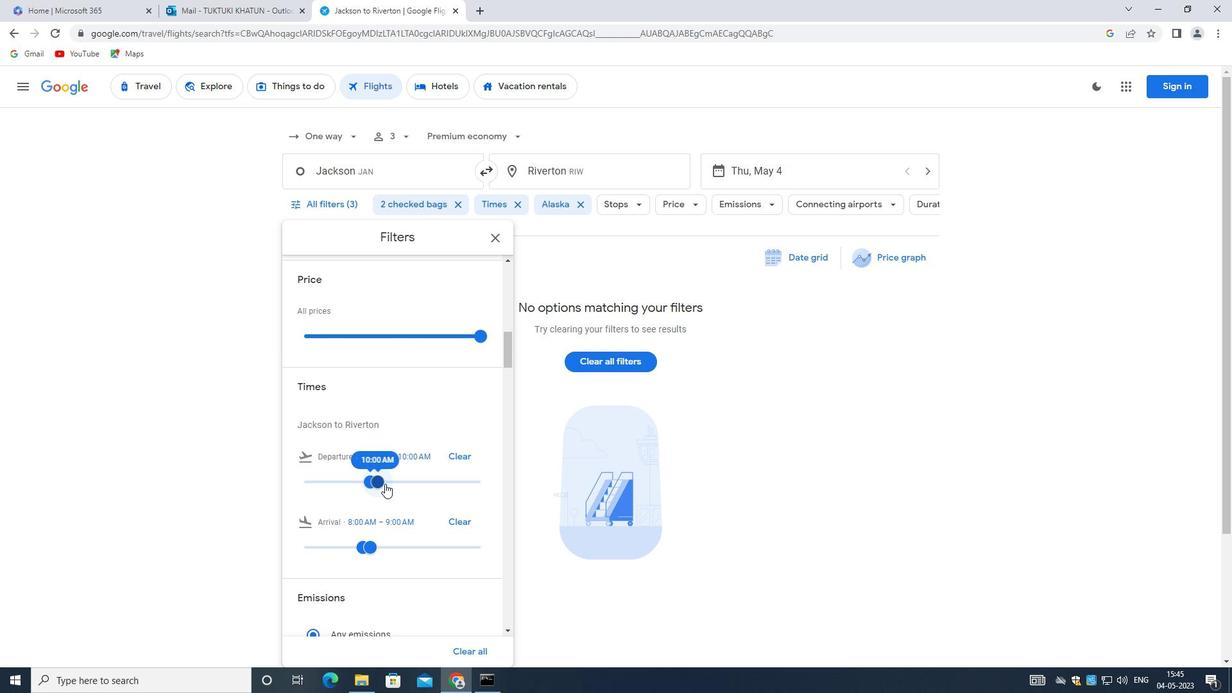 
Action: Mouse moved to (390, 488)
Screenshot: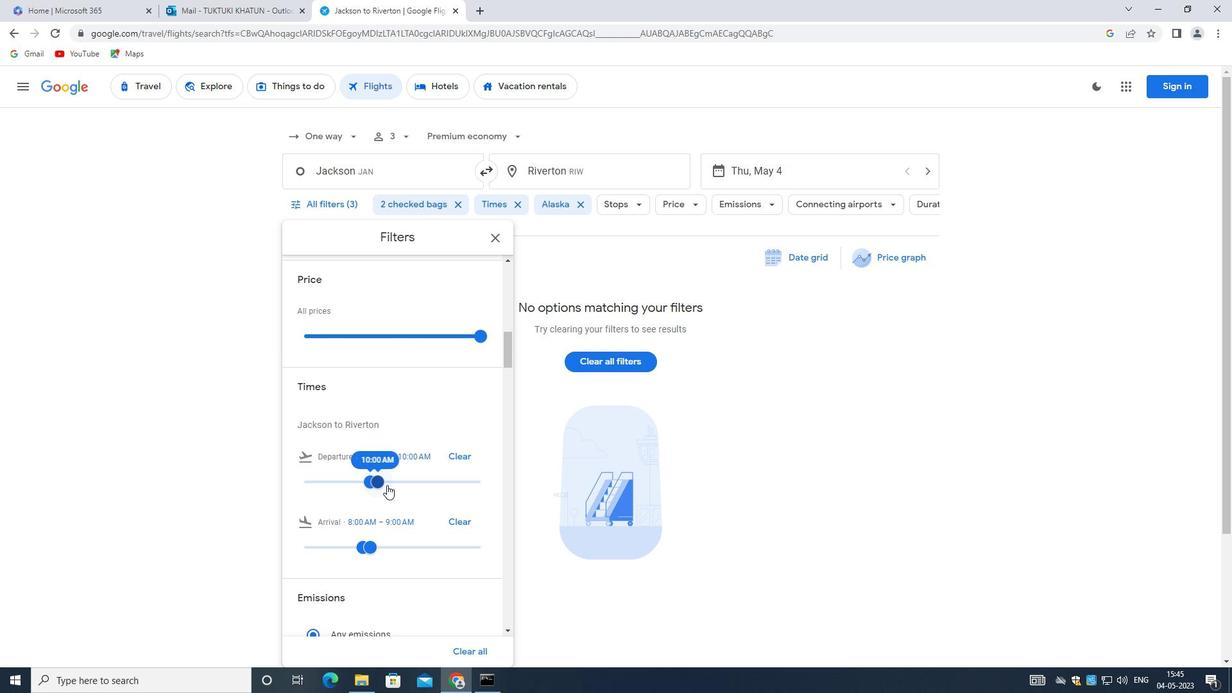 
Action: Mouse scrolled (390, 487) with delta (0, 0)
Screenshot: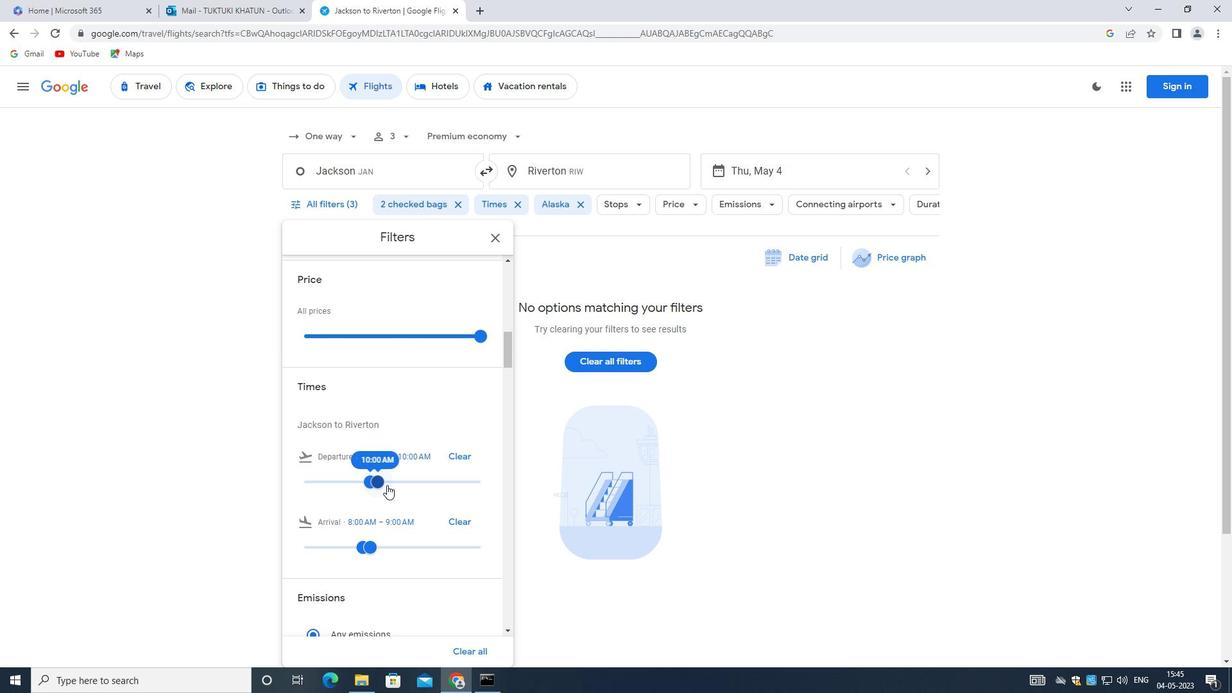 
Action: Mouse moved to (390, 489)
Screenshot: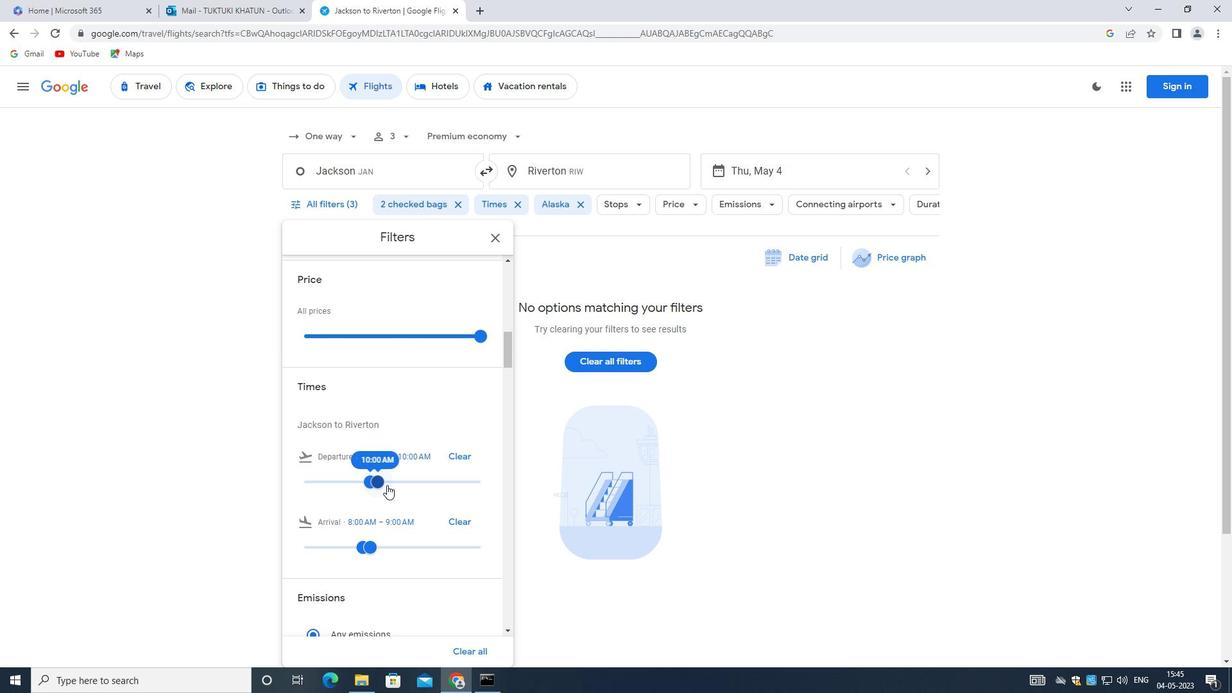 
Action: Mouse scrolled (390, 489) with delta (0, 0)
Screenshot: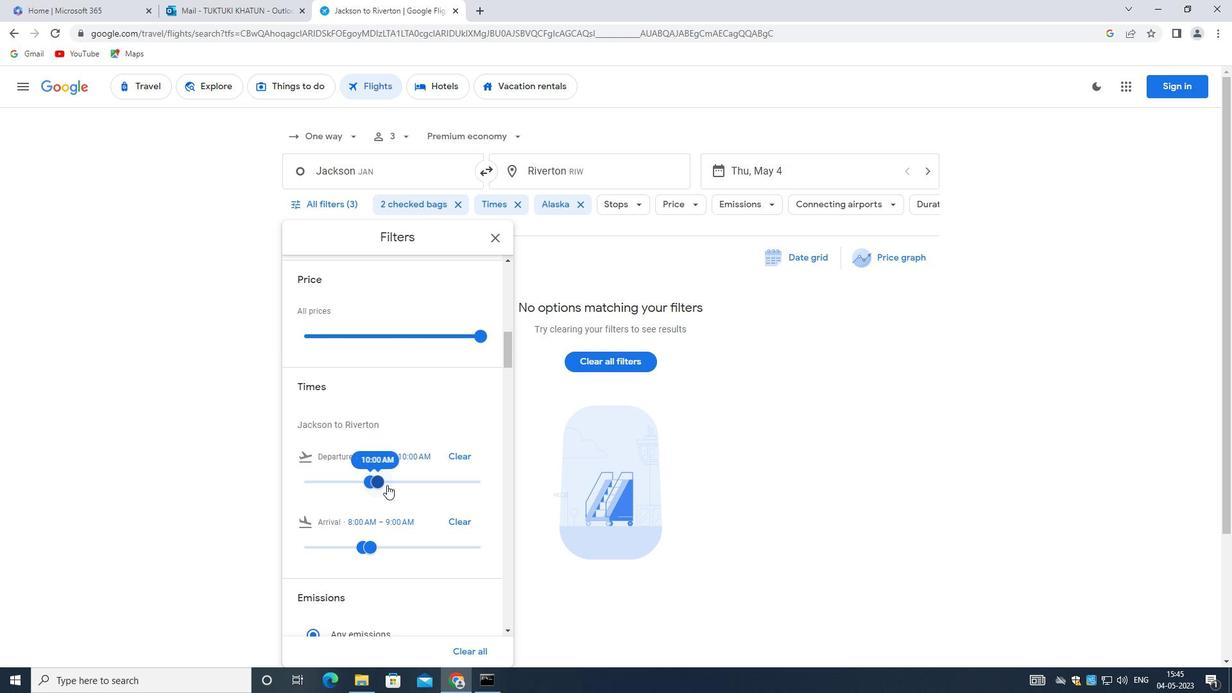 
Action: Mouse moved to (391, 489)
Screenshot: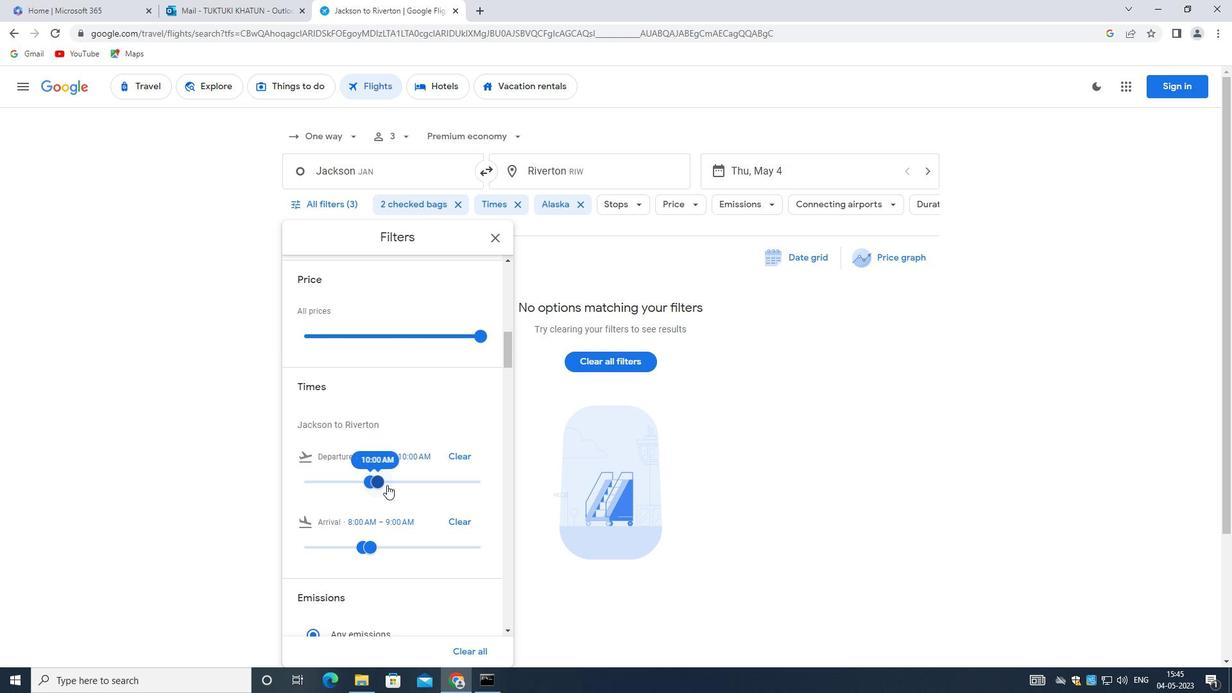 
Action: Mouse scrolled (391, 489) with delta (0, 0)
Screenshot: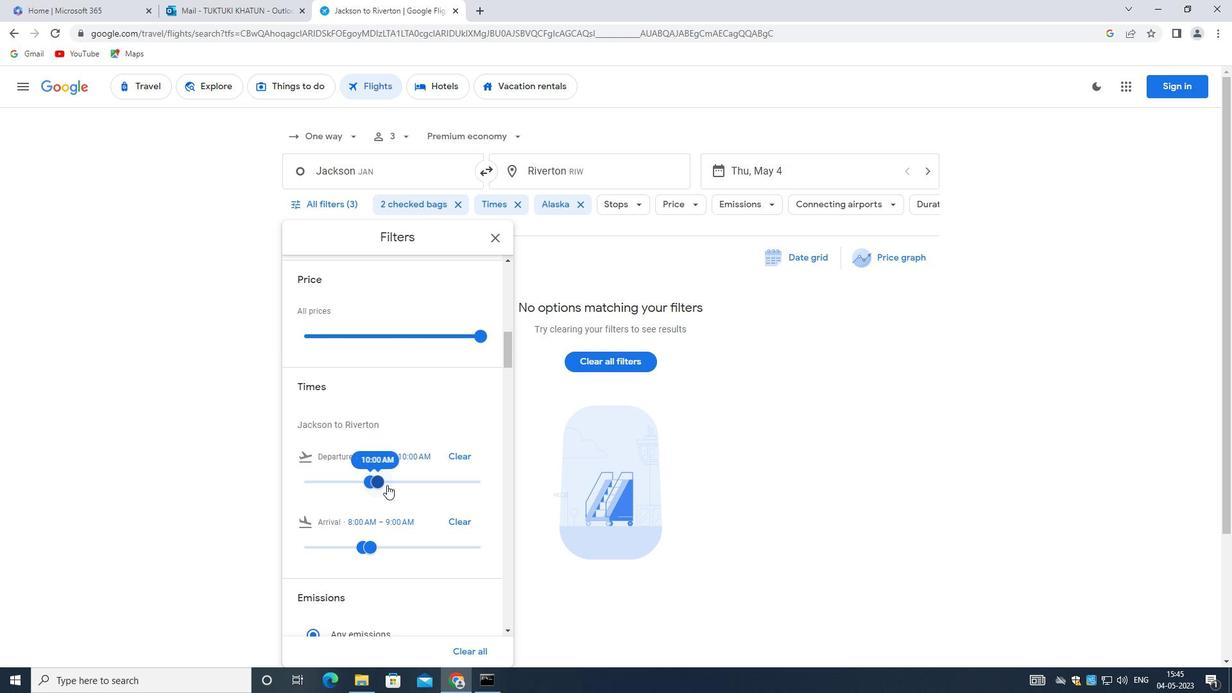 
Action: Mouse scrolled (391, 489) with delta (0, 0)
Screenshot: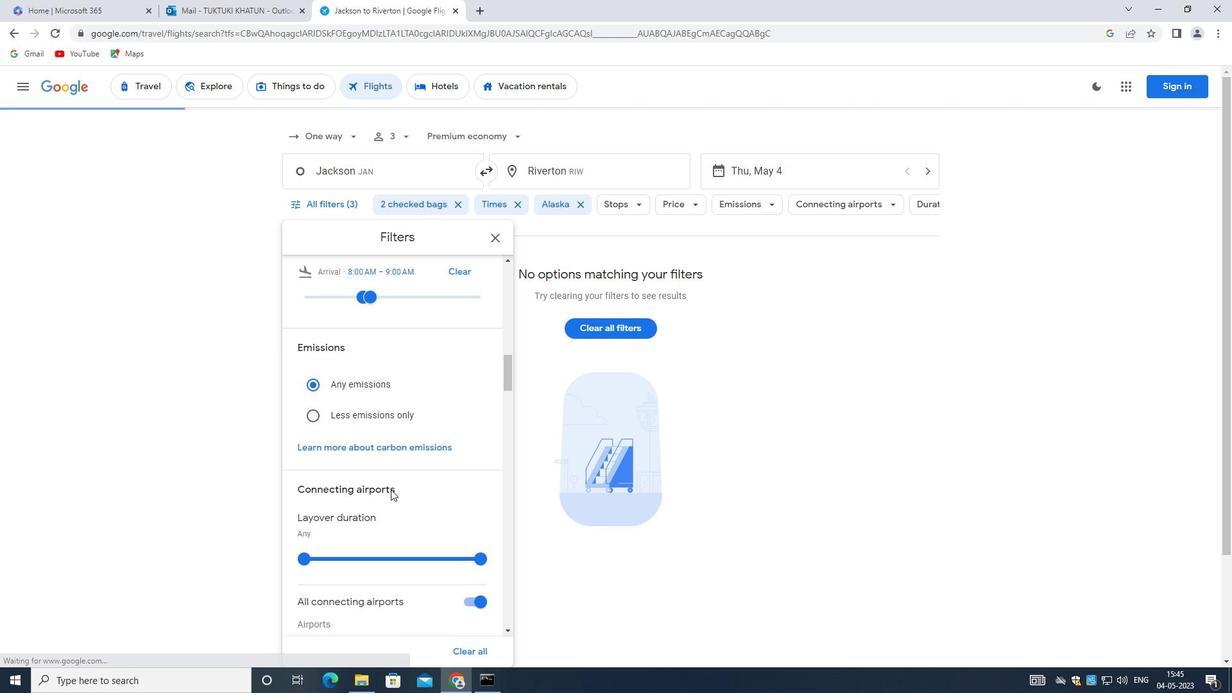 
Action: Mouse scrolled (391, 489) with delta (0, 0)
Screenshot: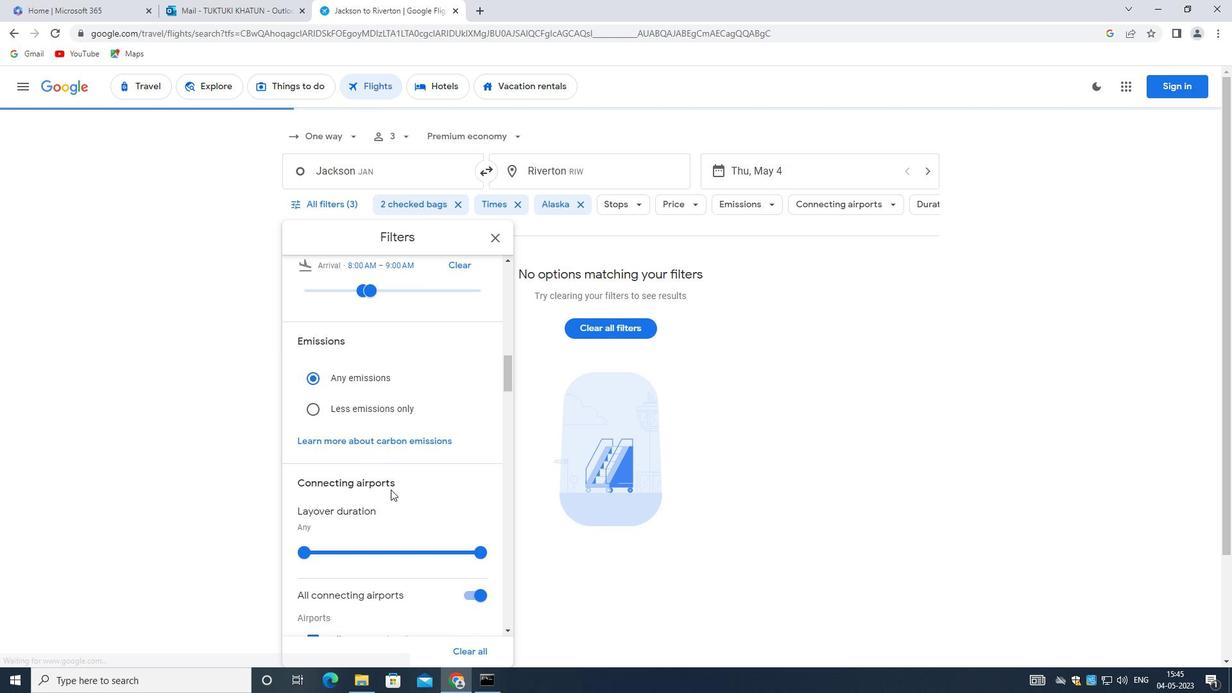 
Action: Mouse scrolled (391, 489) with delta (0, 0)
Screenshot: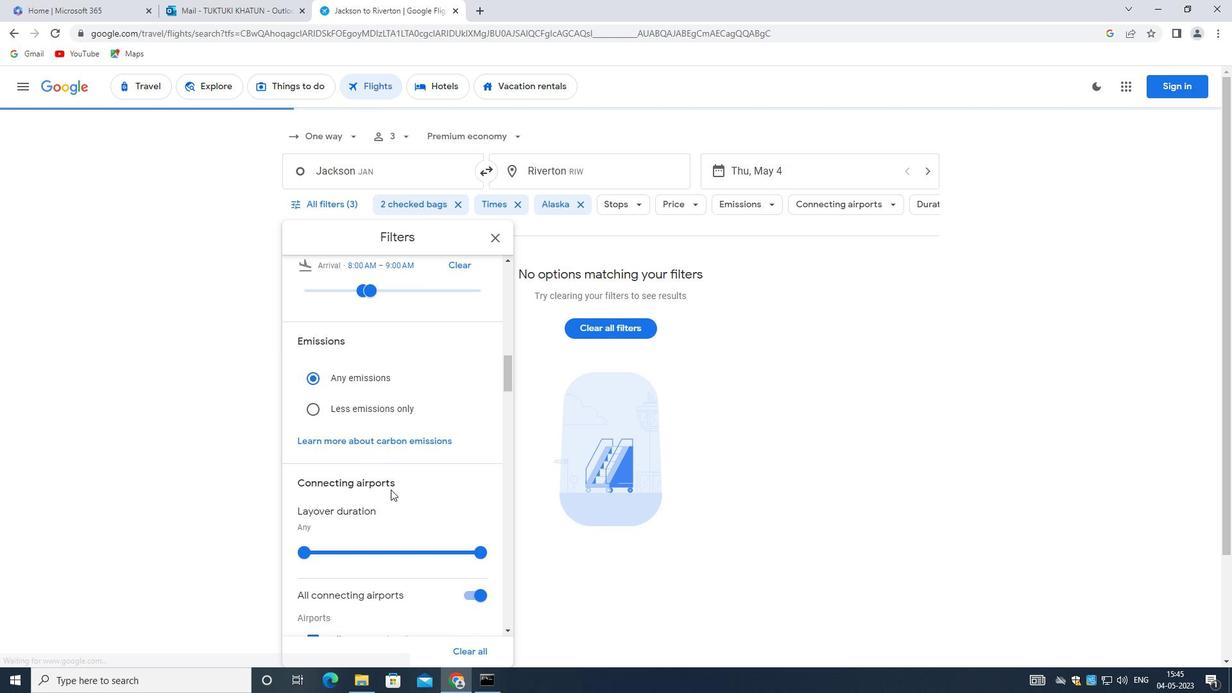 
Action: Mouse scrolled (391, 489) with delta (0, 0)
Screenshot: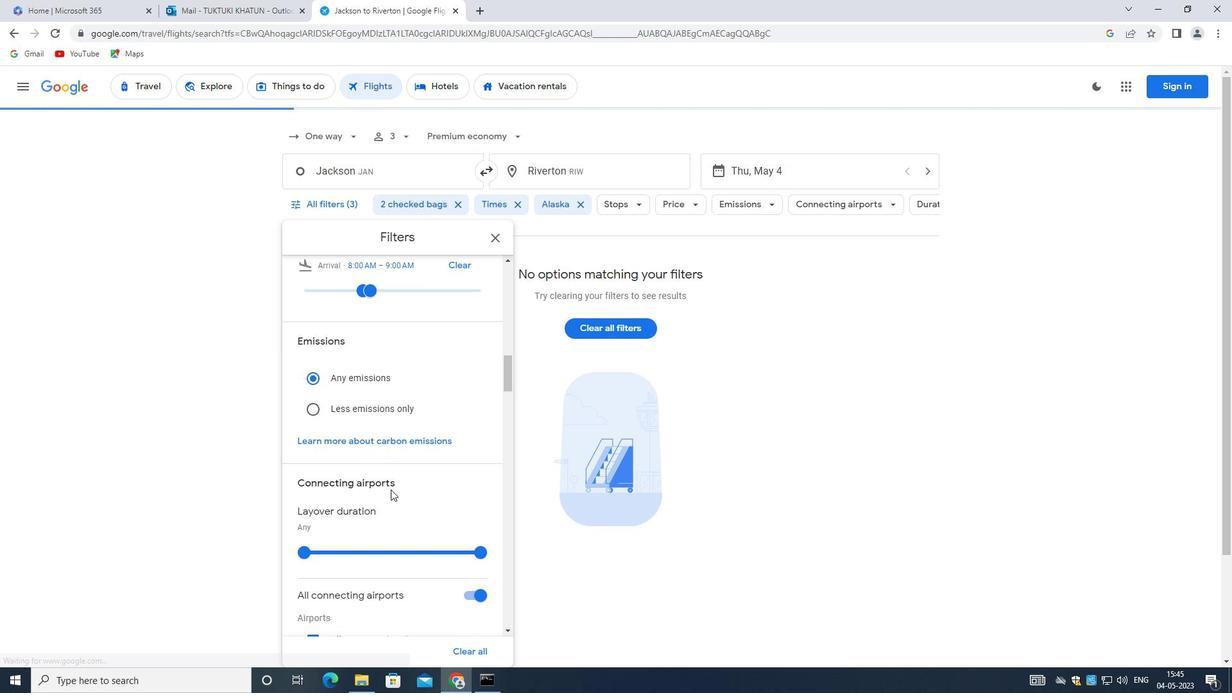
Action: Mouse moved to (387, 448)
Screenshot: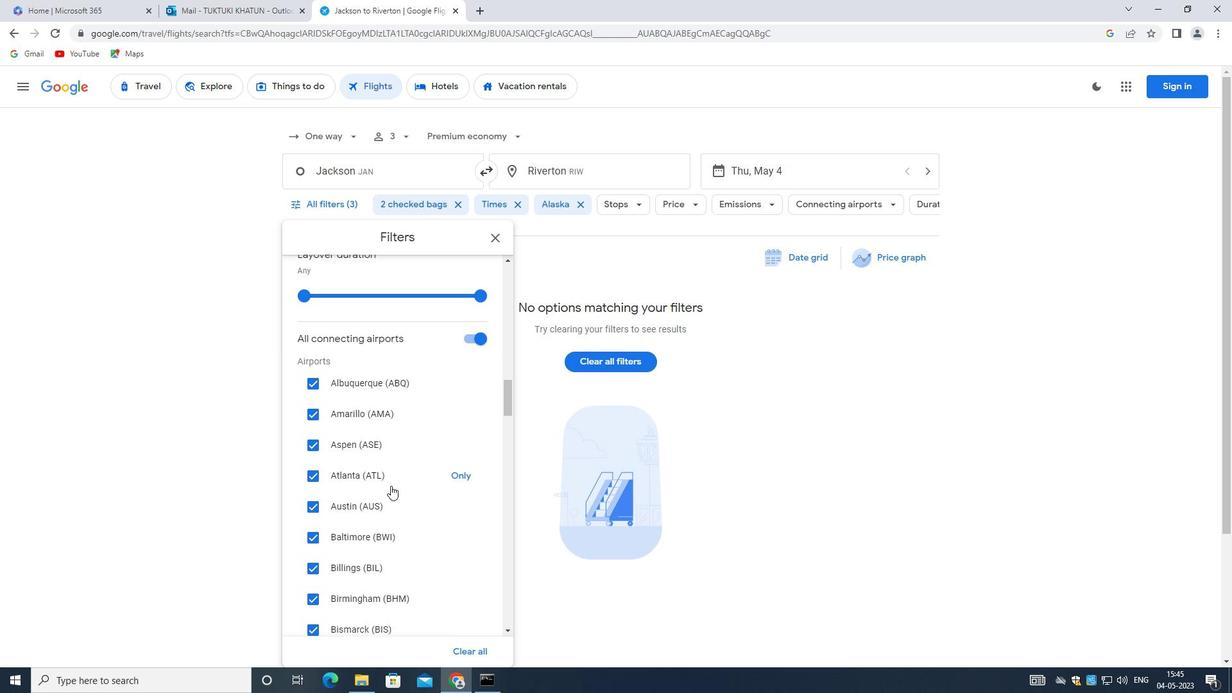 
Action: Mouse scrolled (387, 447) with delta (0, 0)
Screenshot: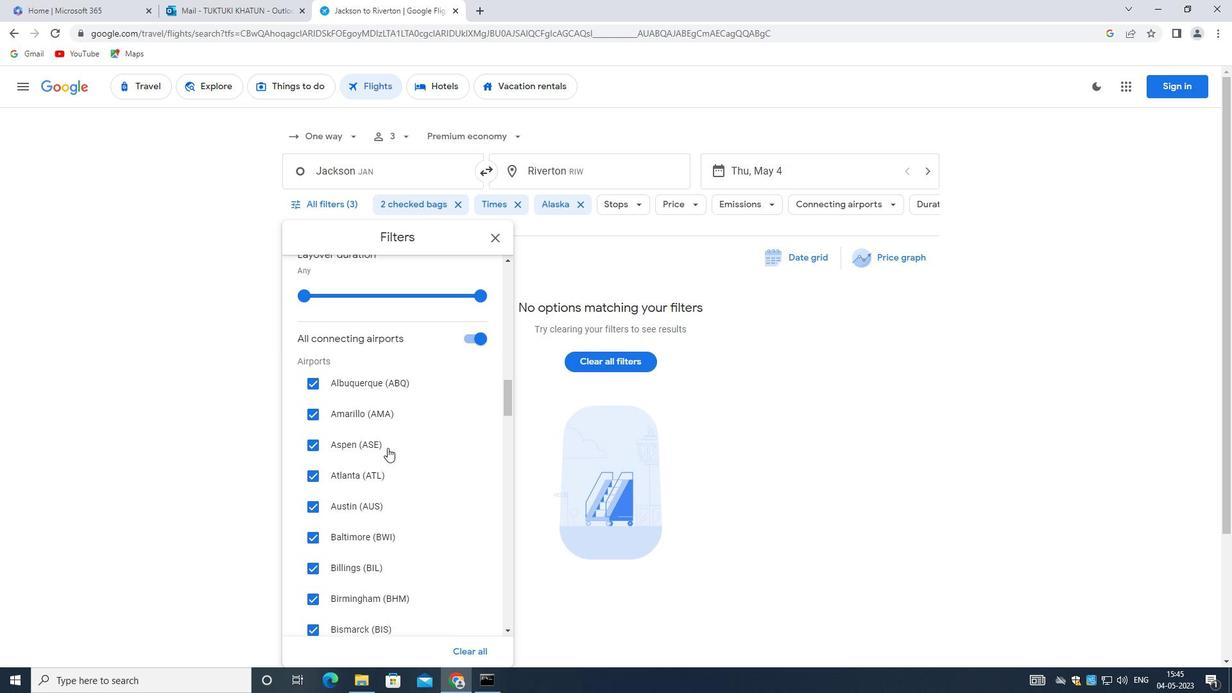 
Action: Mouse scrolled (387, 447) with delta (0, 0)
Screenshot: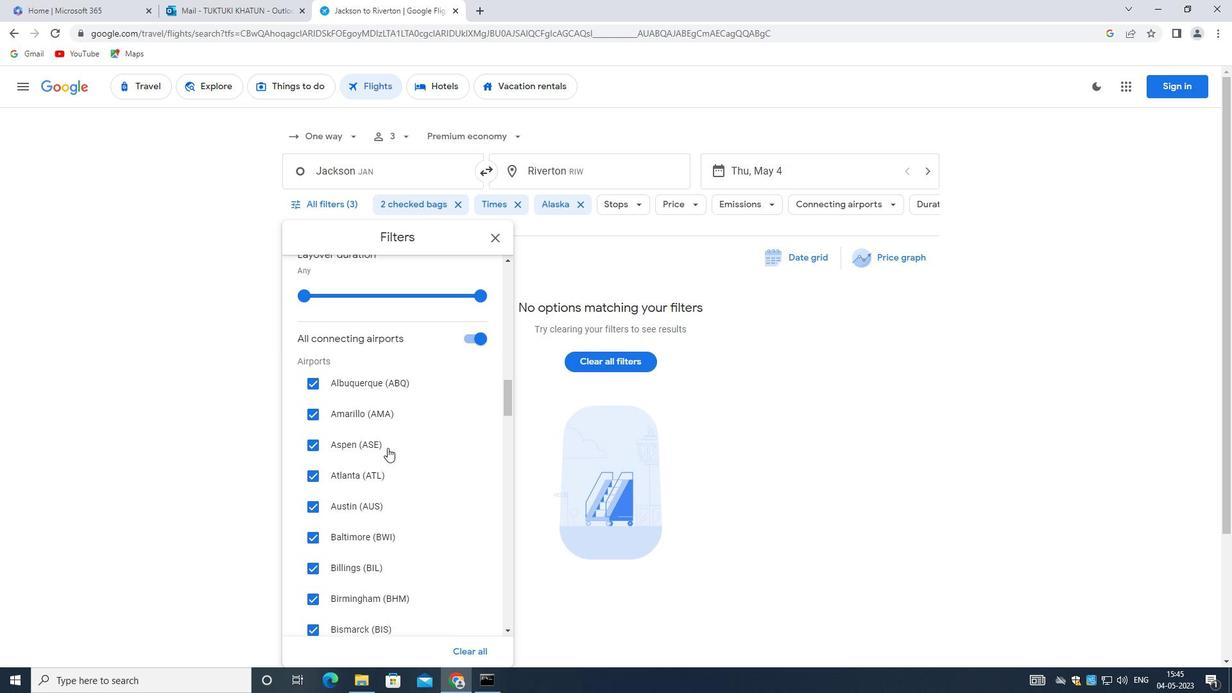 
Action: Mouse scrolled (387, 447) with delta (0, 0)
Screenshot: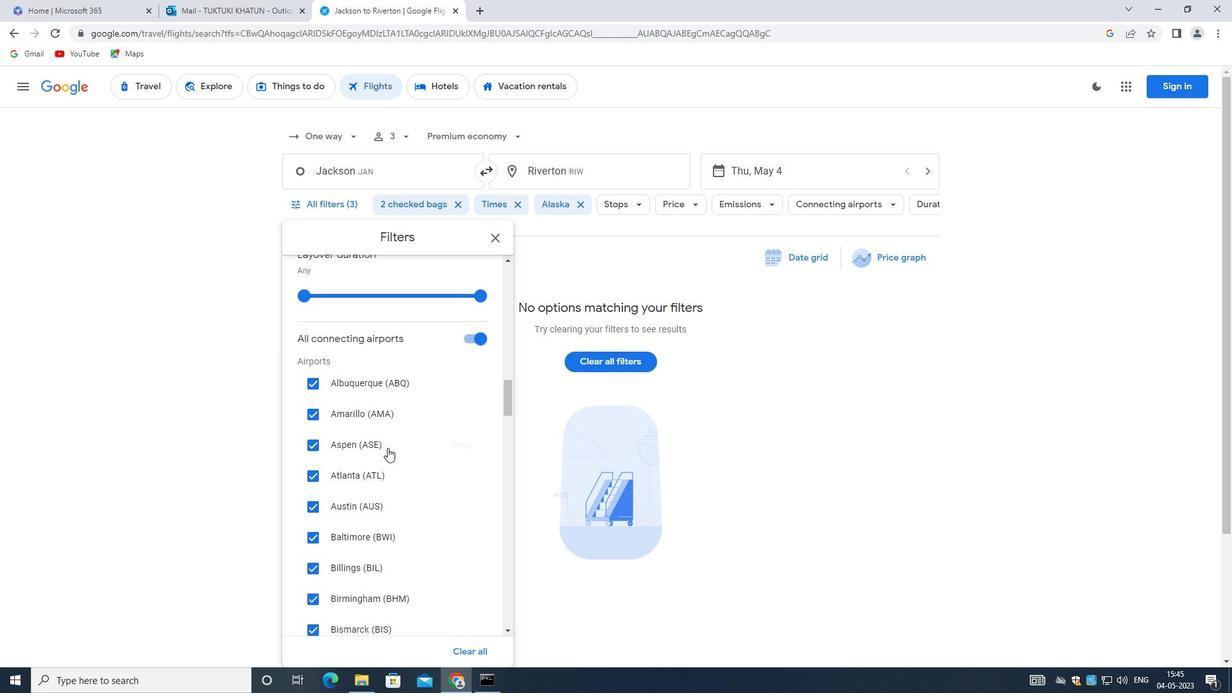 
Action: Mouse scrolled (387, 447) with delta (0, 0)
Screenshot: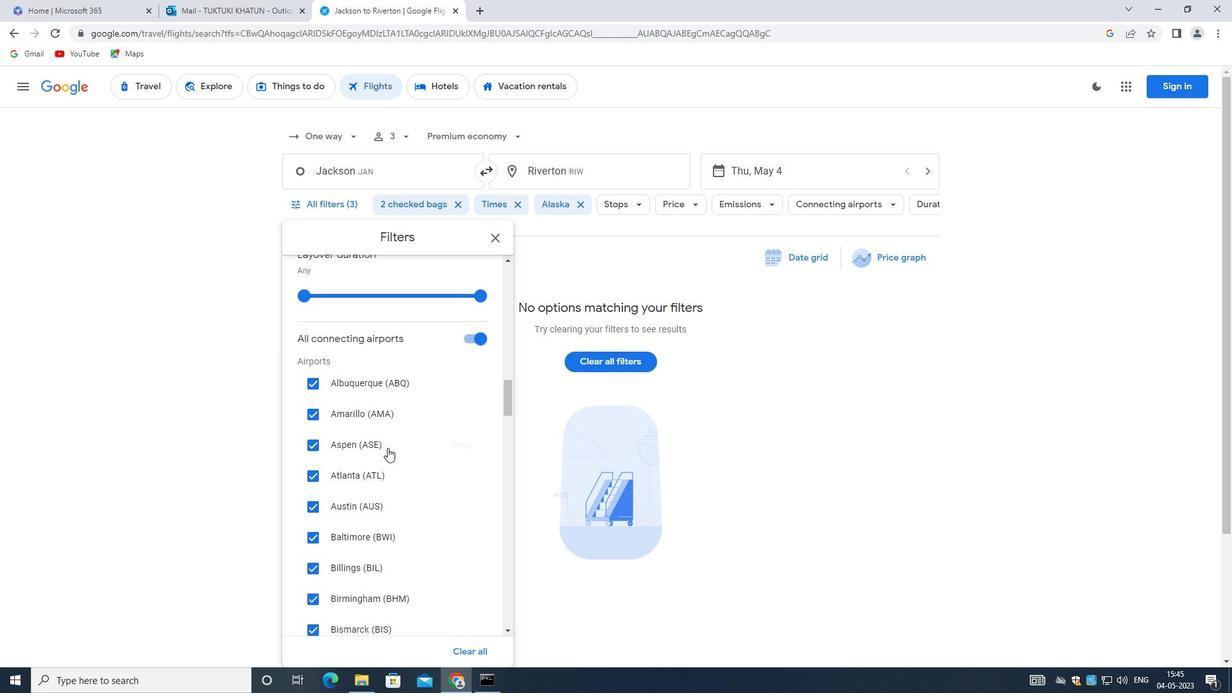 
Action: Mouse moved to (388, 452)
Screenshot: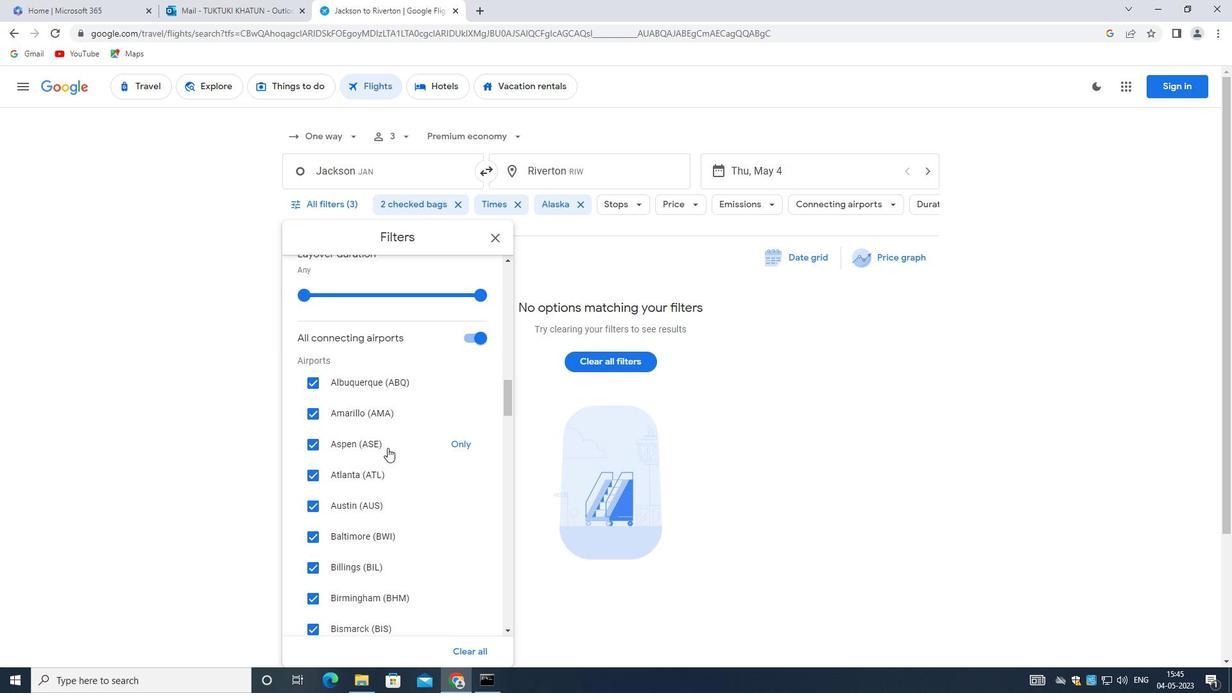 
Action: Mouse scrolled (388, 451) with delta (0, 0)
Screenshot: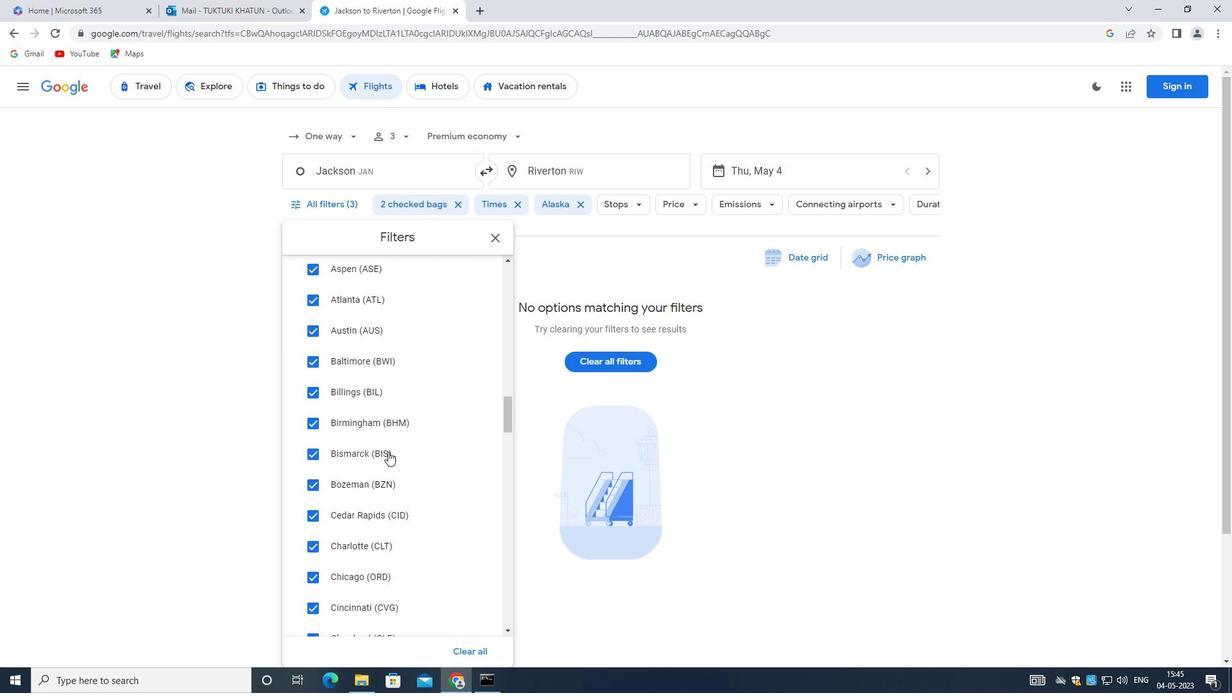
Action: Mouse scrolled (388, 451) with delta (0, 0)
Screenshot: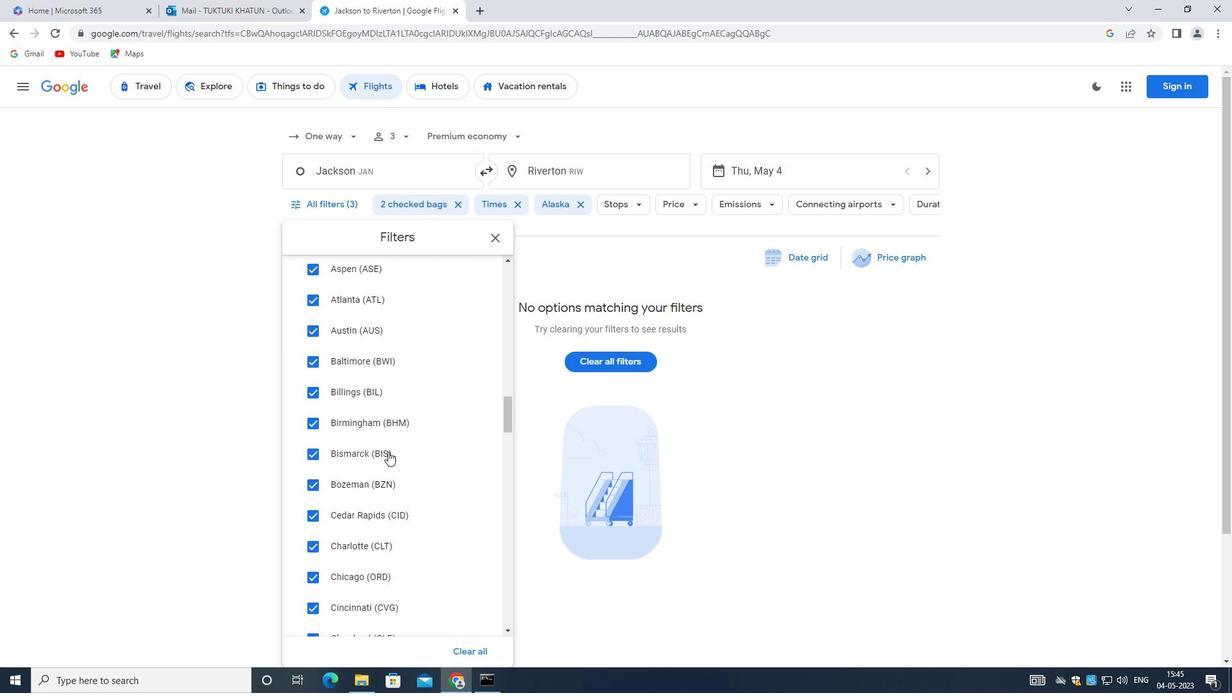 
Action: Mouse moved to (388, 452)
Screenshot: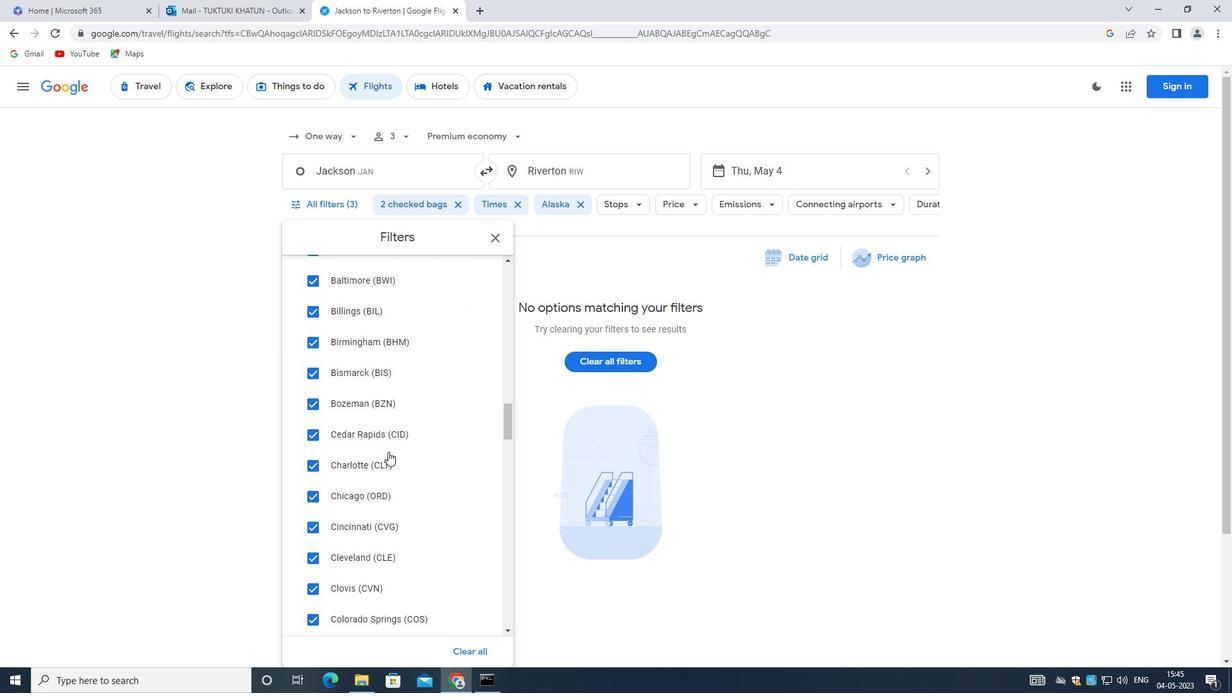 
Action: Mouse scrolled (388, 452) with delta (0, 0)
Screenshot: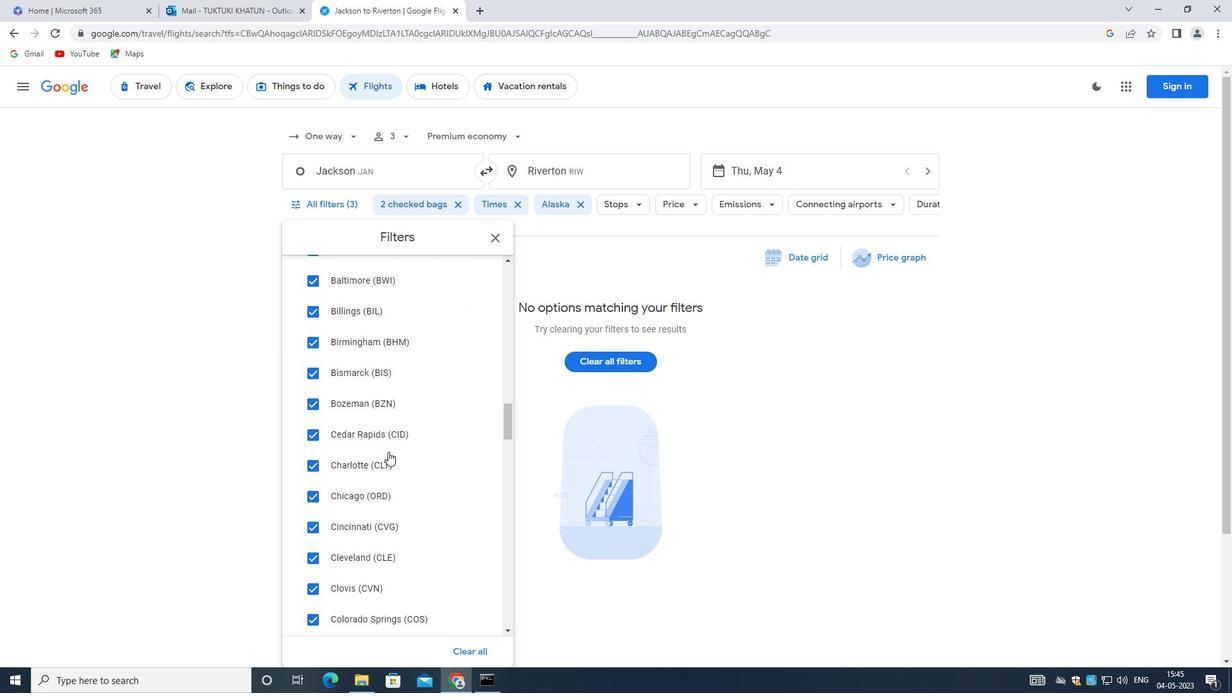 
Action: Mouse scrolled (388, 452) with delta (0, 0)
Screenshot: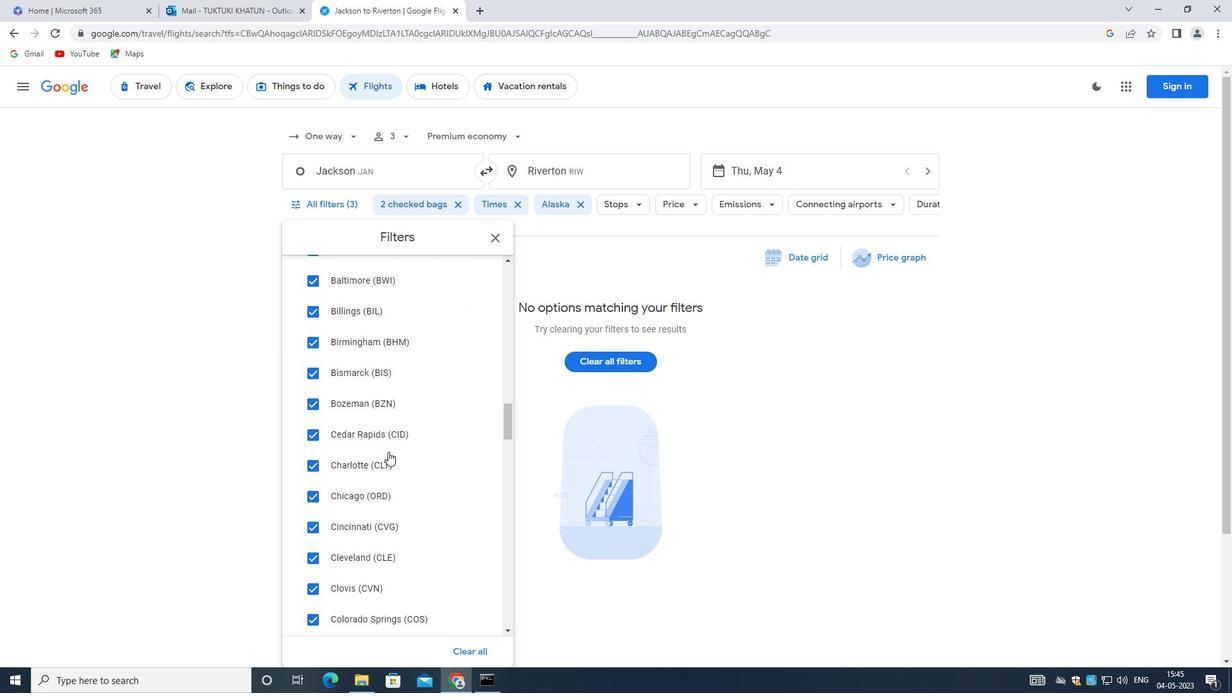 
Action: Mouse scrolled (388, 452) with delta (0, 0)
Screenshot: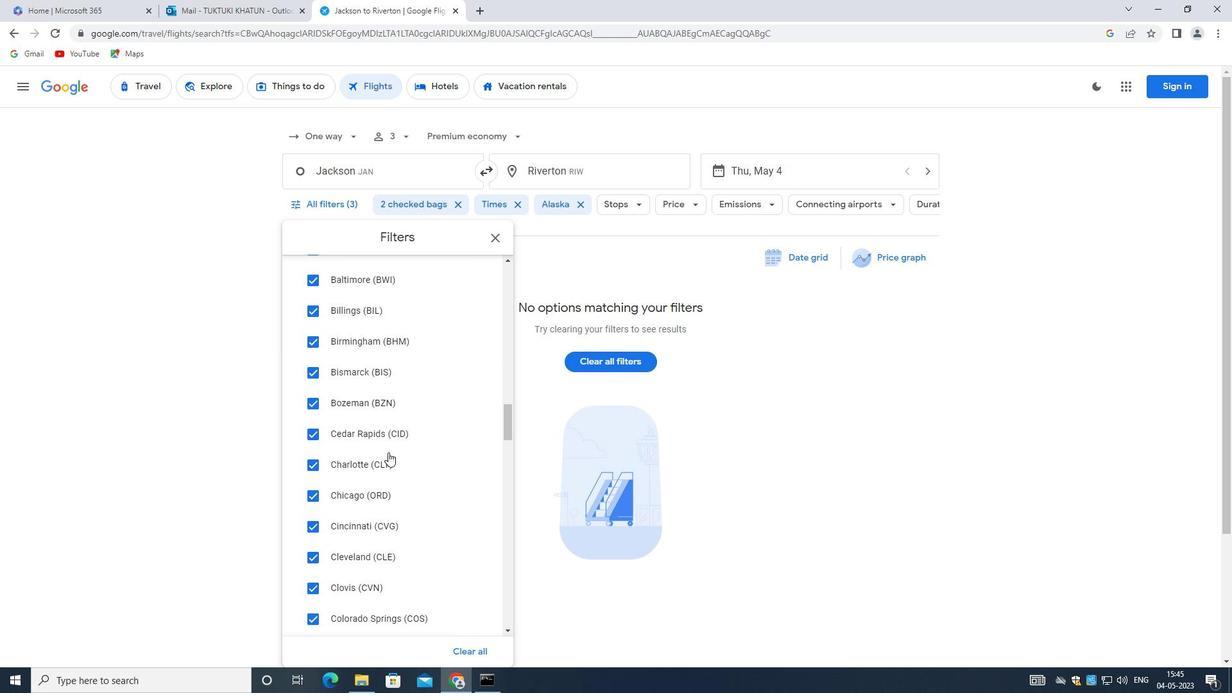 
Action: Mouse moved to (388, 452)
Screenshot: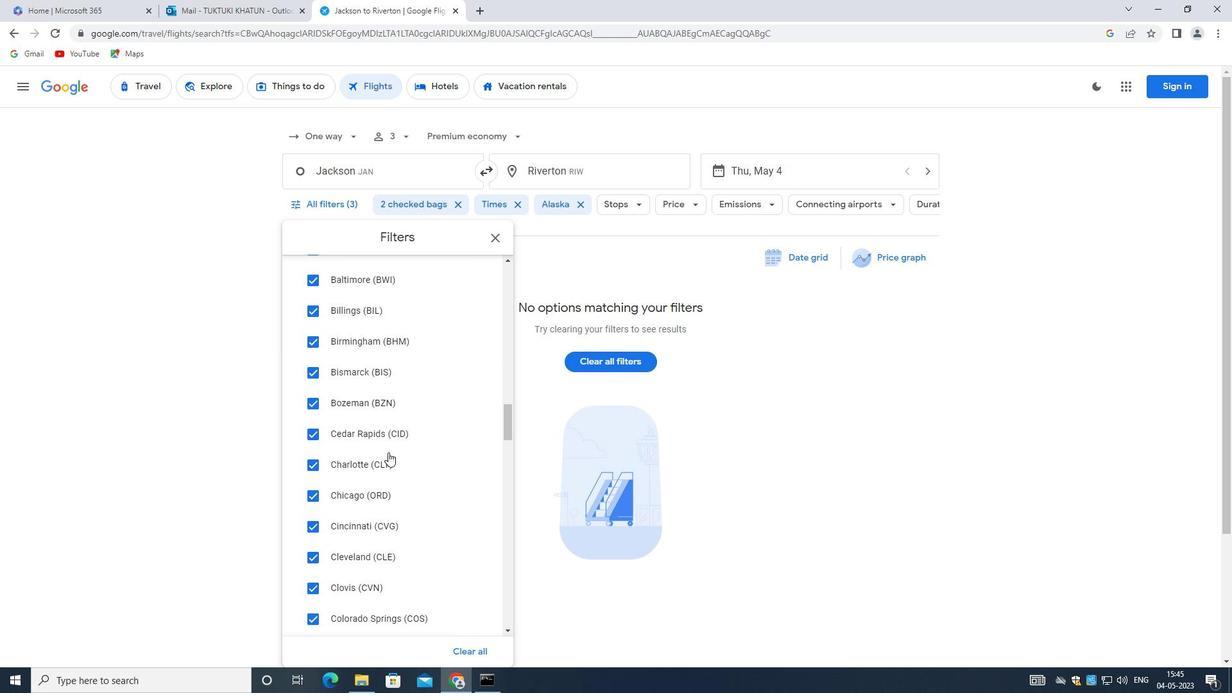 
Action: Mouse scrolled (388, 452) with delta (0, 0)
Screenshot: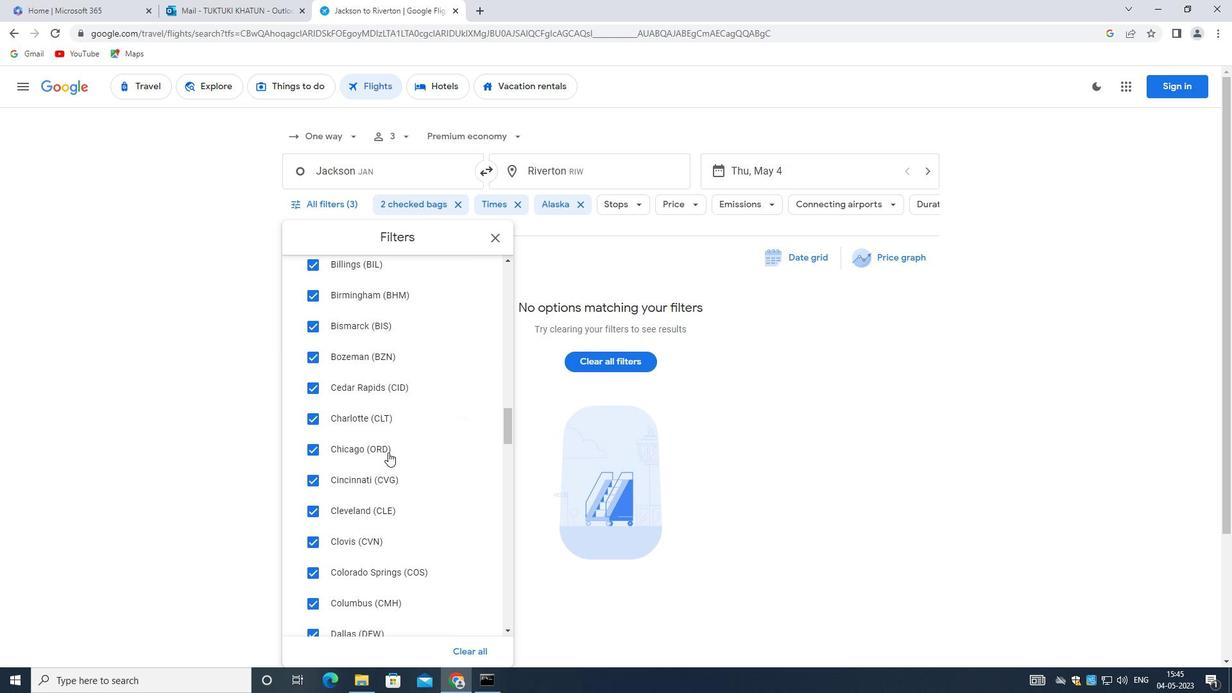 
Action: Mouse moved to (387, 452)
Screenshot: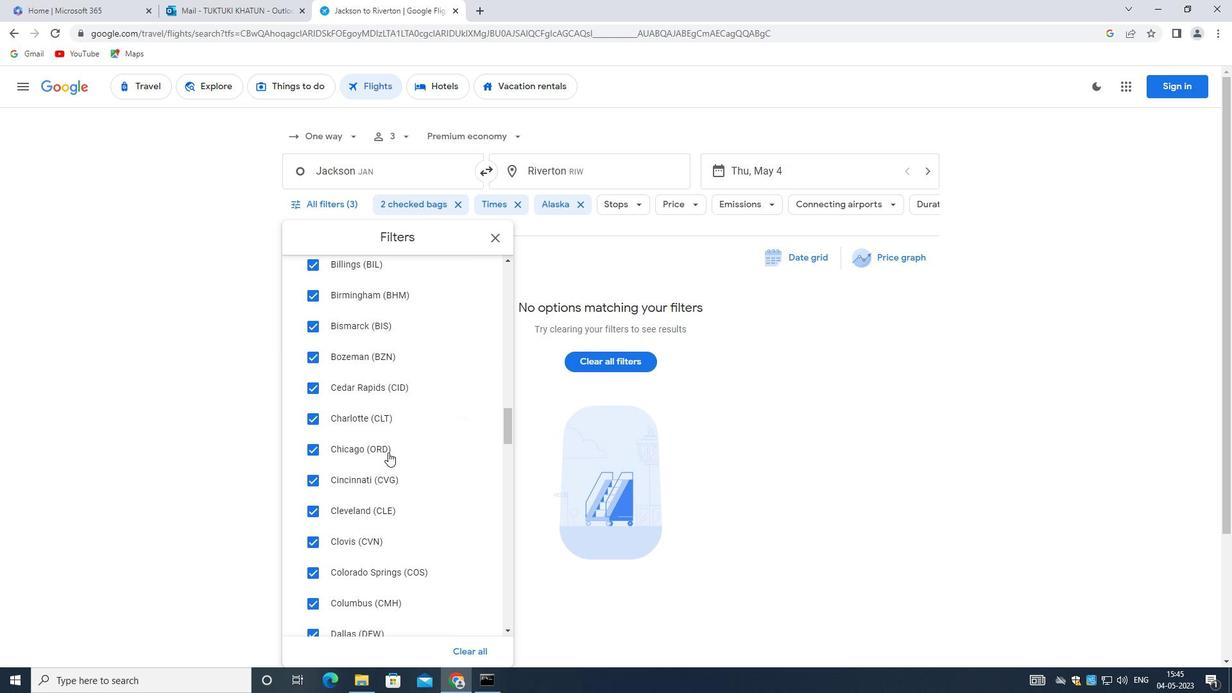 
Action: Mouse scrolled (387, 452) with delta (0, 0)
Screenshot: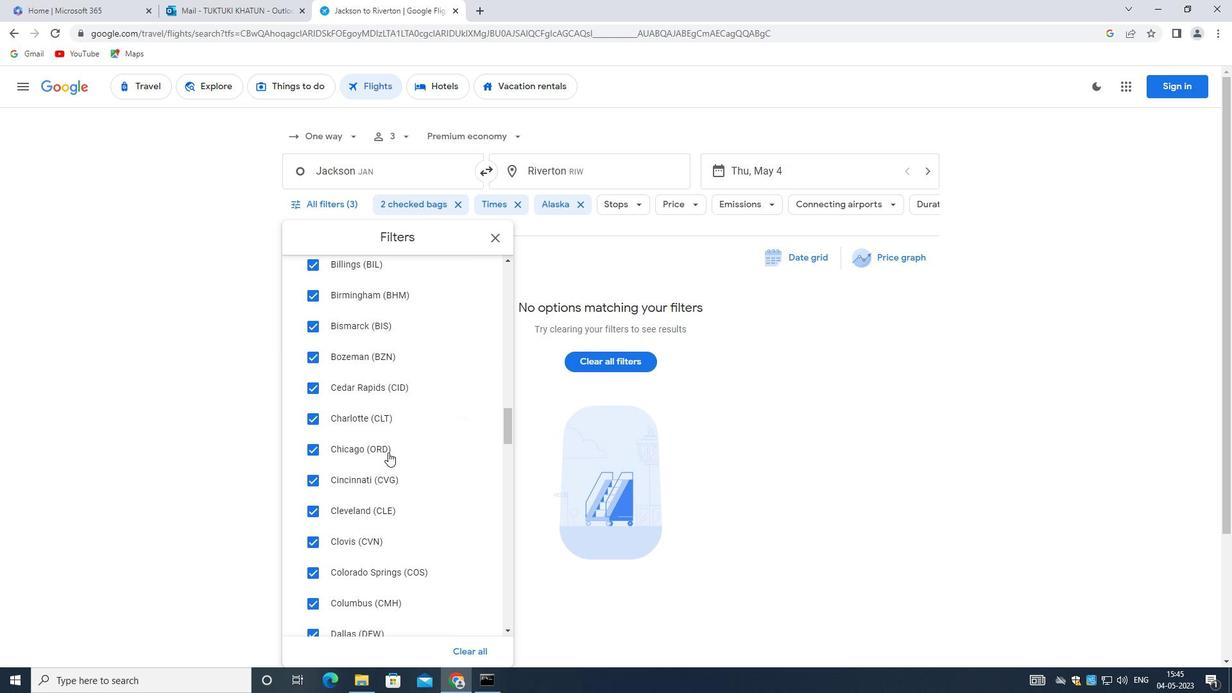
Action: Mouse moved to (385, 452)
Screenshot: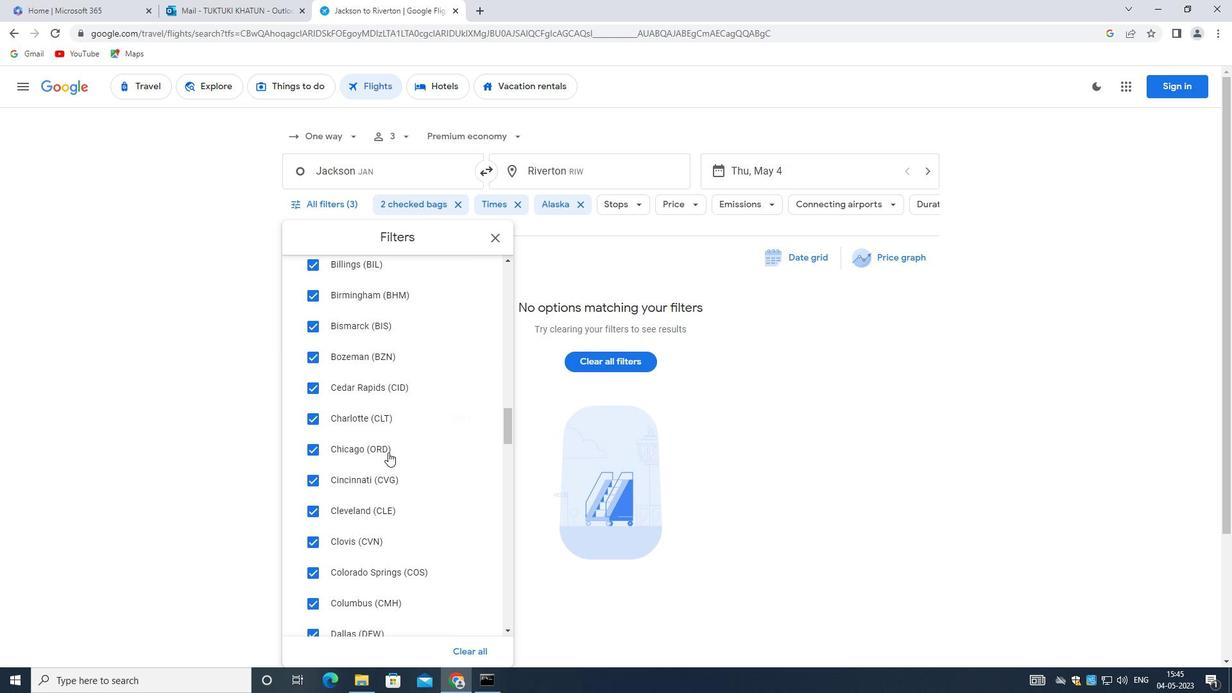 
Action: Mouse scrolled (385, 452) with delta (0, 0)
Screenshot: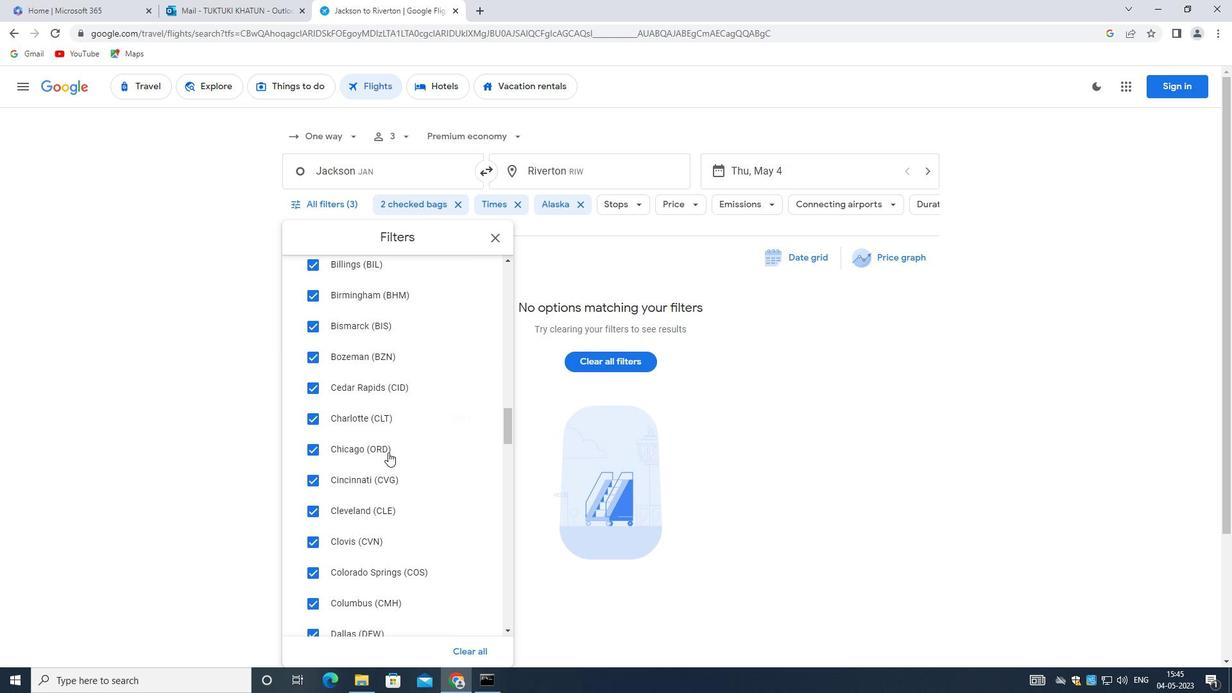 
Action: Mouse moved to (383, 452)
Screenshot: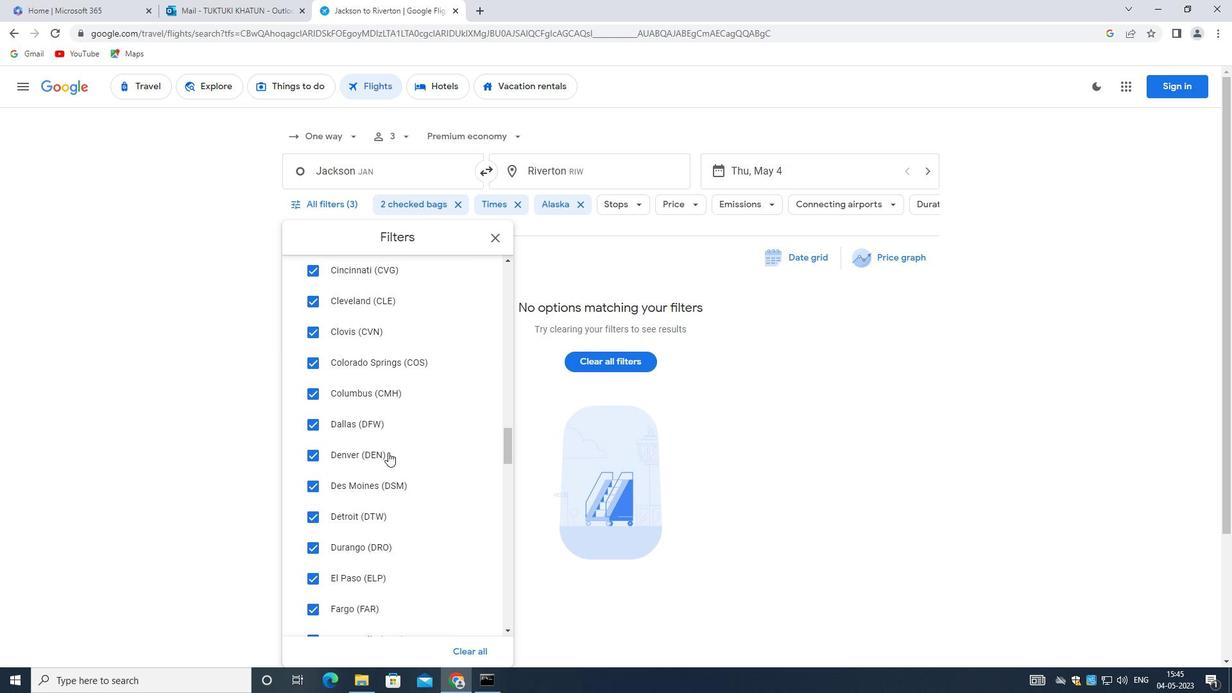 
Action: Mouse scrolled (383, 452) with delta (0, 0)
Screenshot: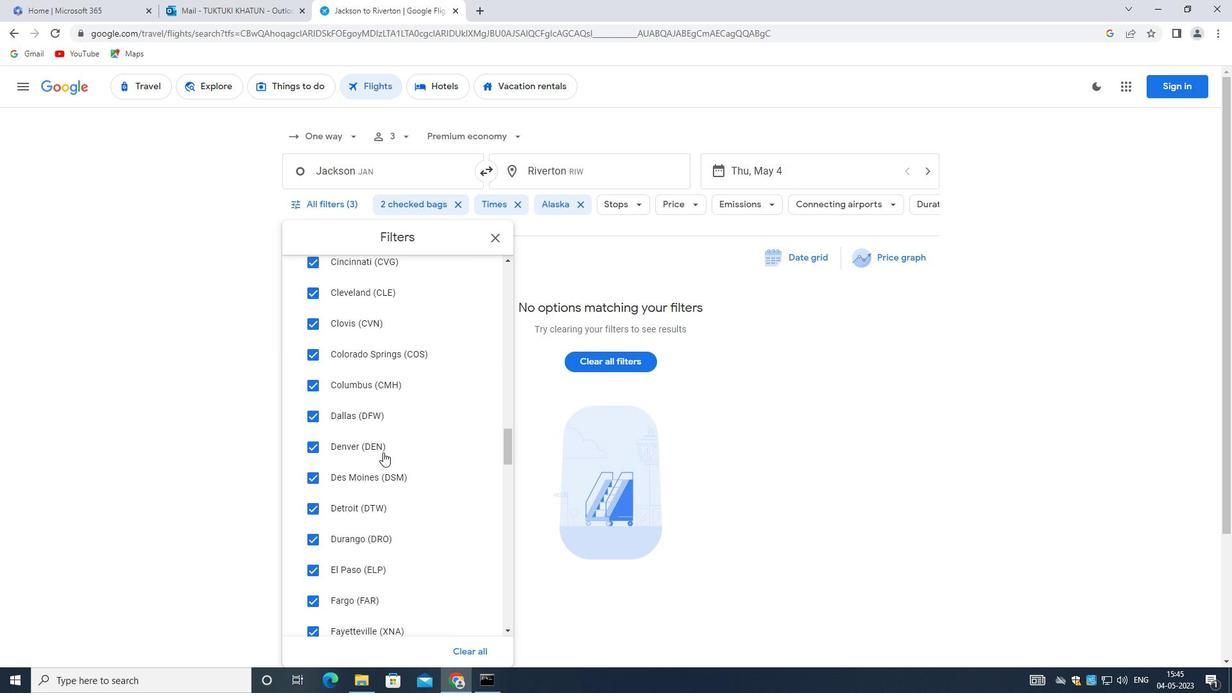 
Action: Mouse scrolled (383, 452) with delta (0, 0)
Screenshot: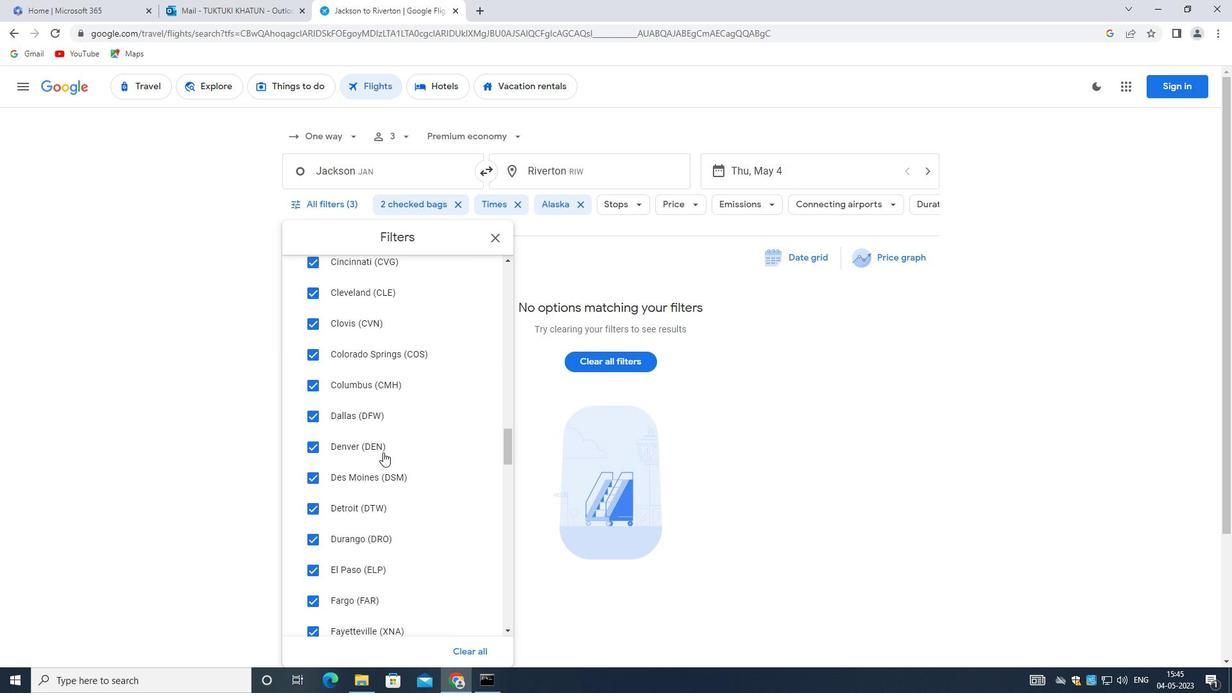 
Action: Mouse scrolled (383, 452) with delta (0, 0)
Screenshot: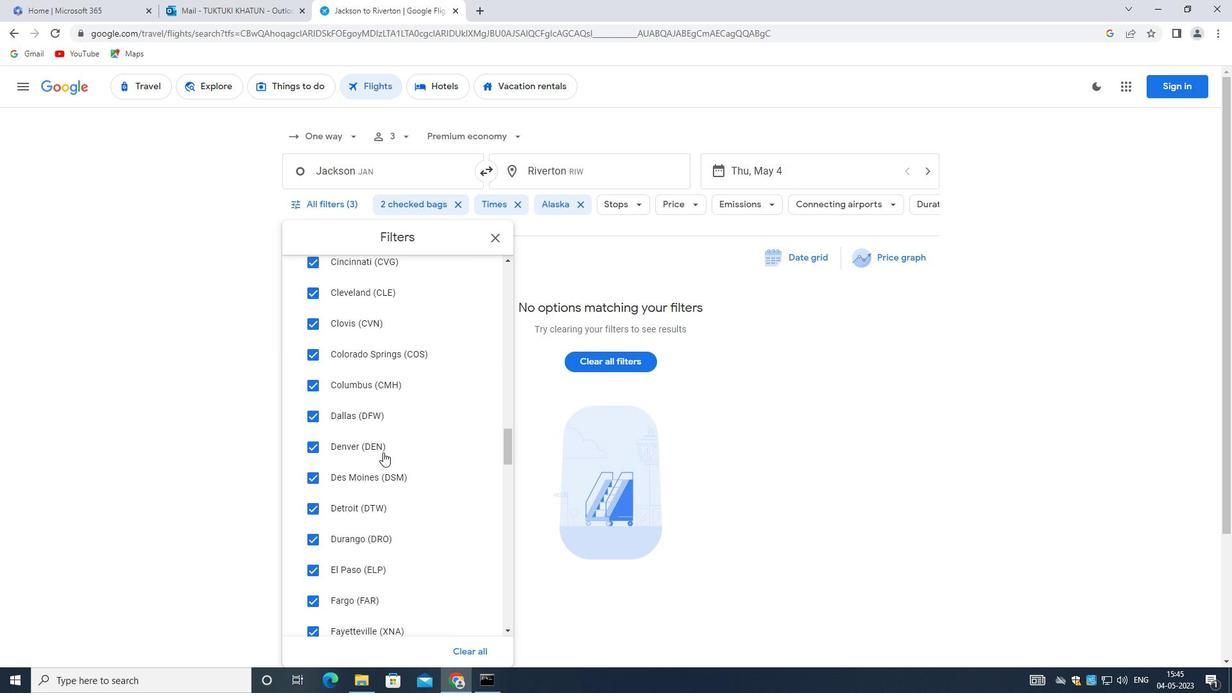
Action: Mouse scrolled (383, 452) with delta (0, 0)
Screenshot: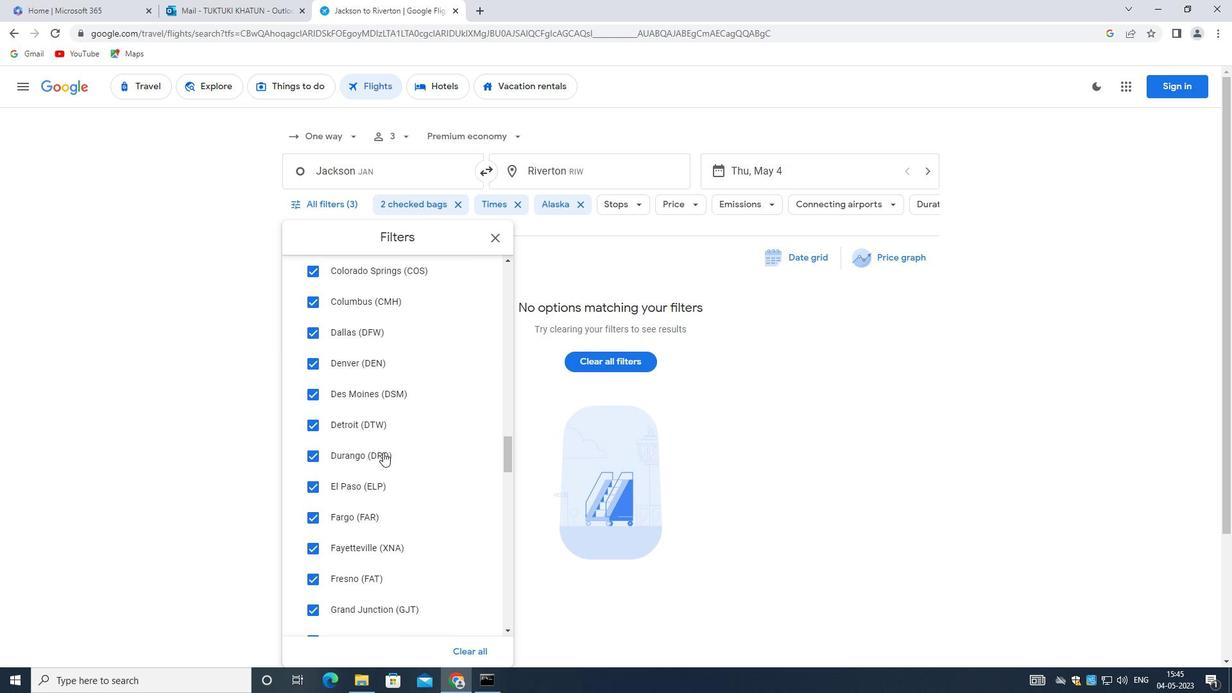 
Action: Mouse moved to (382, 452)
Screenshot: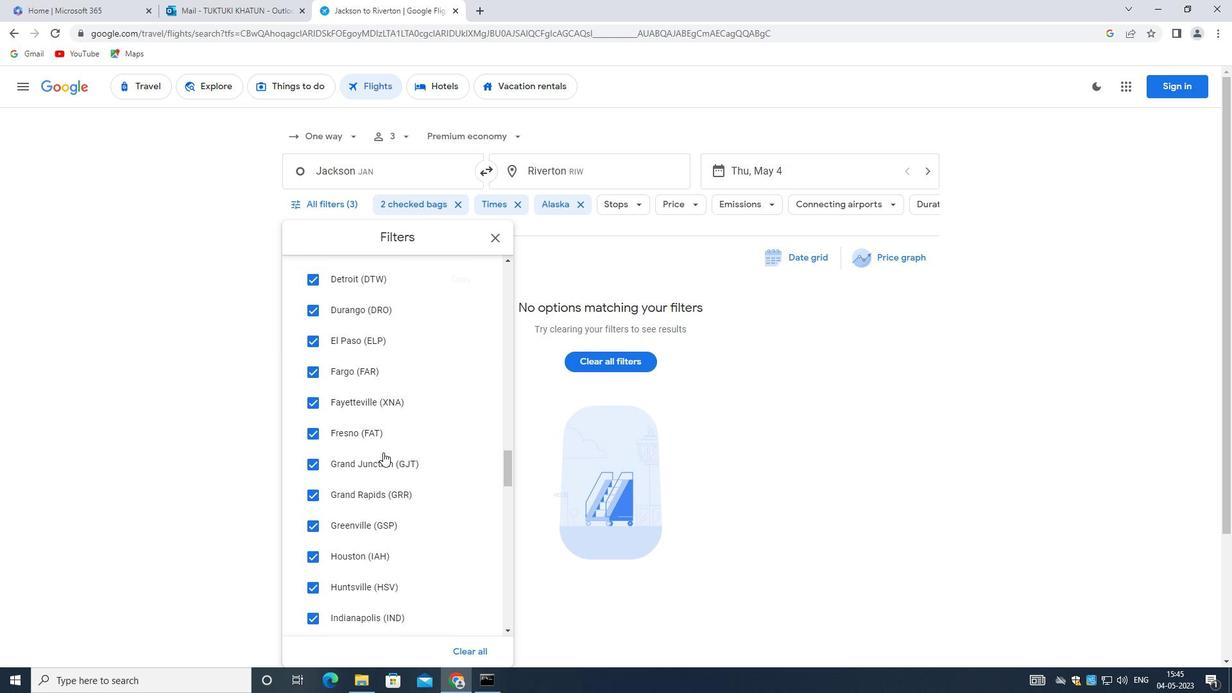 
Action: Mouse scrolled (382, 452) with delta (0, 0)
Screenshot: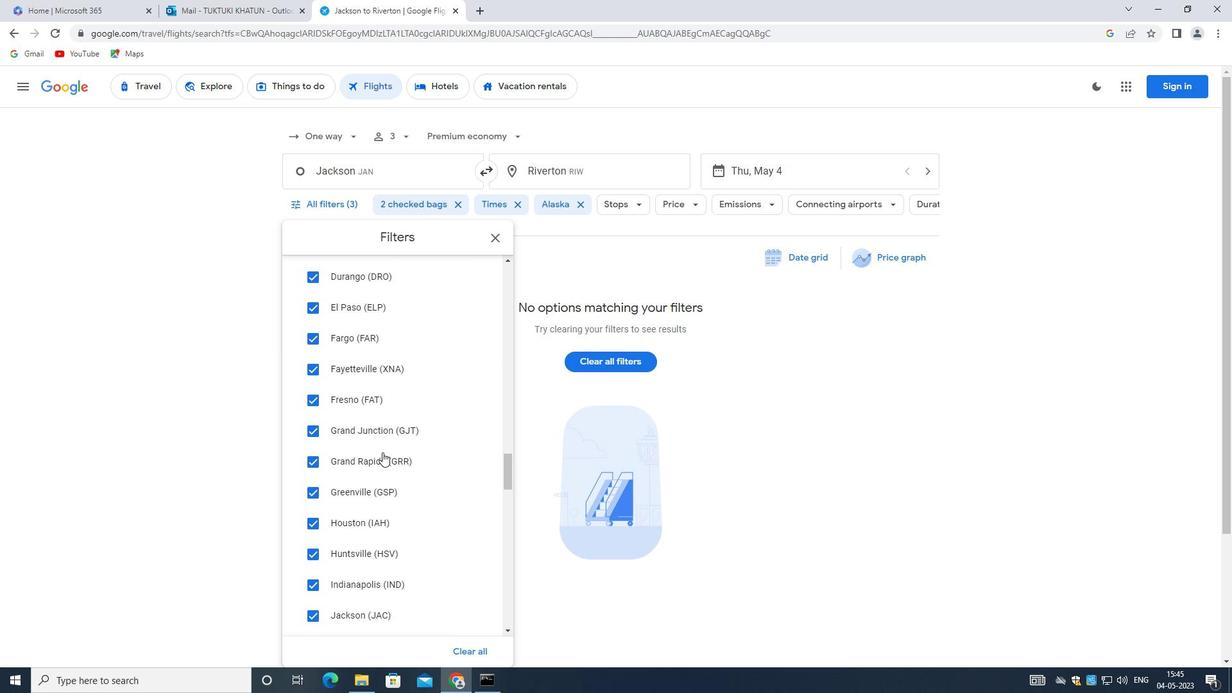 
Action: Mouse scrolled (382, 452) with delta (0, 0)
Screenshot: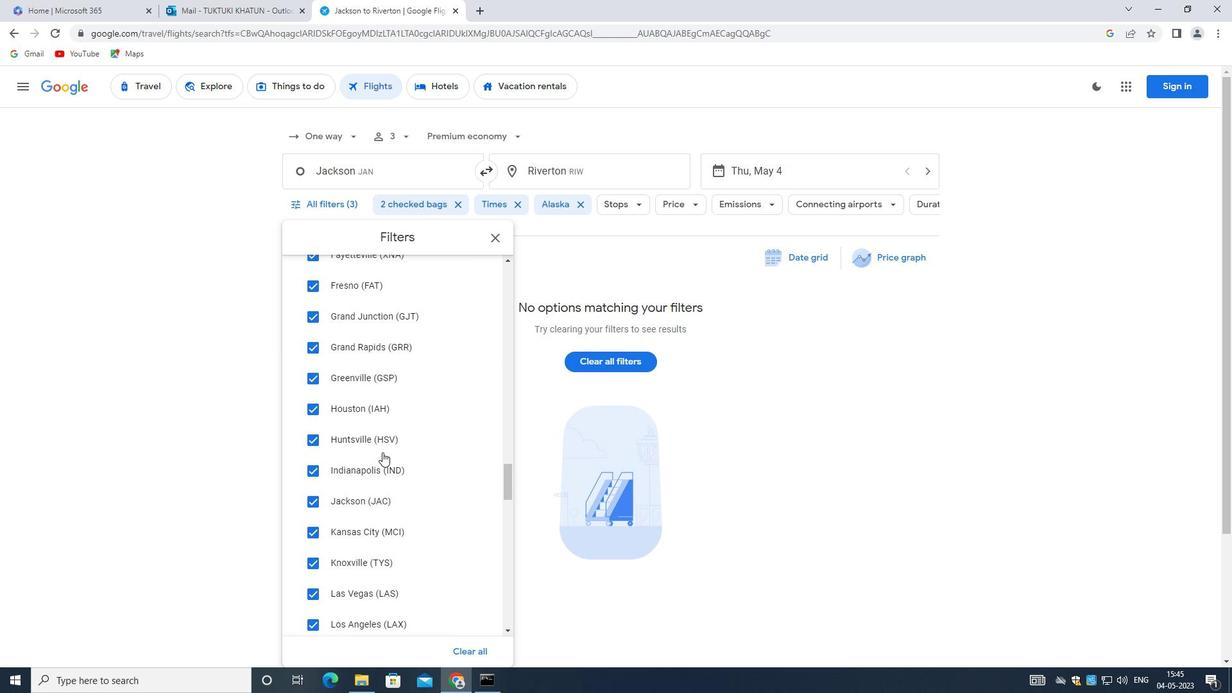 
Action: Mouse scrolled (382, 452) with delta (0, 0)
Screenshot: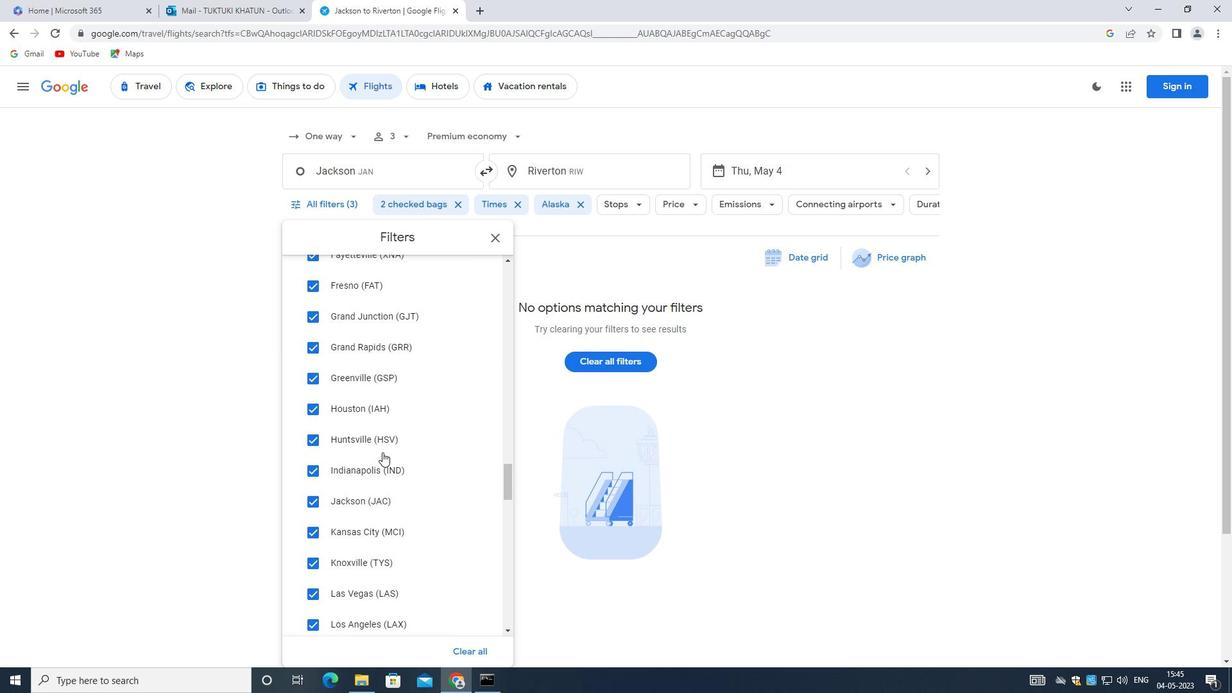 
Action: Mouse scrolled (382, 452) with delta (0, 0)
Screenshot: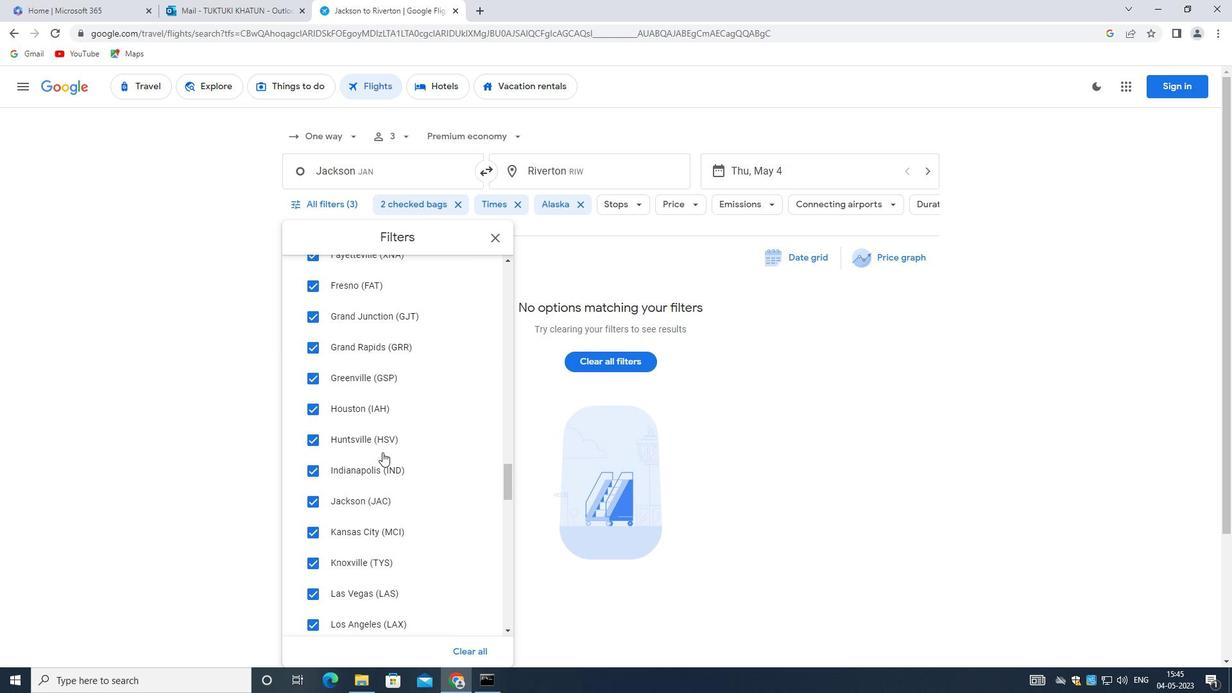 
Action: Mouse scrolled (382, 452) with delta (0, 0)
Screenshot: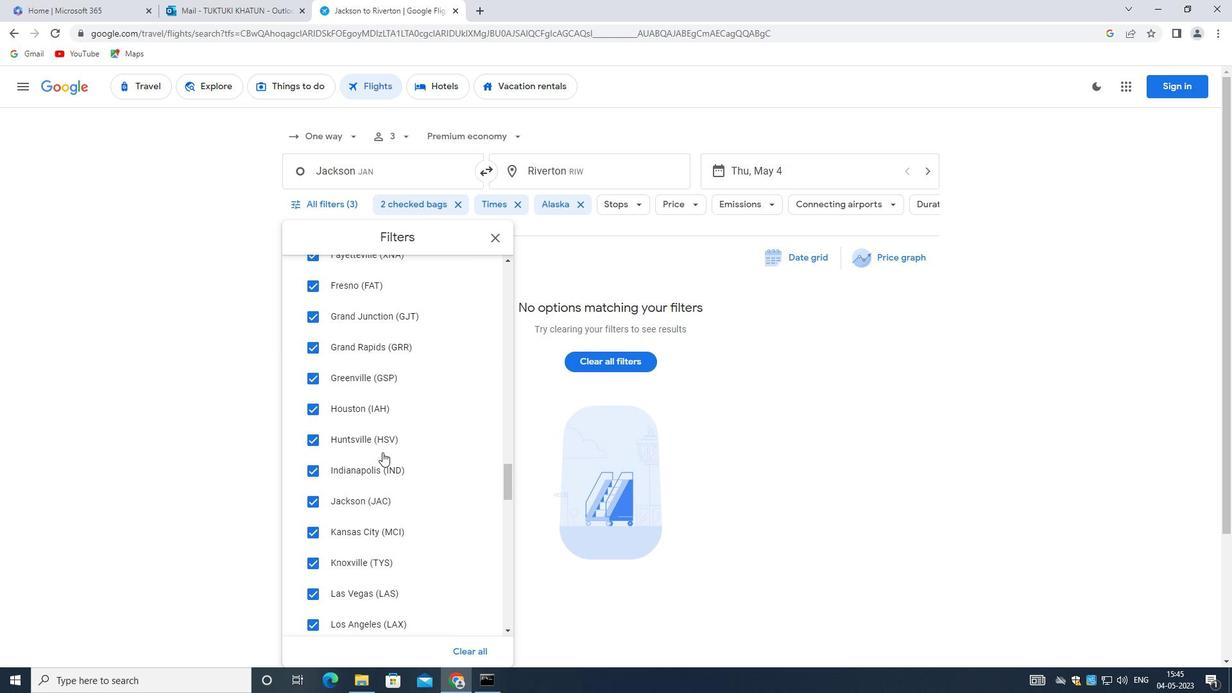 
Action: Mouse scrolled (382, 452) with delta (0, 0)
Screenshot: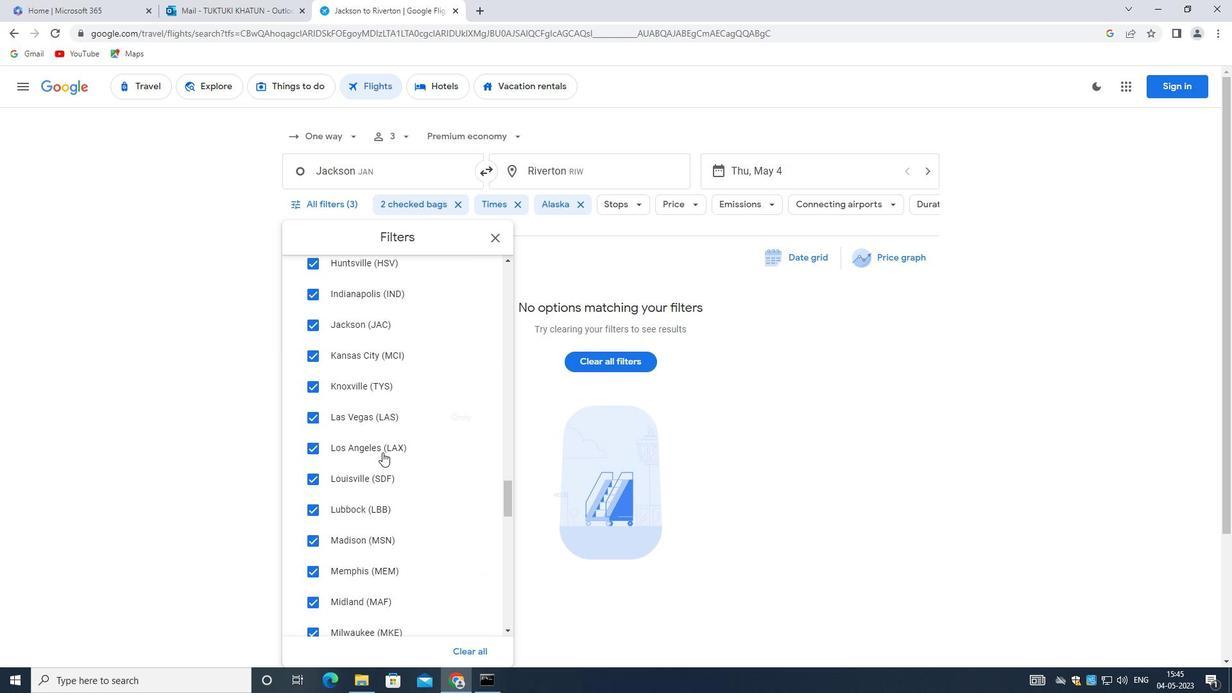 
Action: Mouse scrolled (382, 452) with delta (0, 0)
Screenshot: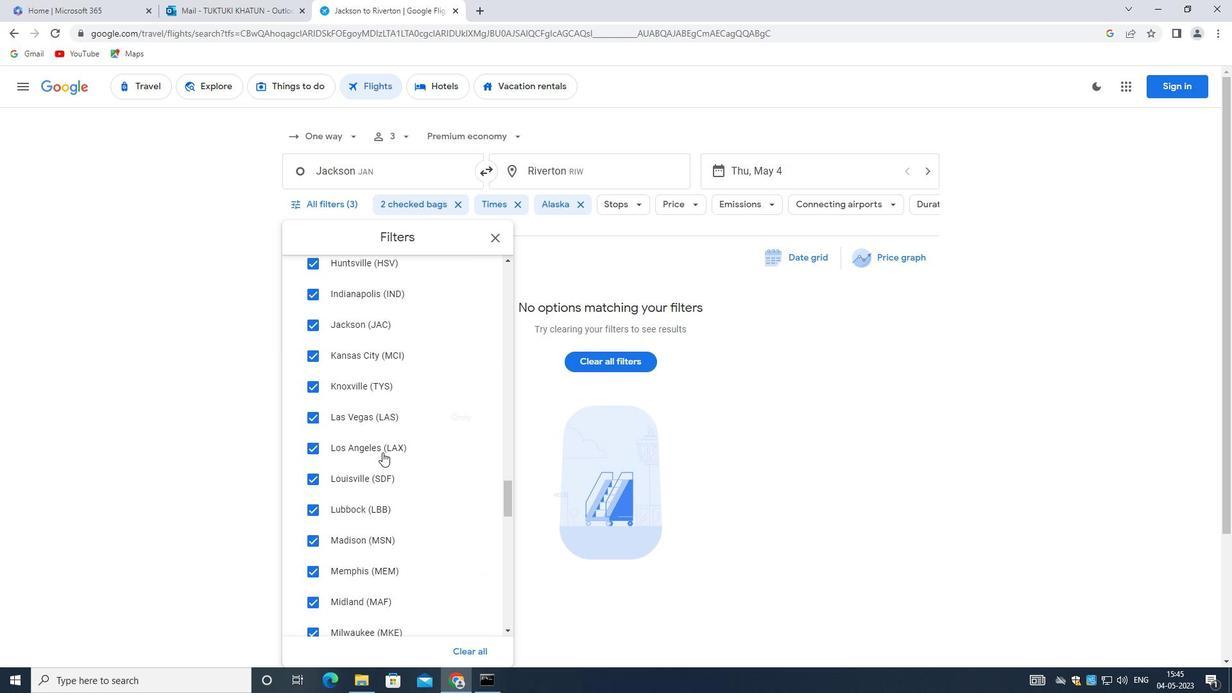 
Action: Mouse scrolled (382, 452) with delta (0, 0)
Screenshot: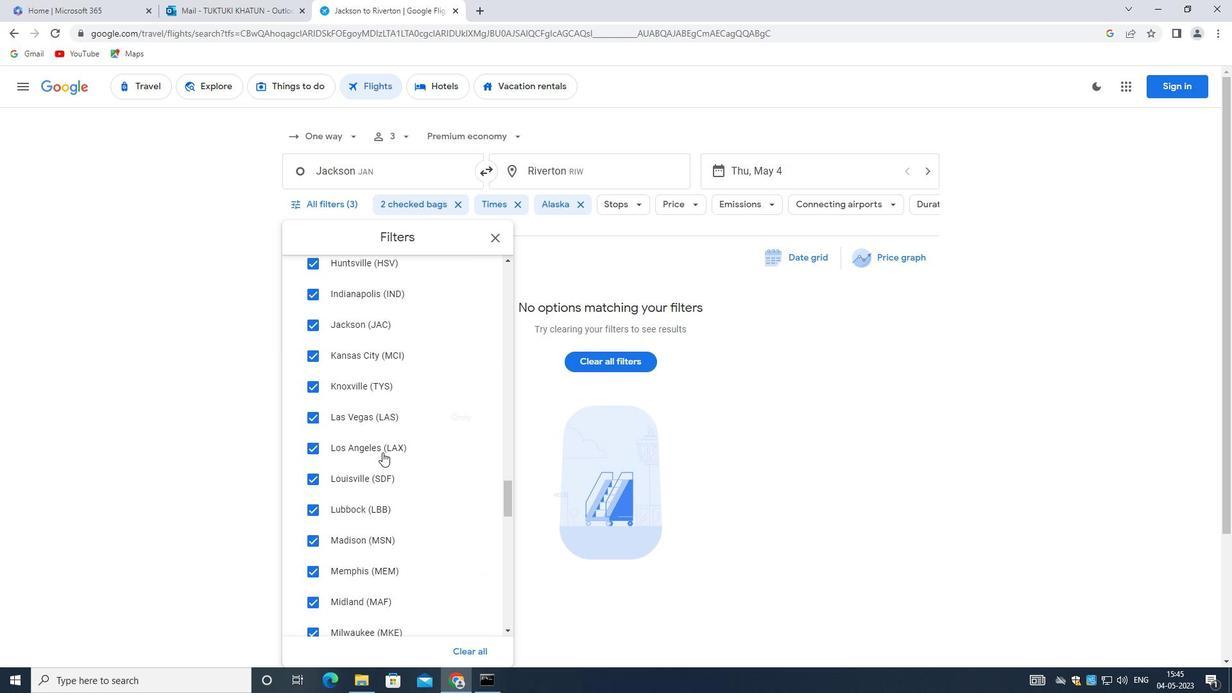 
Action: Mouse scrolled (382, 452) with delta (0, 0)
Screenshot: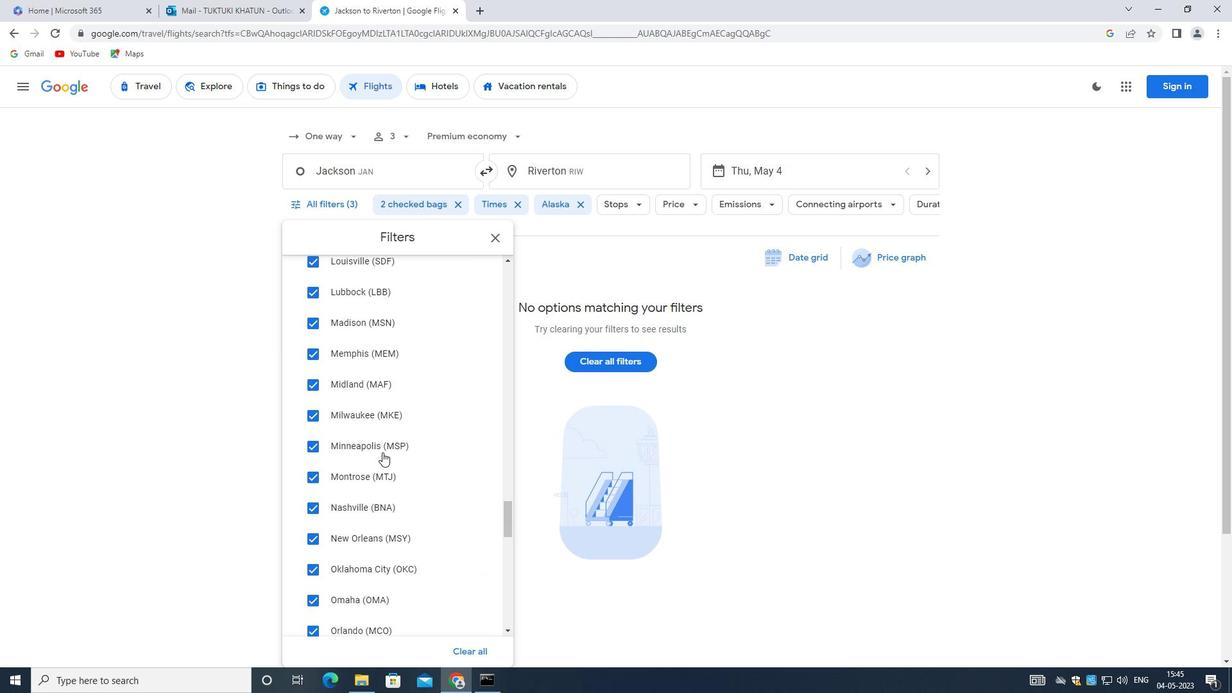 
Action: Mouse scrolled (382, 452) with delta (0, 0)
Screenshot: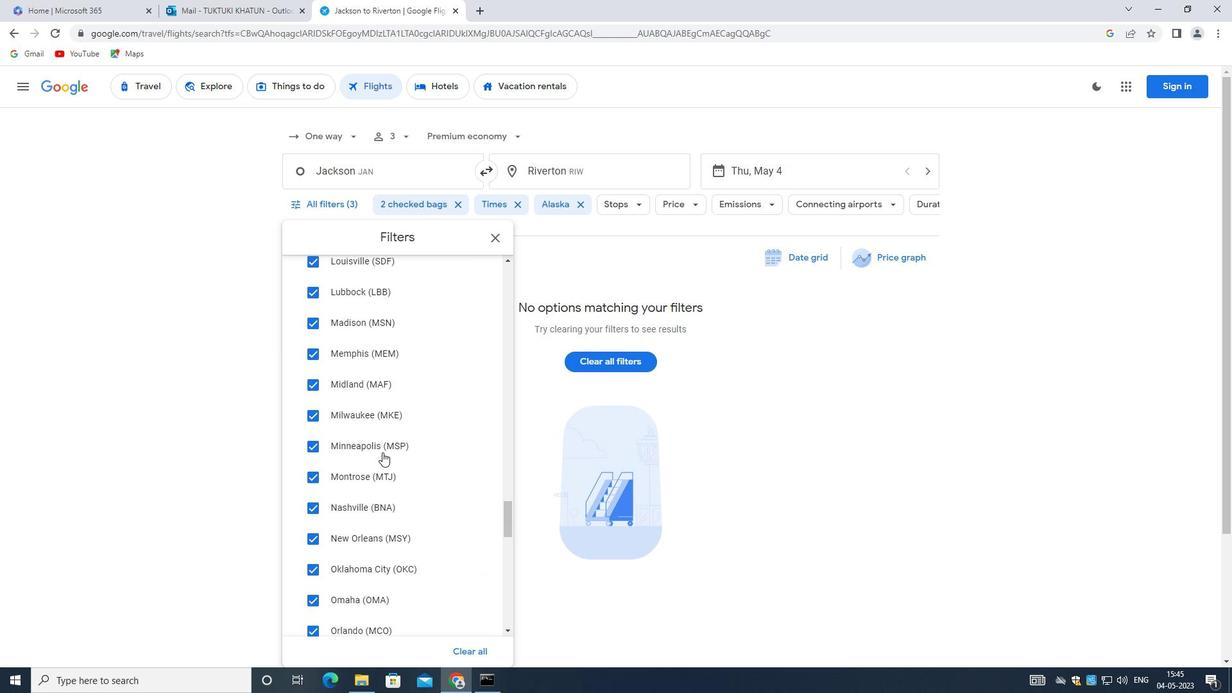 
Action: Mouse scrolled (382, 452) with delta (0, 0)
Screenshot: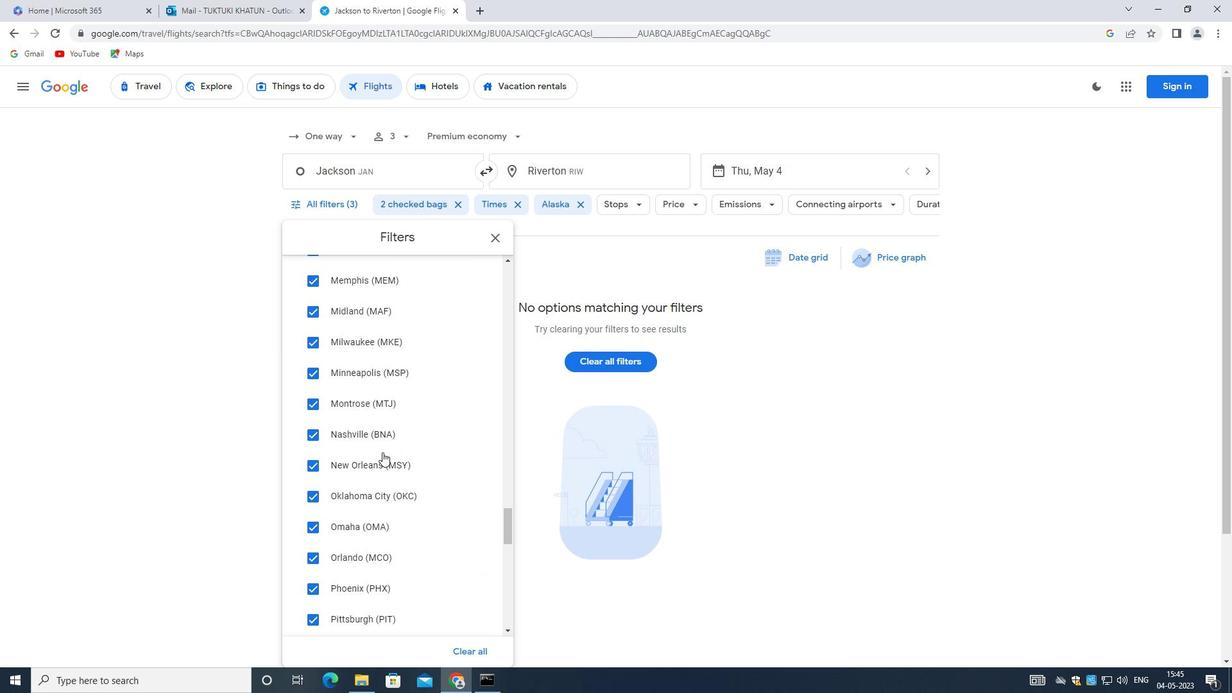 
Action: Mouse scrolled (382, 452) with delta (0, 0)
Screenshot: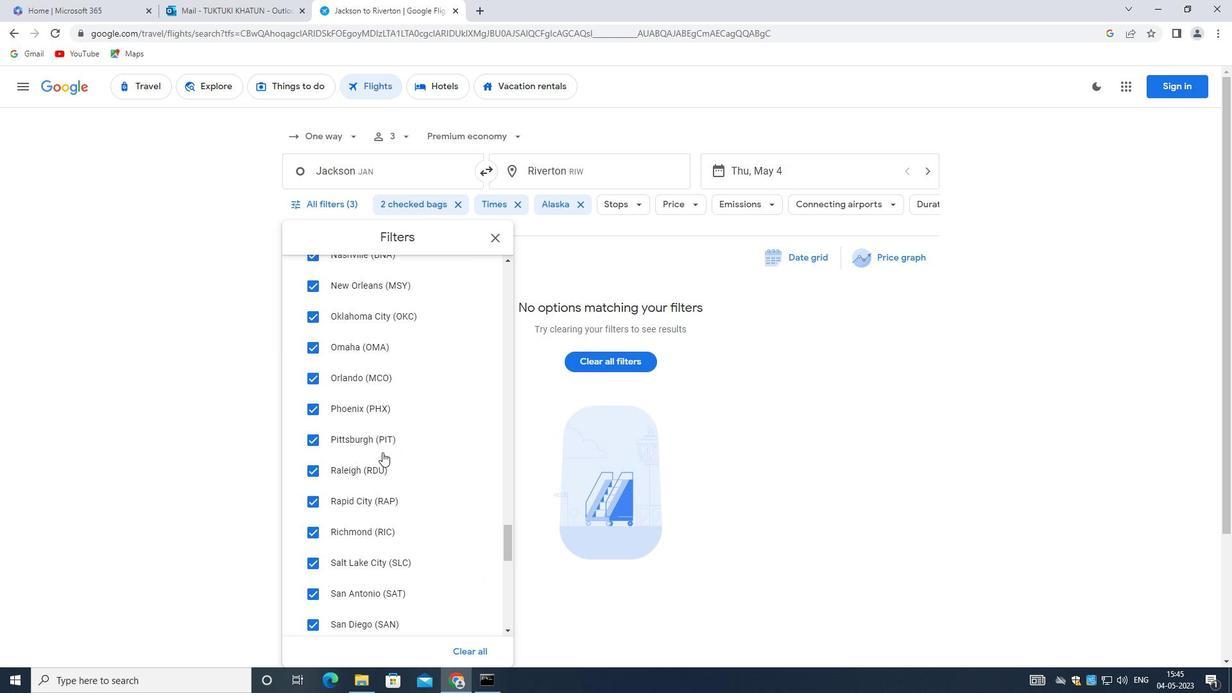 
Action: Mouse moved to (382, 452)
Screenshot: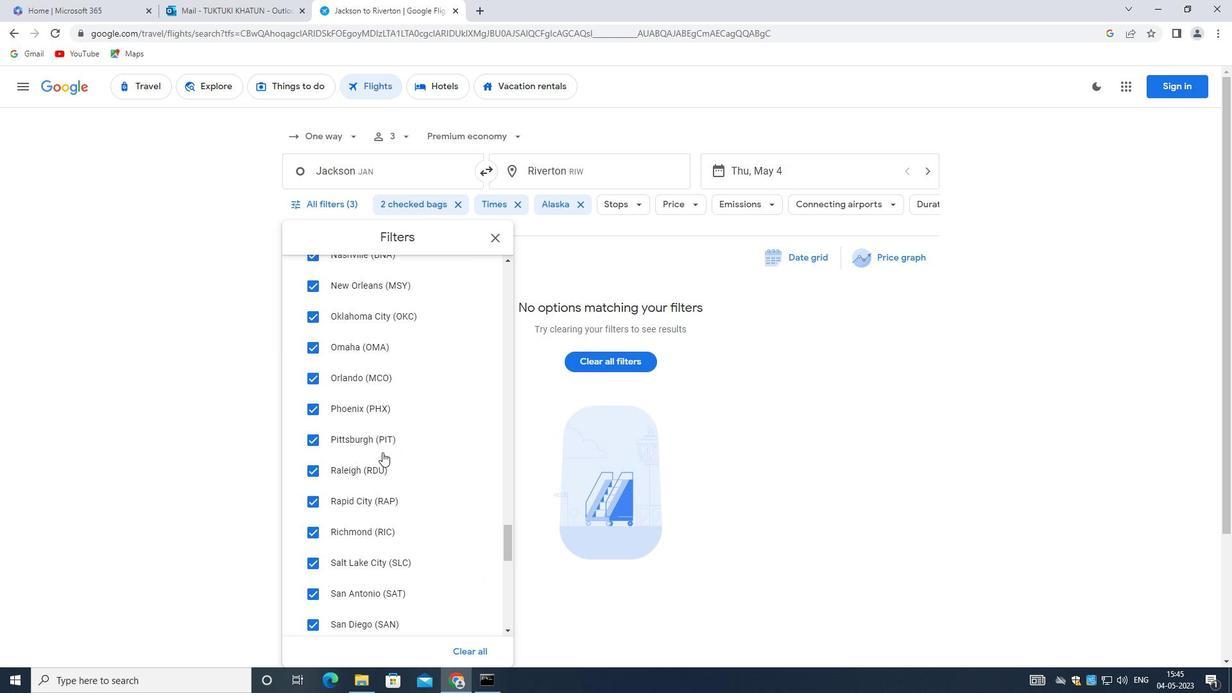 
Action: Mouse scrolled (382, 452) with delta (0, 0)
Screenshot: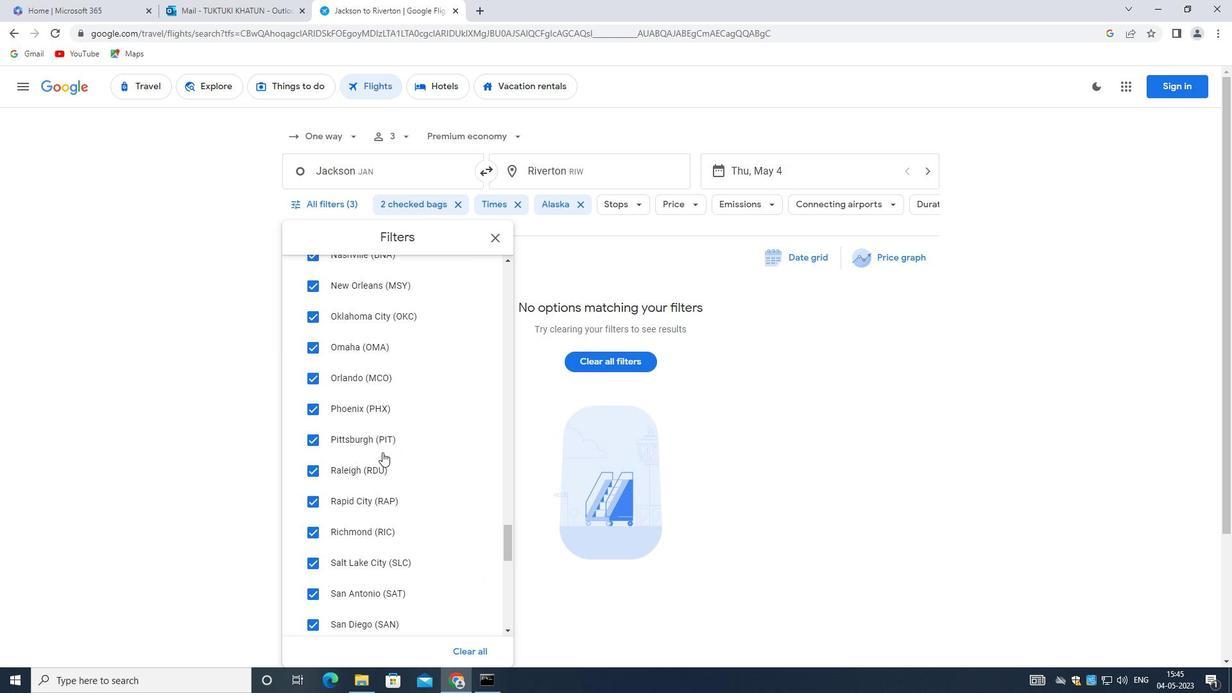 
Action: Mouse moved to (381, 453)
Screenshot: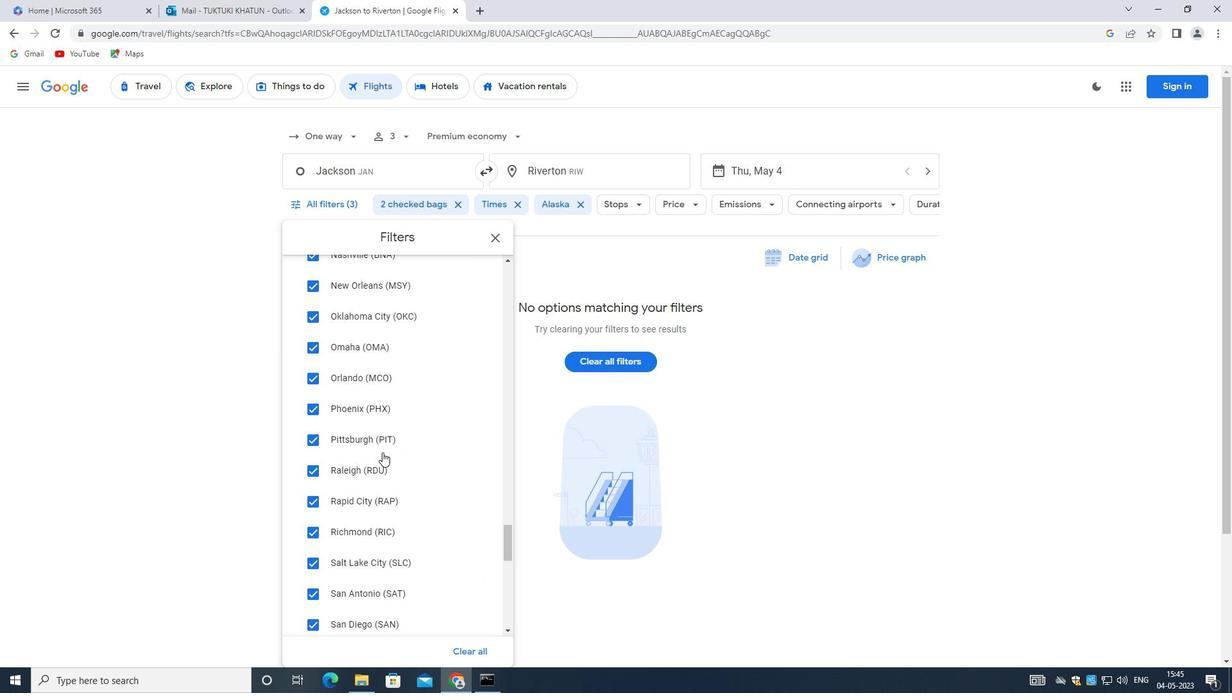 
Action: Mouse scrolled (381, 452) with delta (0, 0)
Screenshot: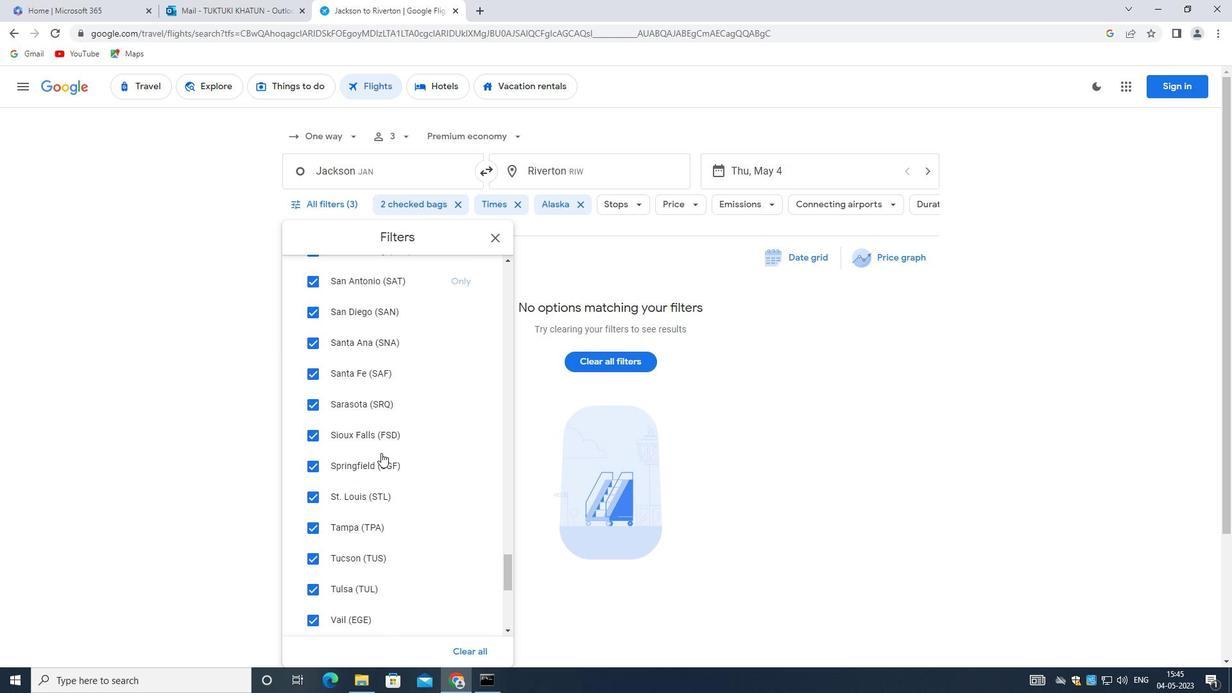 
Action: Mouse scrolled (381, 452) with delta (0, 0)
Screenshot: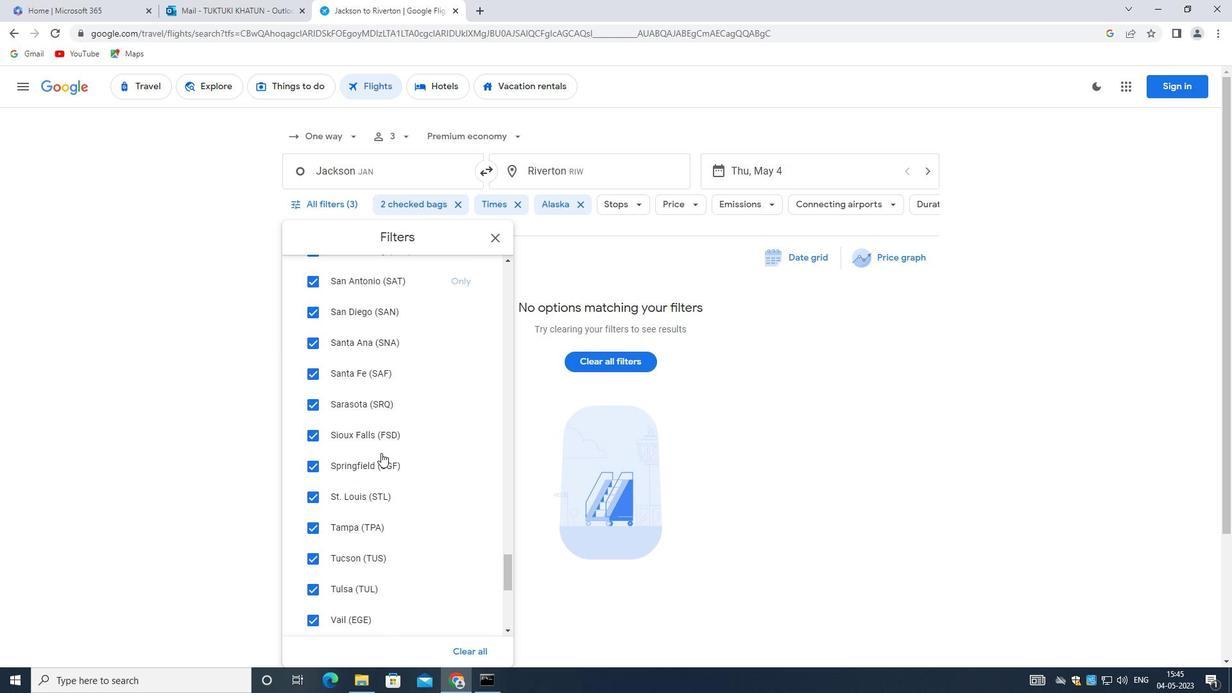 
Action: Mouse scrolled (381, 452) with delta (0, 0)
Screenshot: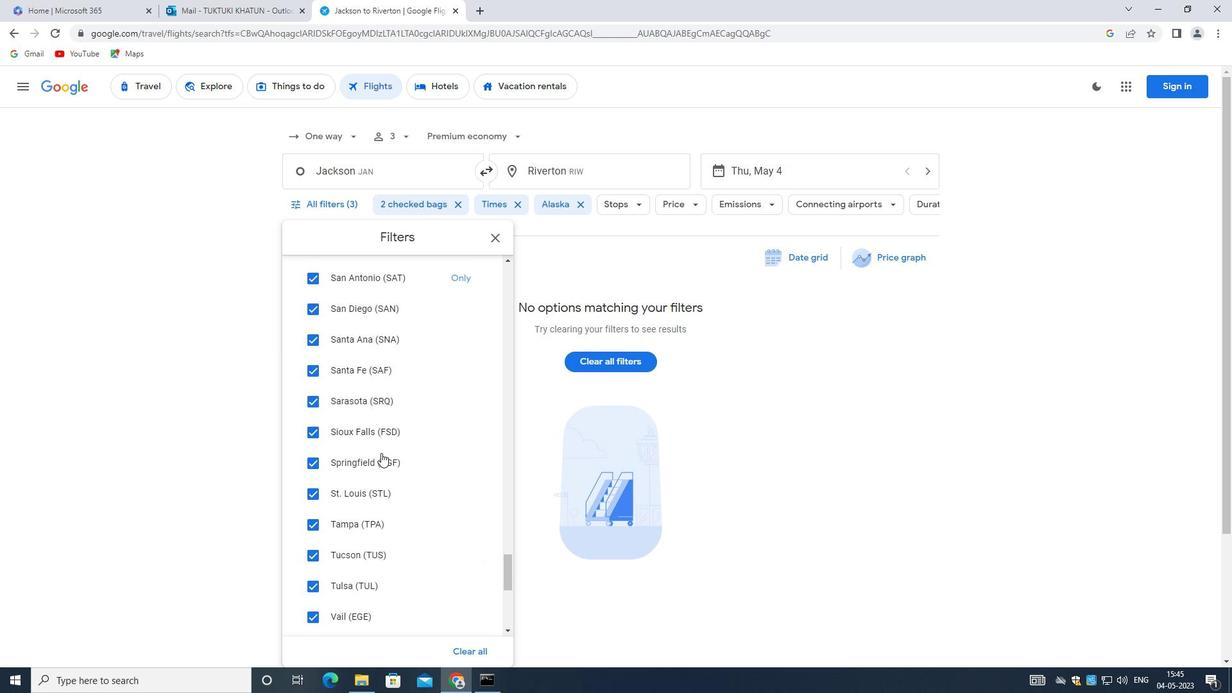 
Action: Mouse scrolled (381, 452) with delta (0, 0)
Screenshot: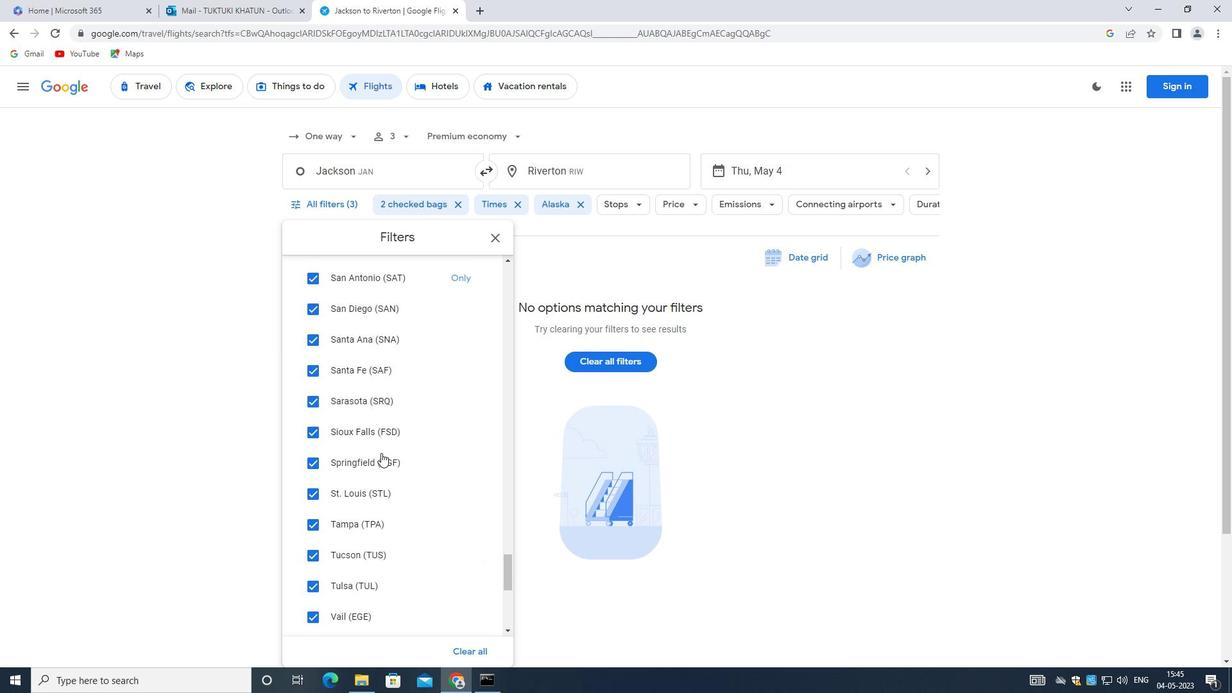 
Action: Mouse scrolled (381, 452) with delta (0, 0)
Screenshot: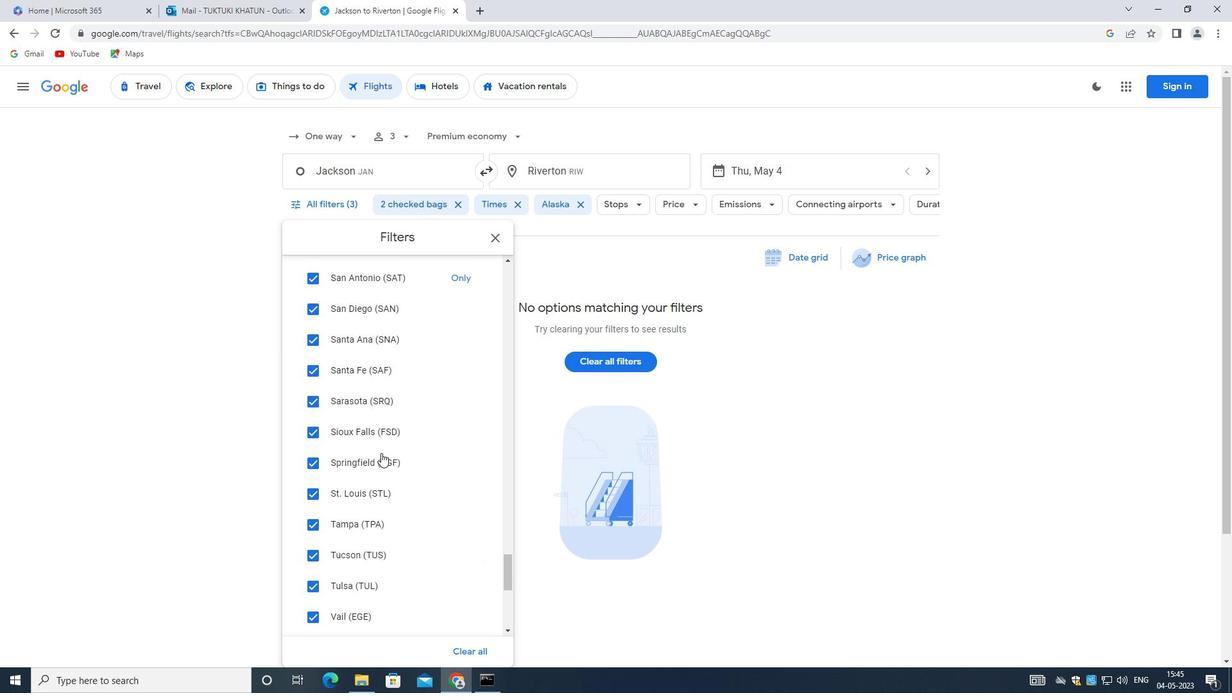 
Action: Mouse scrolled (381, 452) with delta (0, 0)
Screenshot: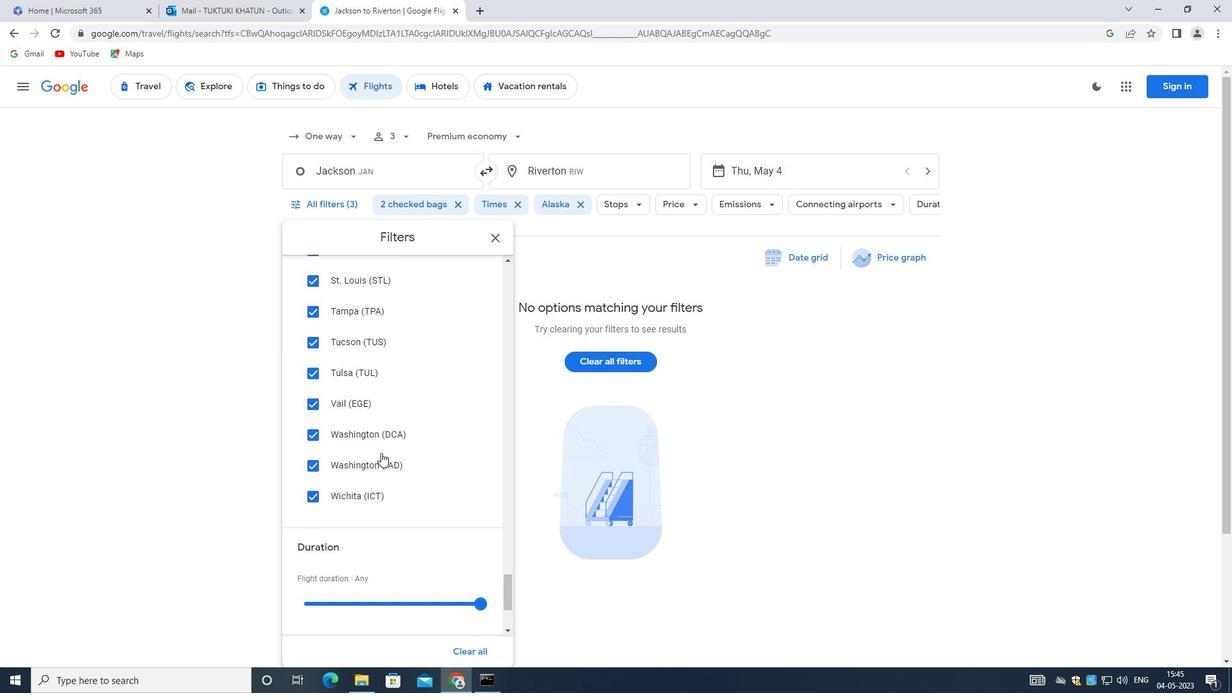 
Action: Mouse scrolled (381, 452) with delta (0, 0)
Screenshot: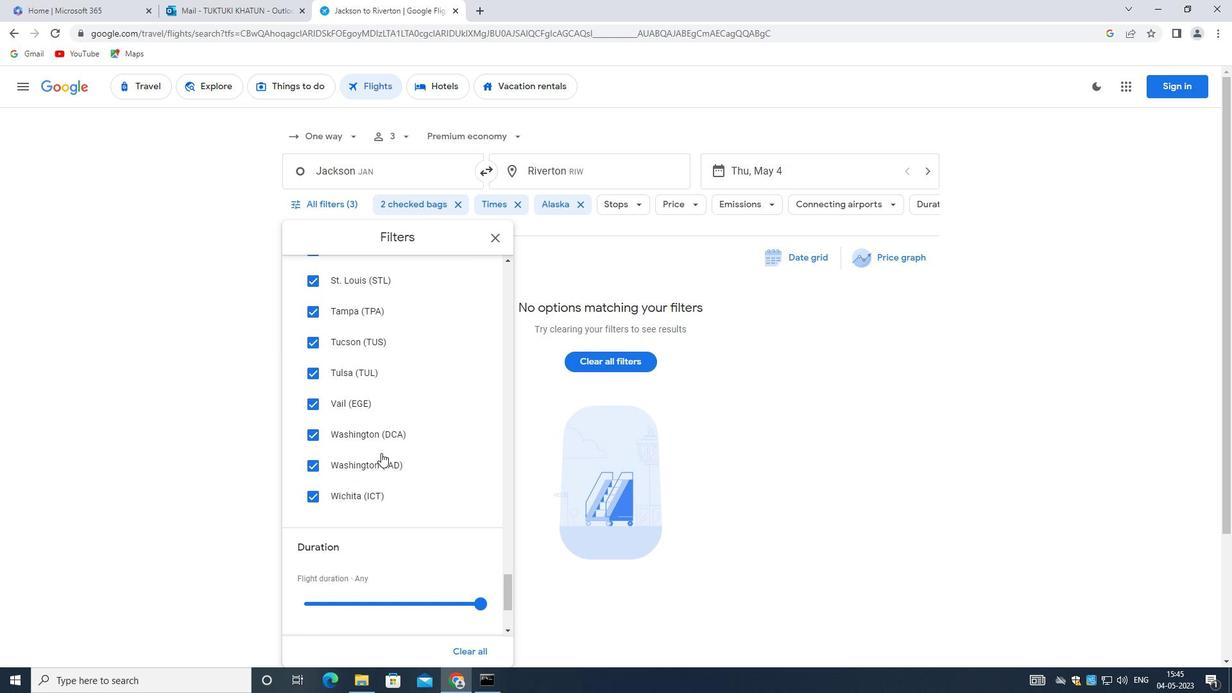 
Action: Mouse scrolled (381, 452) with delta (0, 0)
Screenshot: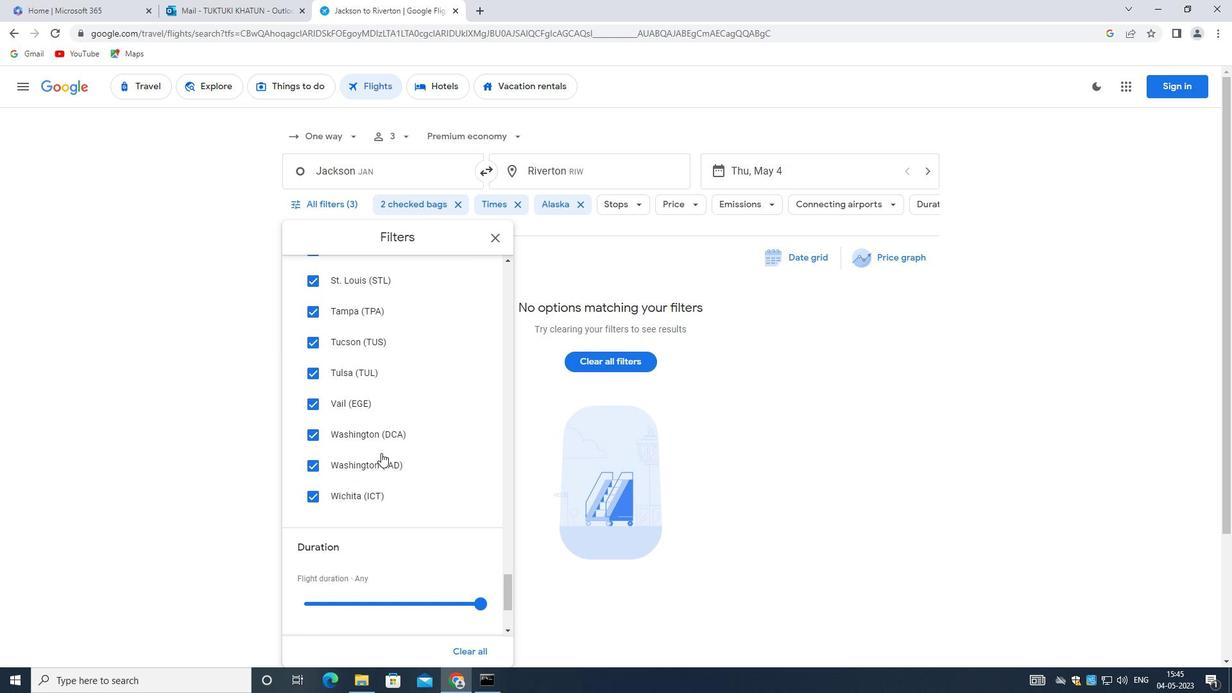 
Action: Mouse scrolled (381, 452) with delta (0, 0)
Screenshot: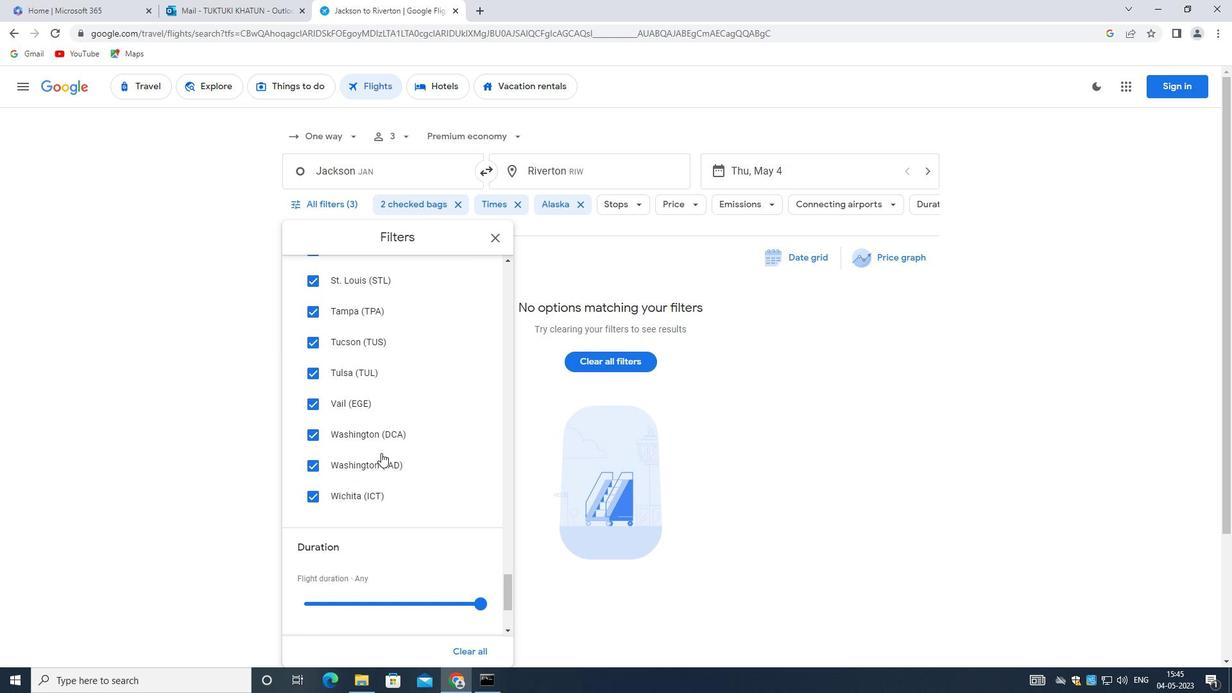
Action: Mouse scrolled (381, 452) with delta (0, 0)
Screenshot: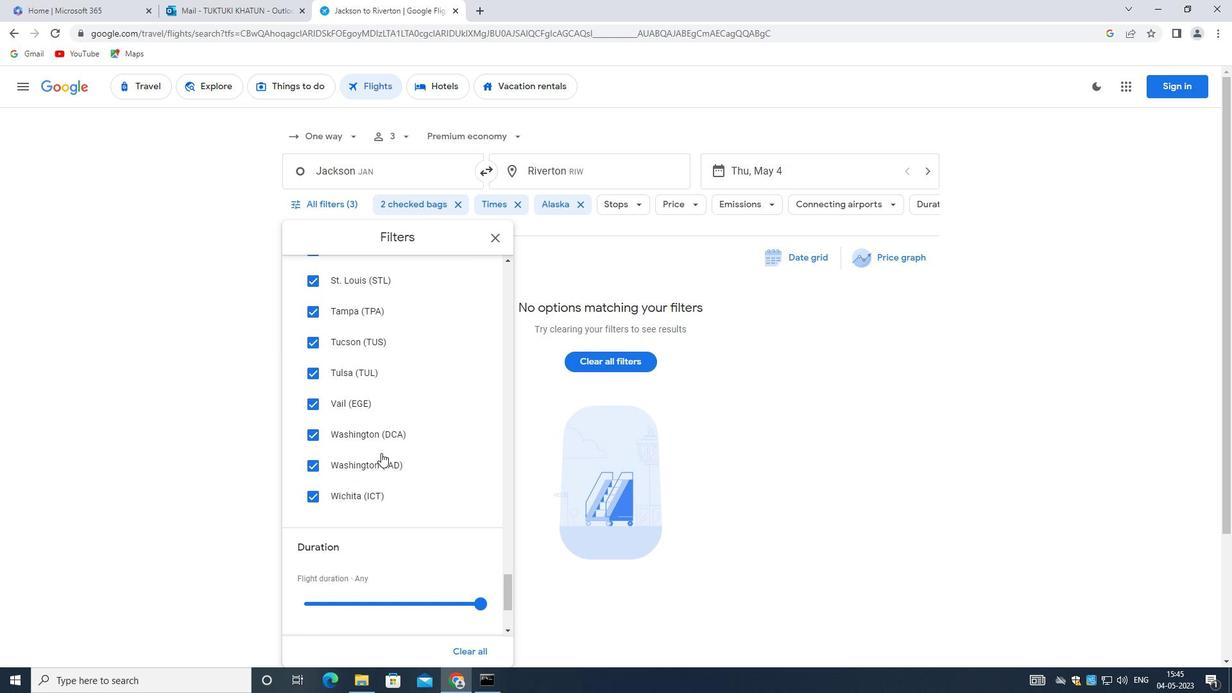 
Action: Mouse scrolled (381, 452) with delta (0, 0)
Screenshot: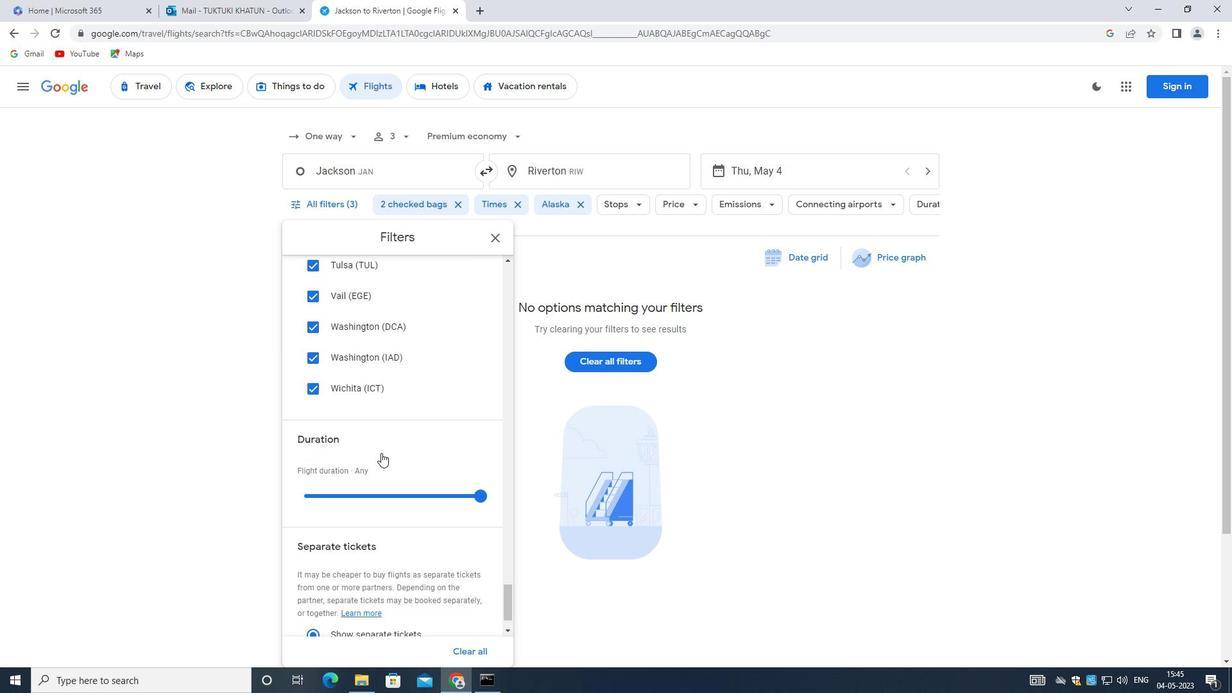 
Action: Mouse scrolled (381, 452) with delta (0, 0)
Screenshot: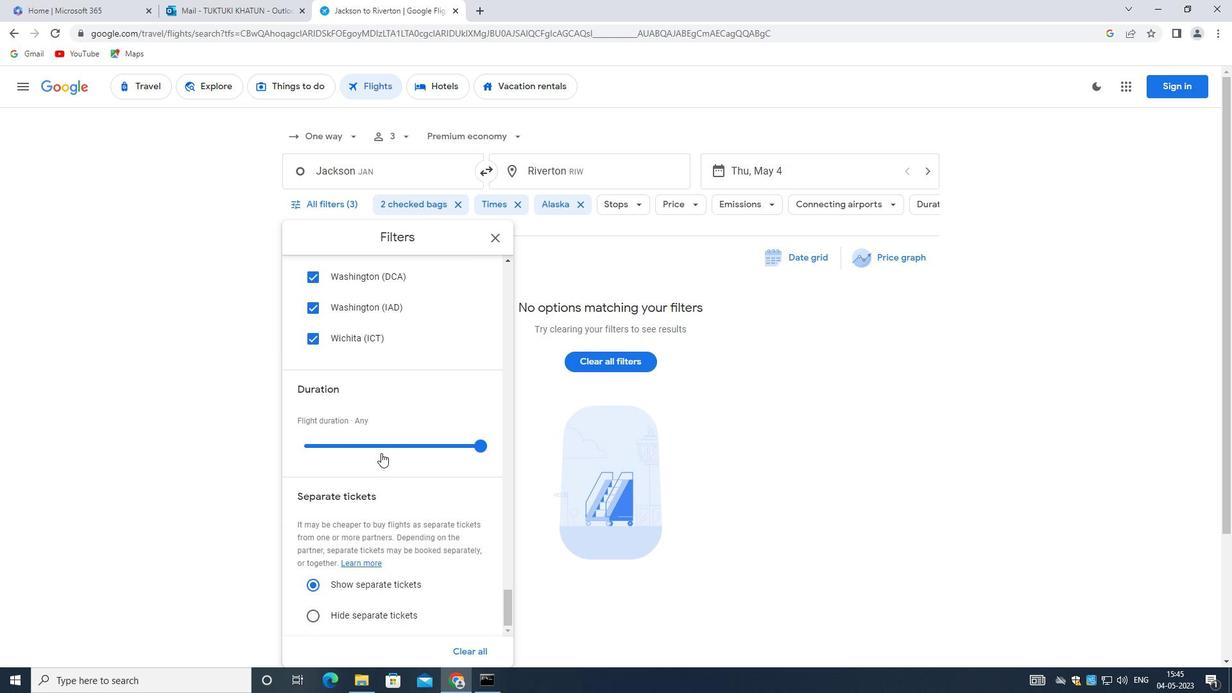 
Action: Mouse scrolled (381, 452) with delta (0, 0)
Screenshot: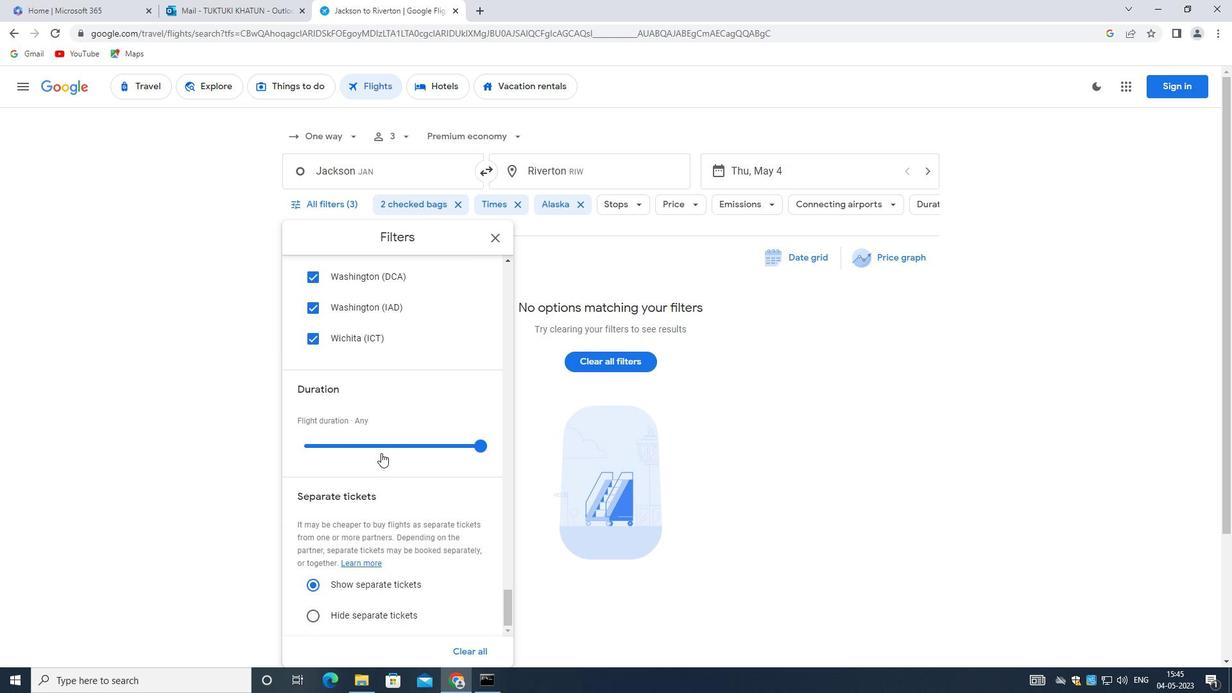 
Action: Mouse scrolled (381, 452) with delta (0, 0)
Screenshot: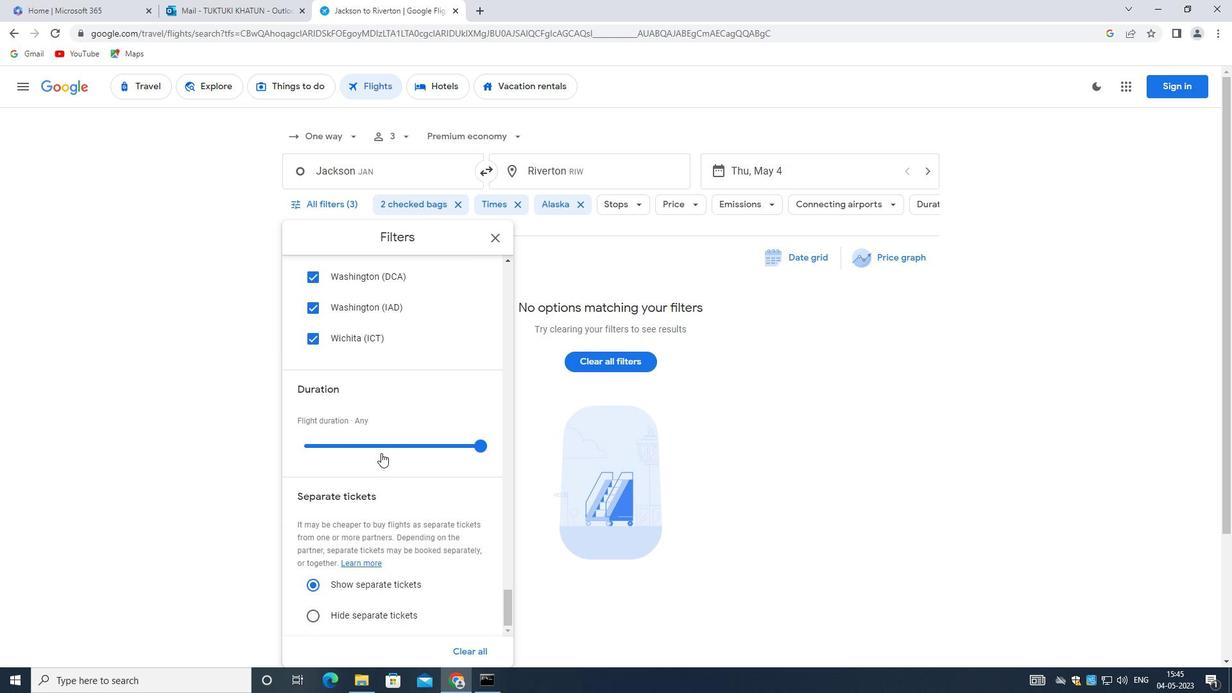 
Action: Mouse scrolled (381, 452) with delta (0, 0)
Screenshot: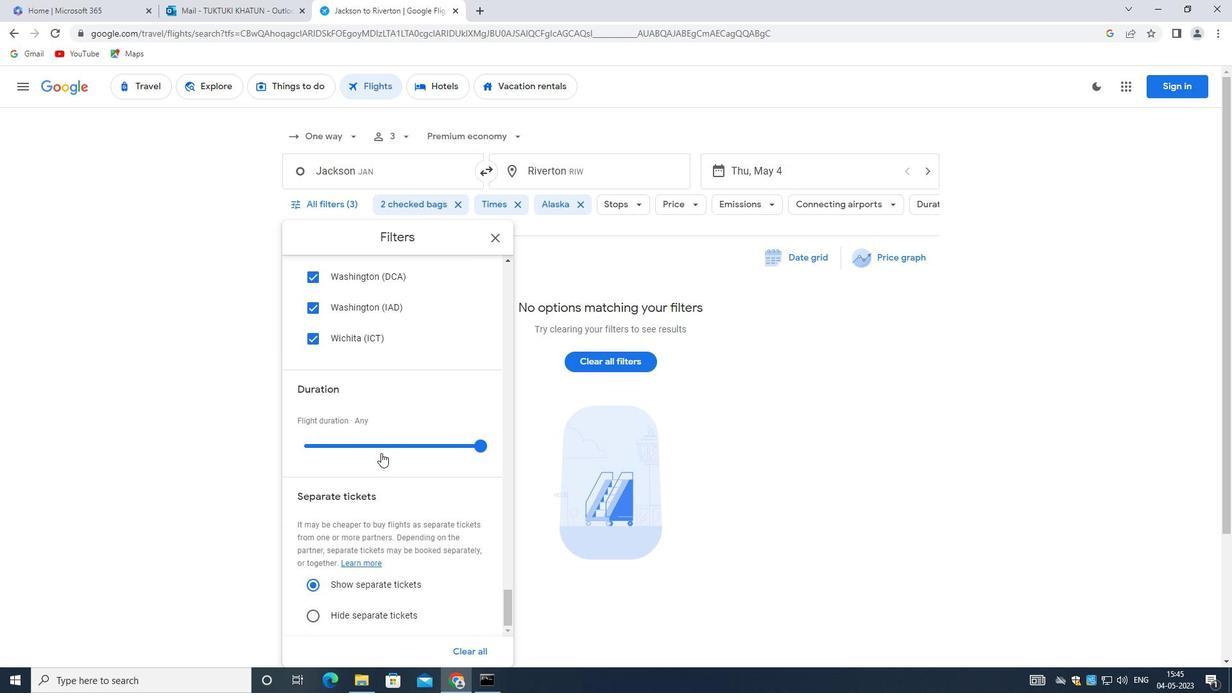 
Action: Mouse scrolled (381, 452) with delta (0, 0)
Screenshot: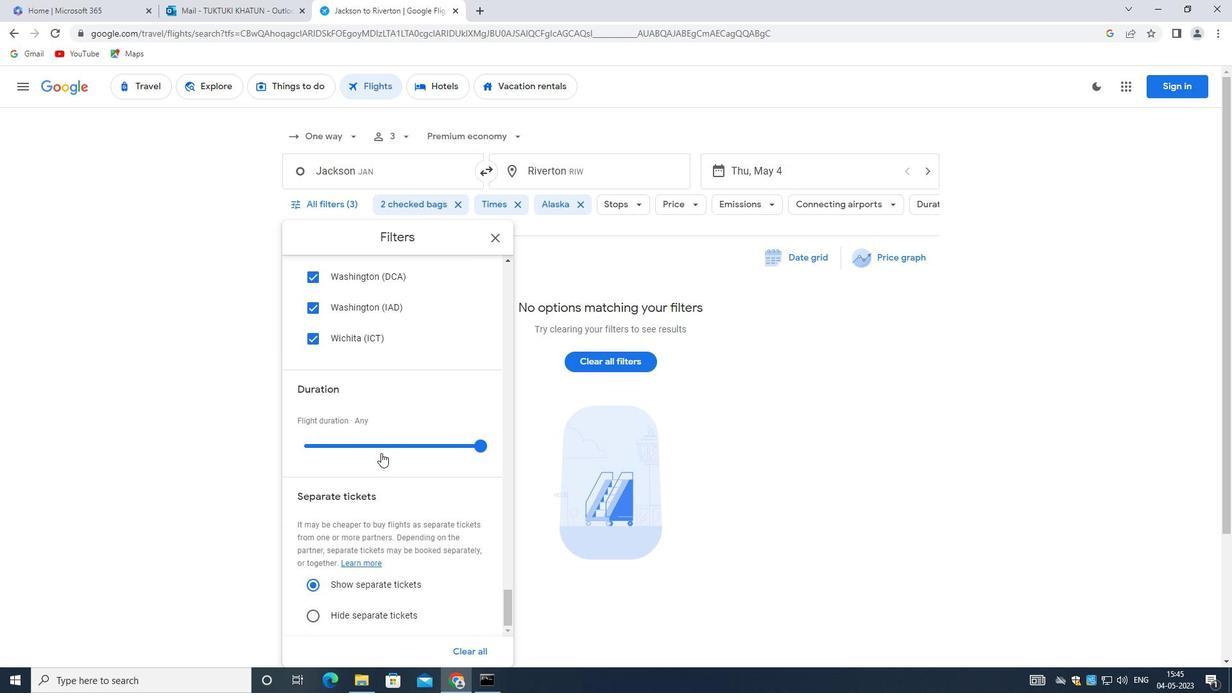 
Action: Mouse moved to (380, 453)
Screenshot: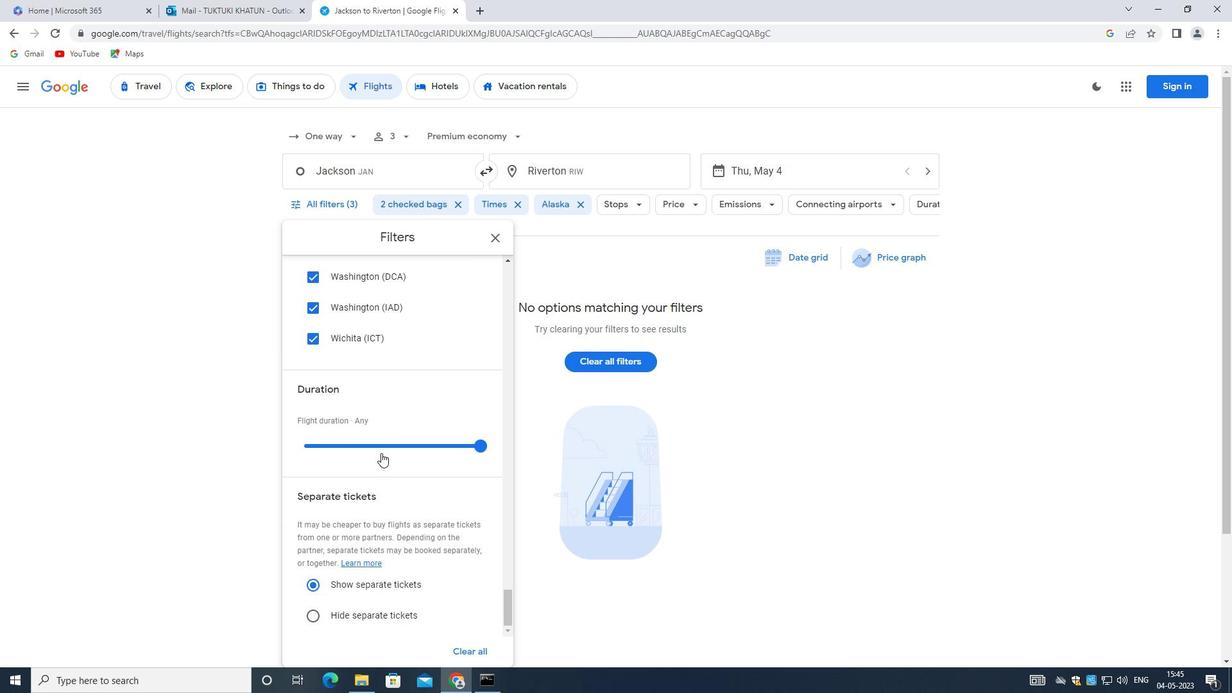 
